 Task: Font style For heading Use Alef with green colour, bold & Underline. font size for heading '24 Pt. 'Change the font style of data to Alefand font size to  12 Pt. Change the alignment of both headline & data to  Align top. In the sheet  Attendance Tracker Template
Action: Mouse moved to (8, 17)
Screenshot: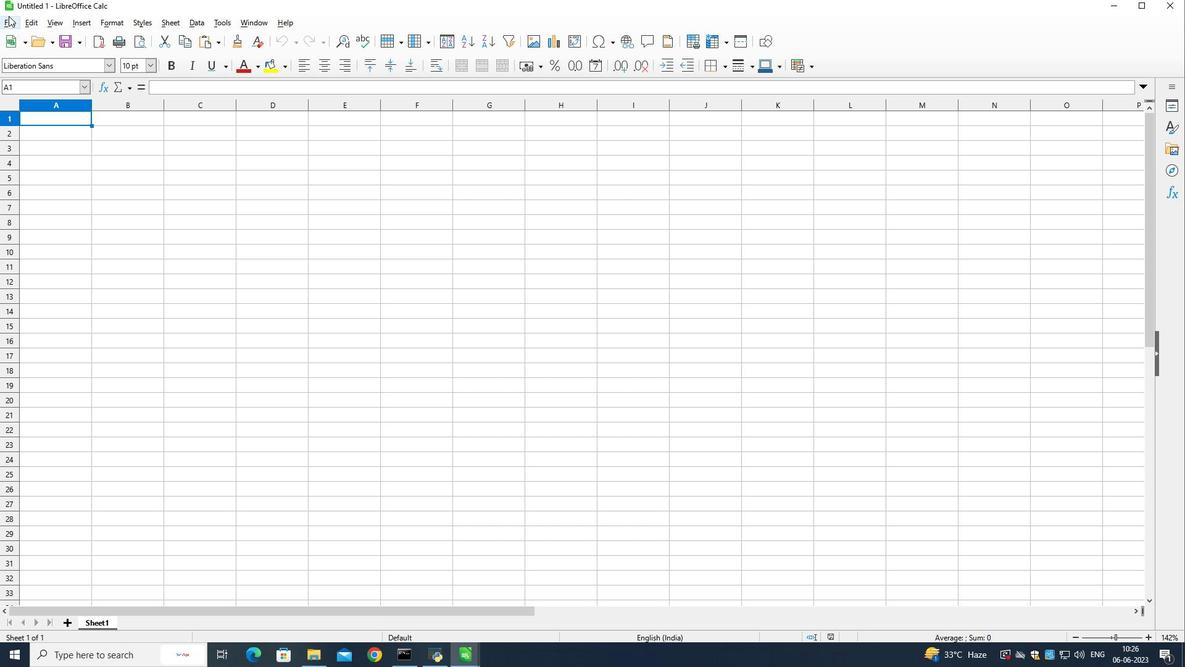 
Action: Mouse pressed left at (8, 17)
Screenshot: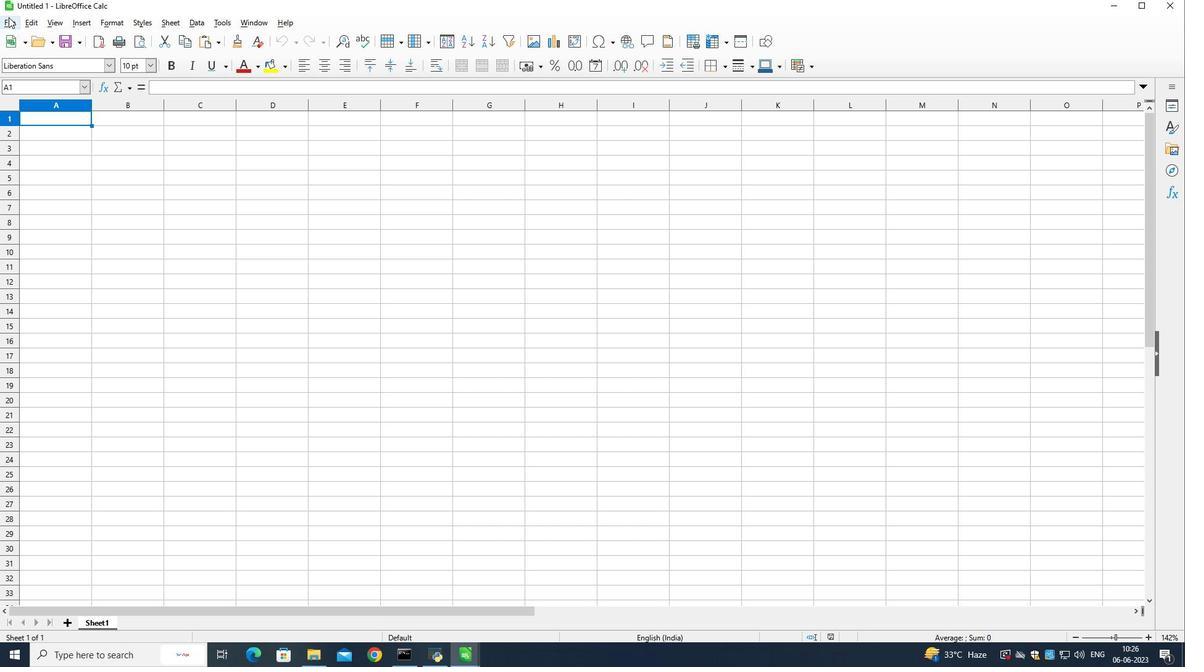 
Action: Mouse moved to (27, 50)
Screenshot: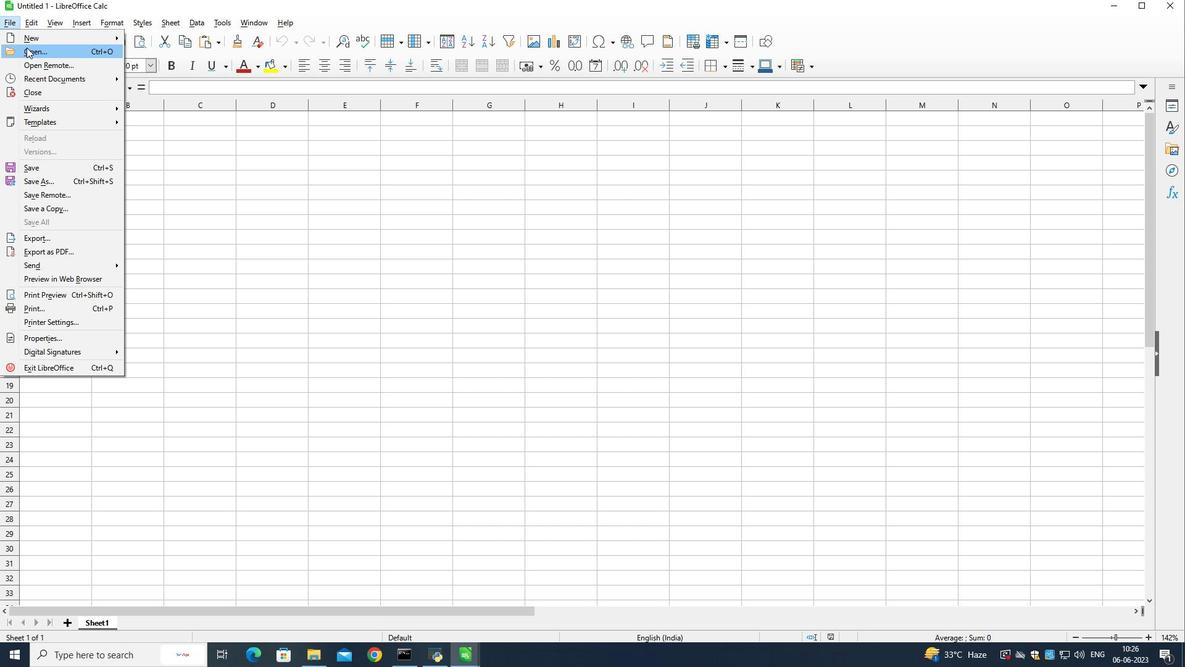 
Action: Mouse pressed left at (27, 50)
Screenshot: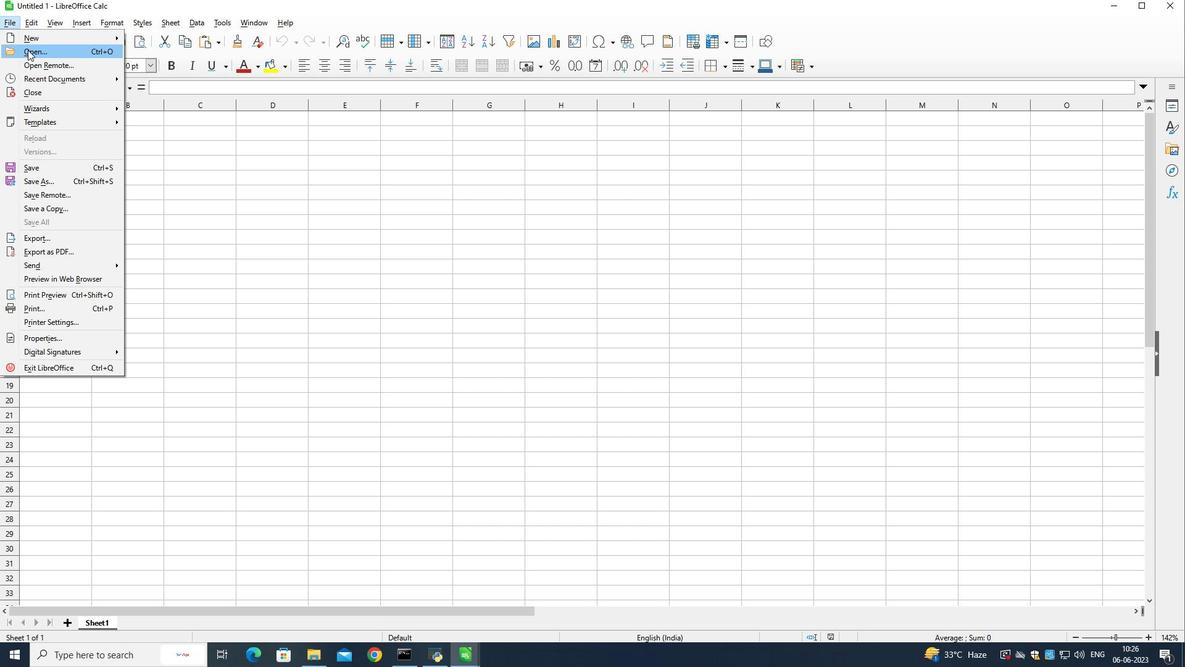 
Action: Mouse moved to (202, 198)
Screenshot: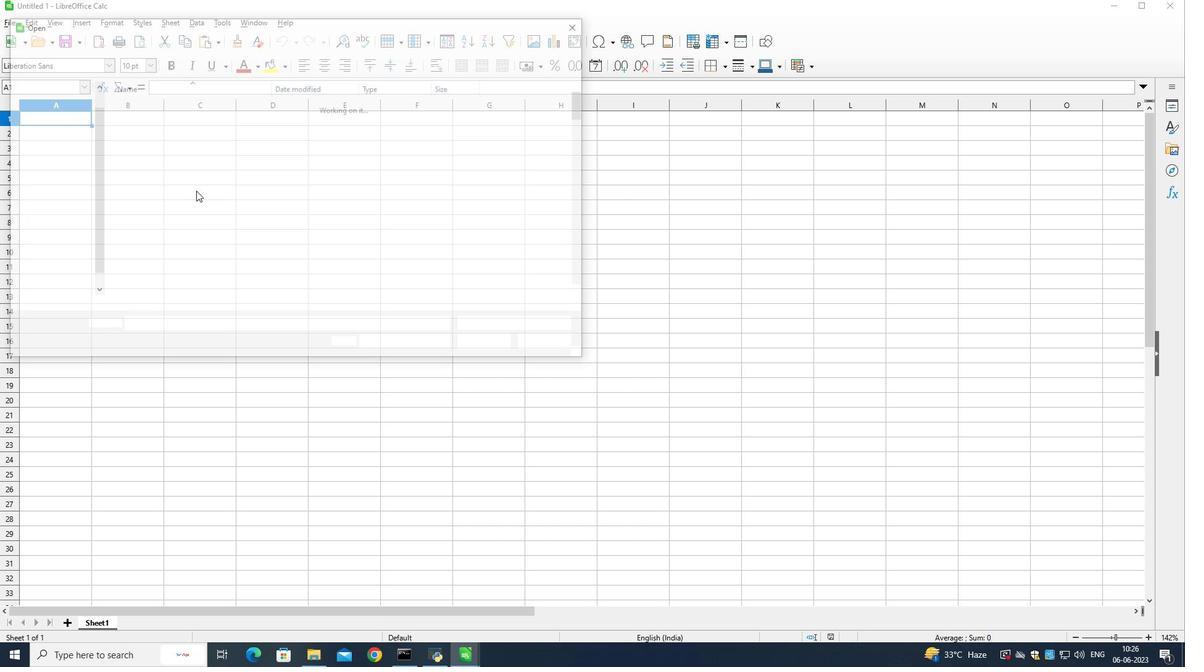 
Action: Mouse scrolled (202, 197) with delta (0, 0)
Screenshot: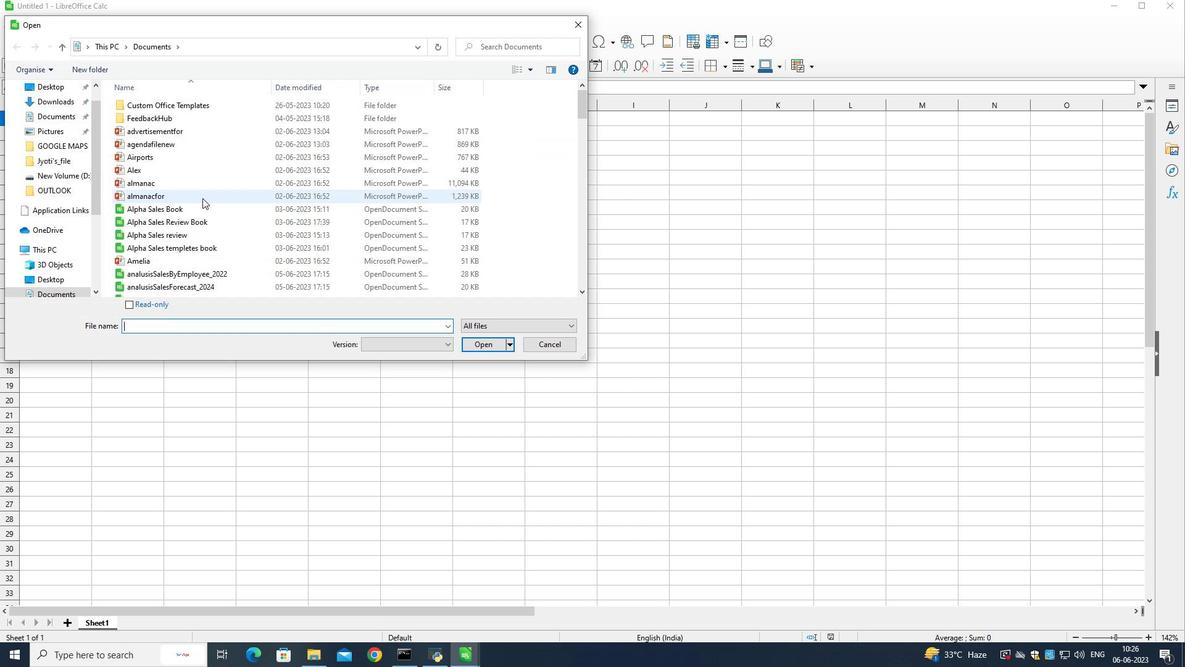 
Action: Mouse scrolled (202, 197) with delta (0, 0)
Screenshot: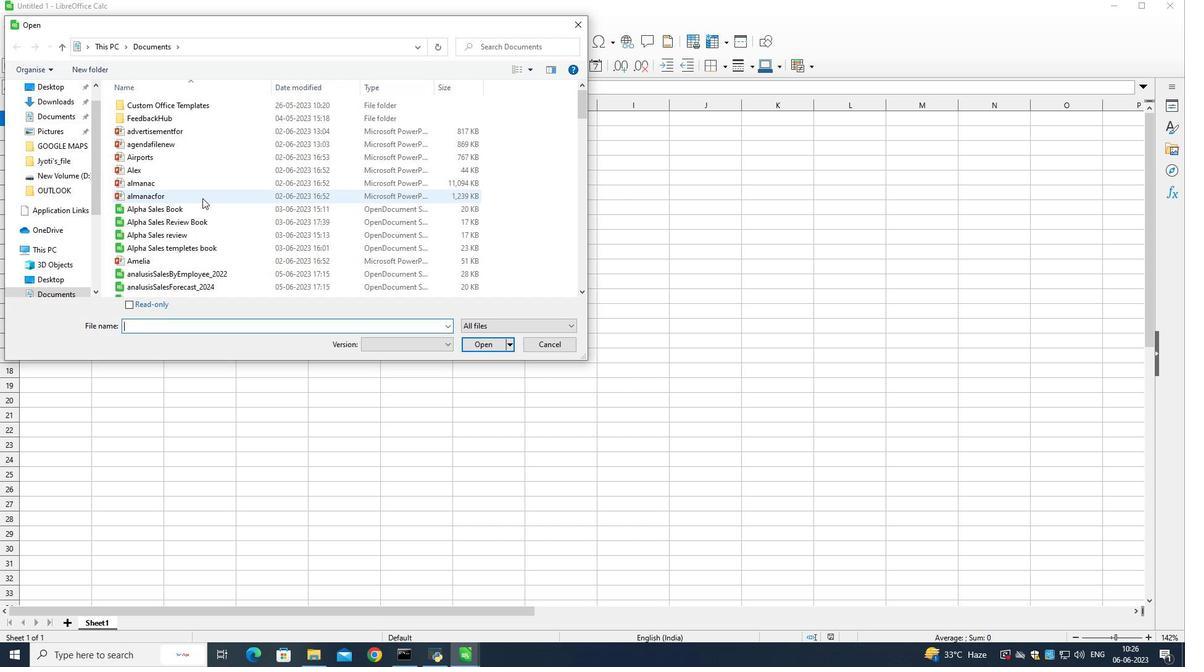 
Action: Mouse scrolled (202, 197) with delta (0, 0)
Screenshot: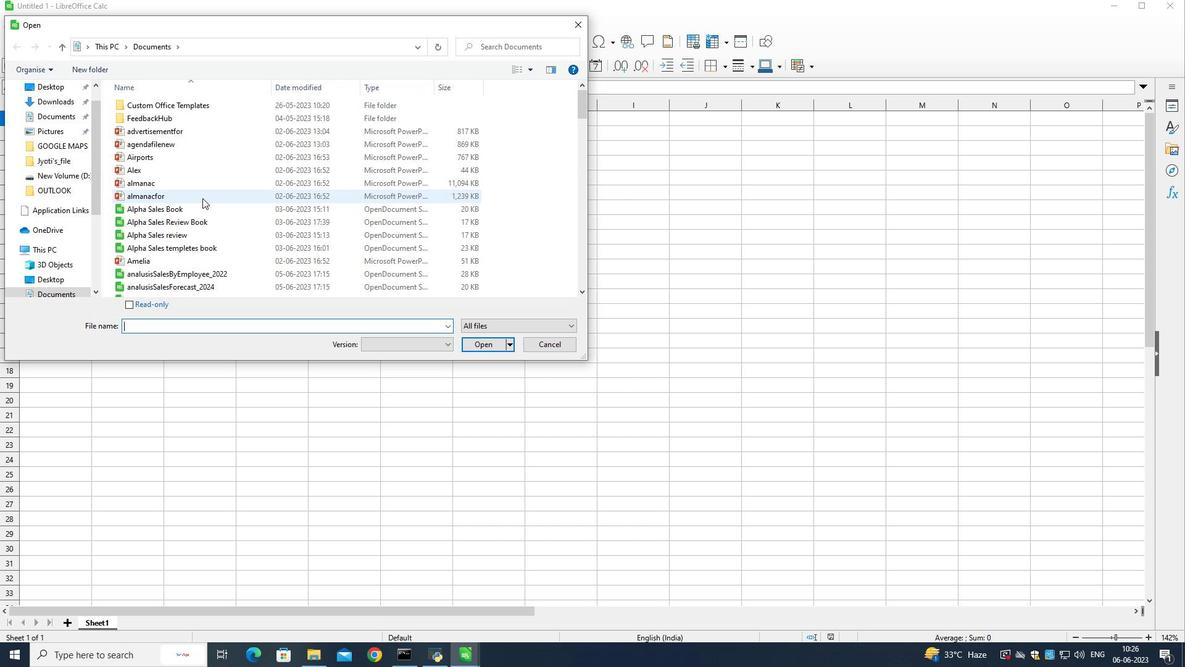 
Action: Mouse moved to (203, 198)
Screenshot: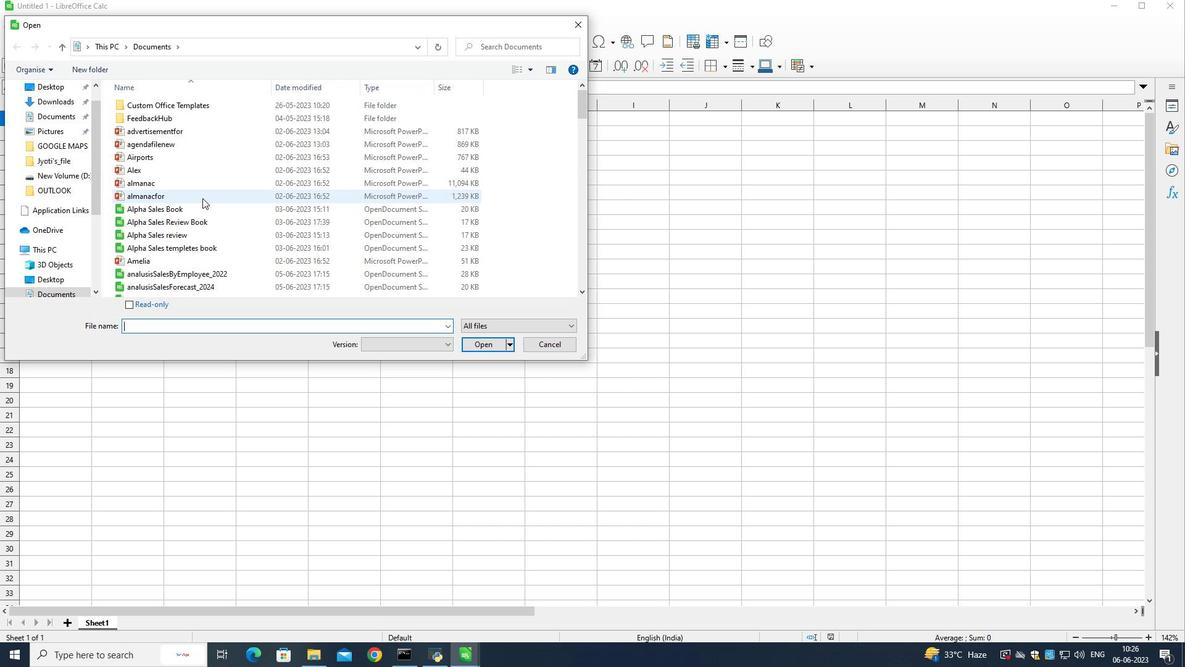 
Action: Mouse scrolled (203, 198) with delta (0, 0)
Screenshot: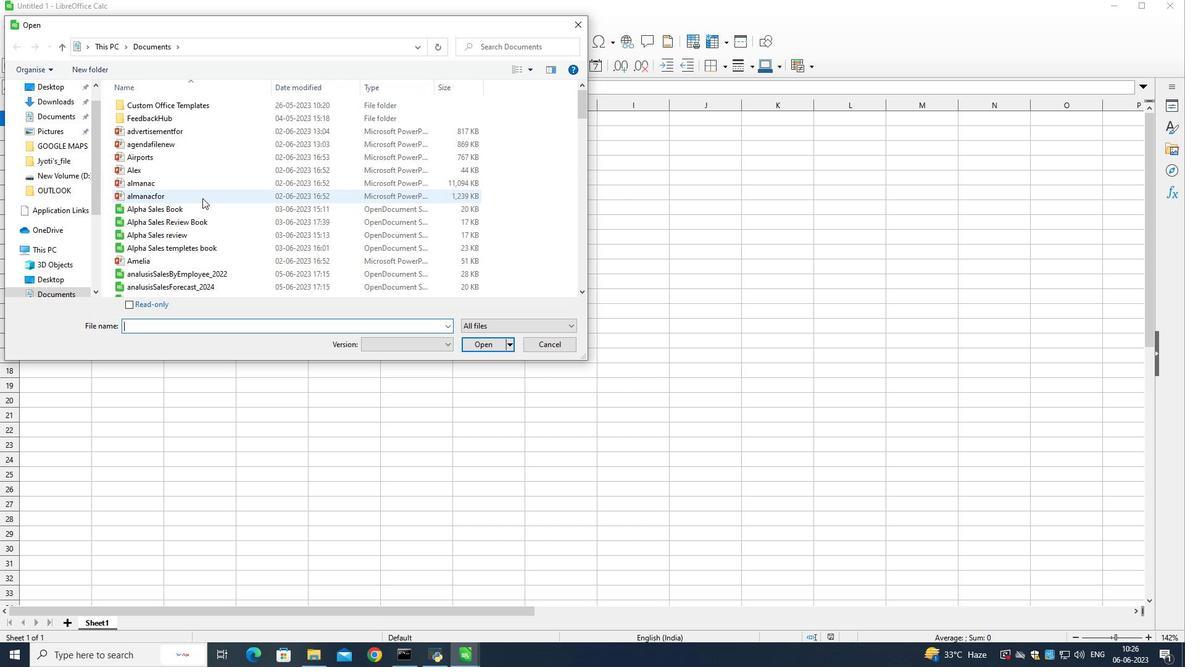 
Action: Mouse scrolled (203, 198) with delta (0, 0)
Screenshot: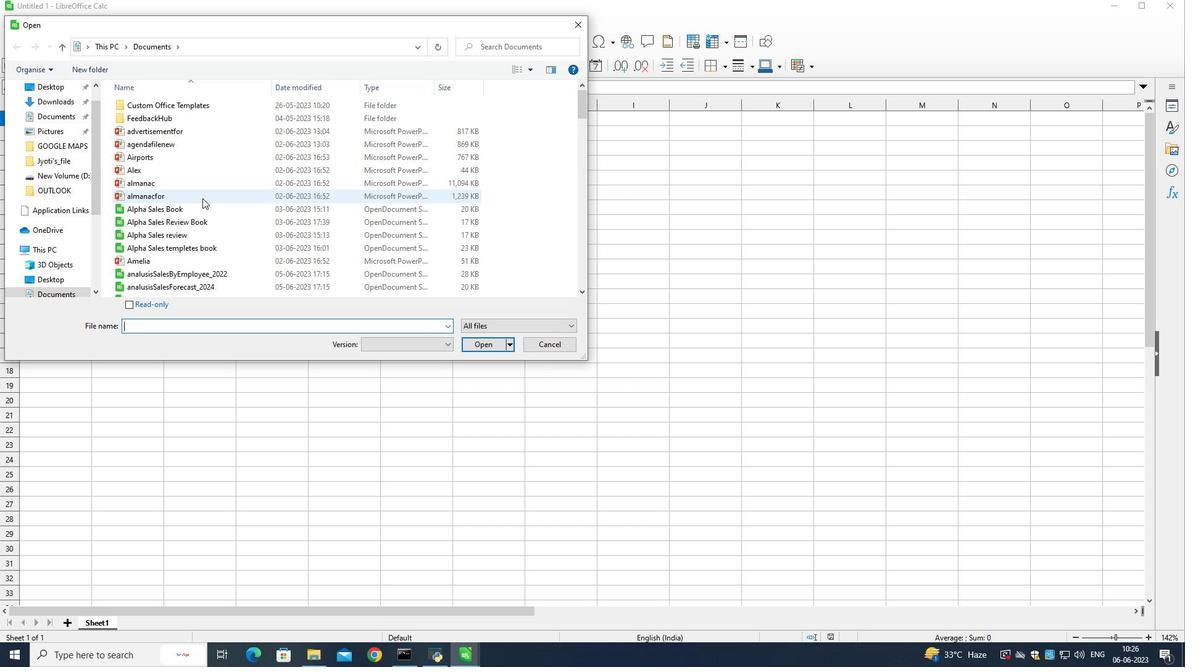 
Action: Mouse scrolled (203, 198) with delta (0, 0)
Screenshot: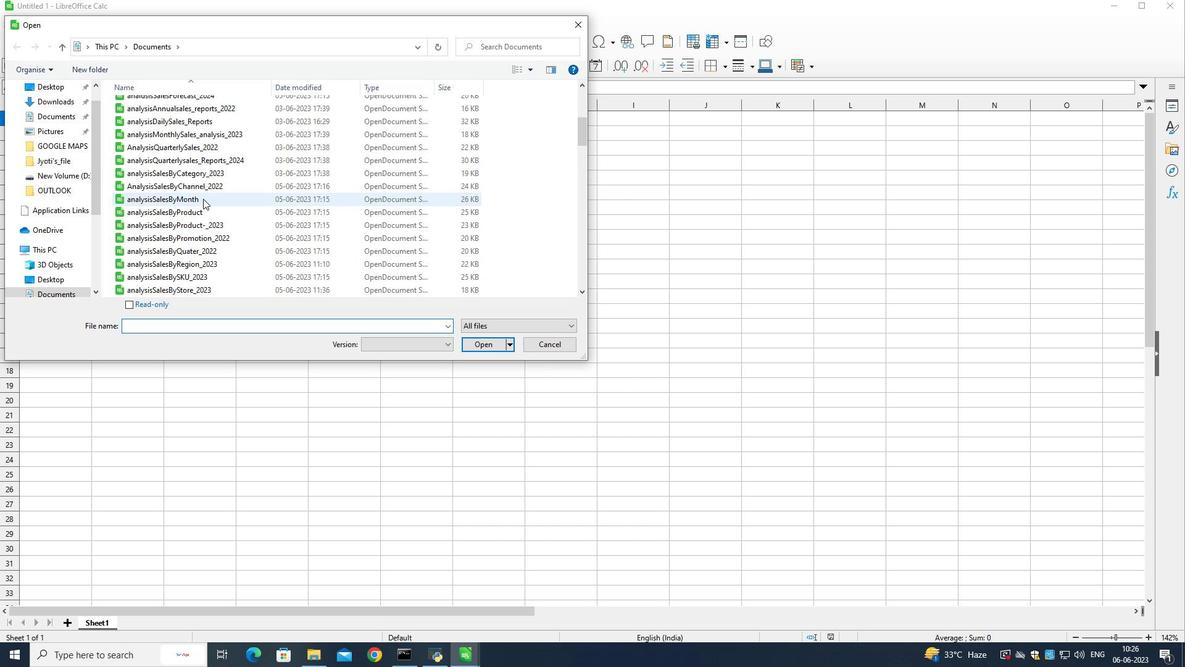 
Action: Mouse scrolled (203, 198) with delta (0, 0)
Screenshot: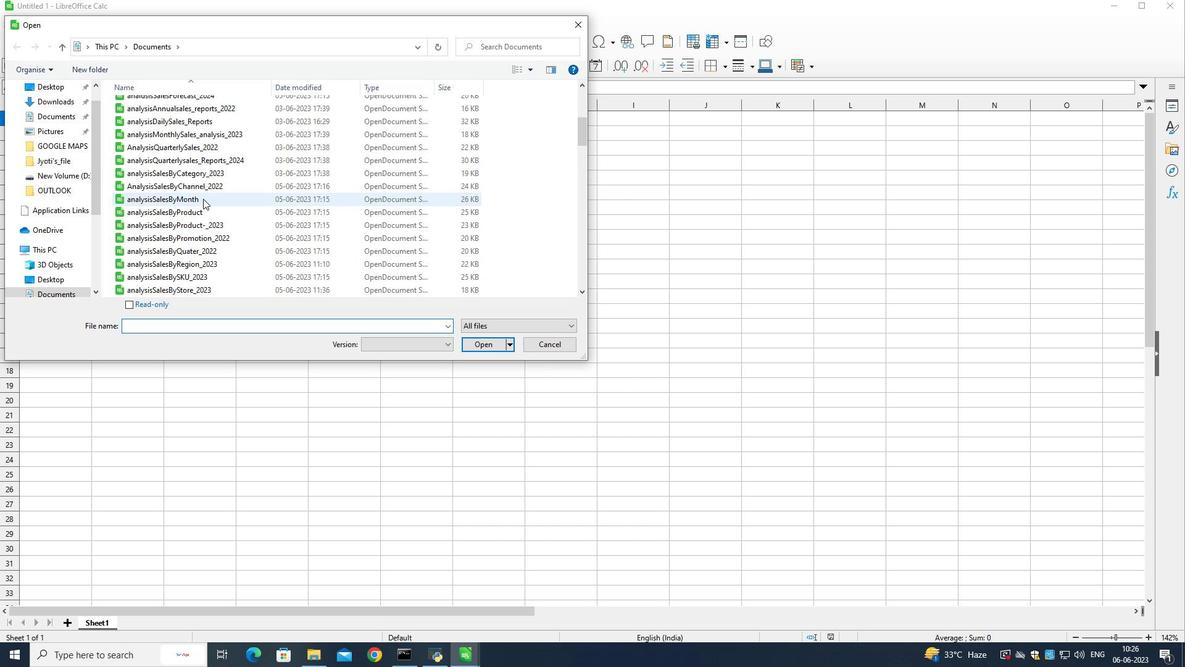 
Action: Mouse scrolled (203, 198) with delta (0, 0)
Screenshot: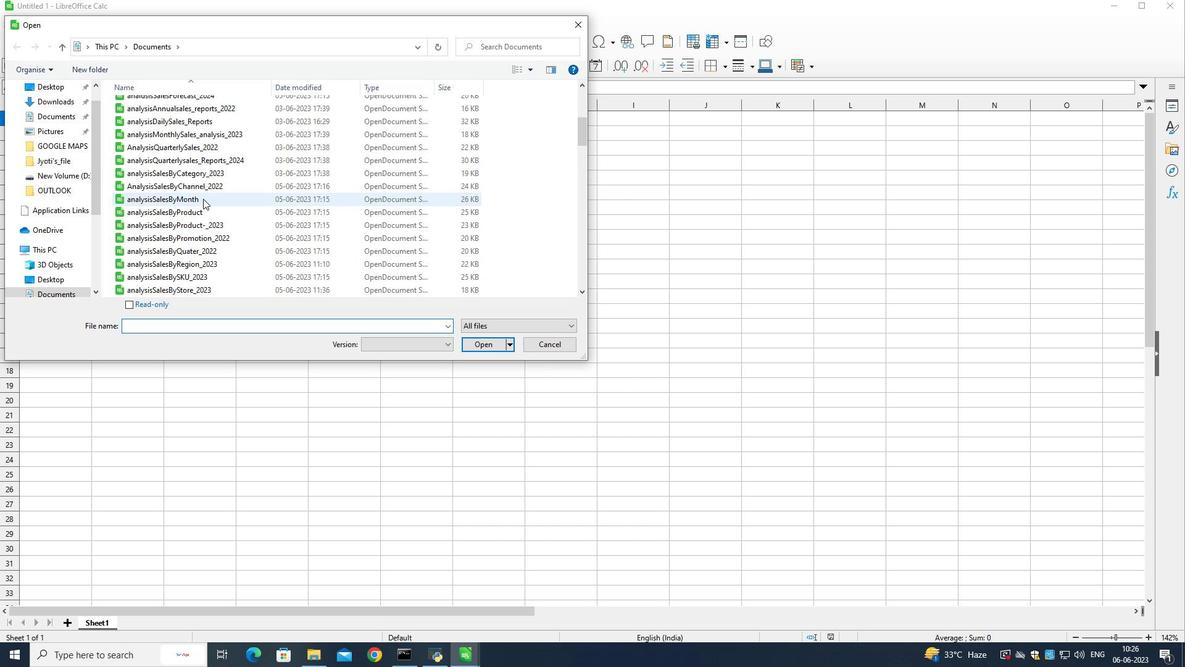 
Action: Mouse scrolled (203, 198) with delta (0, 0)
Screenshot: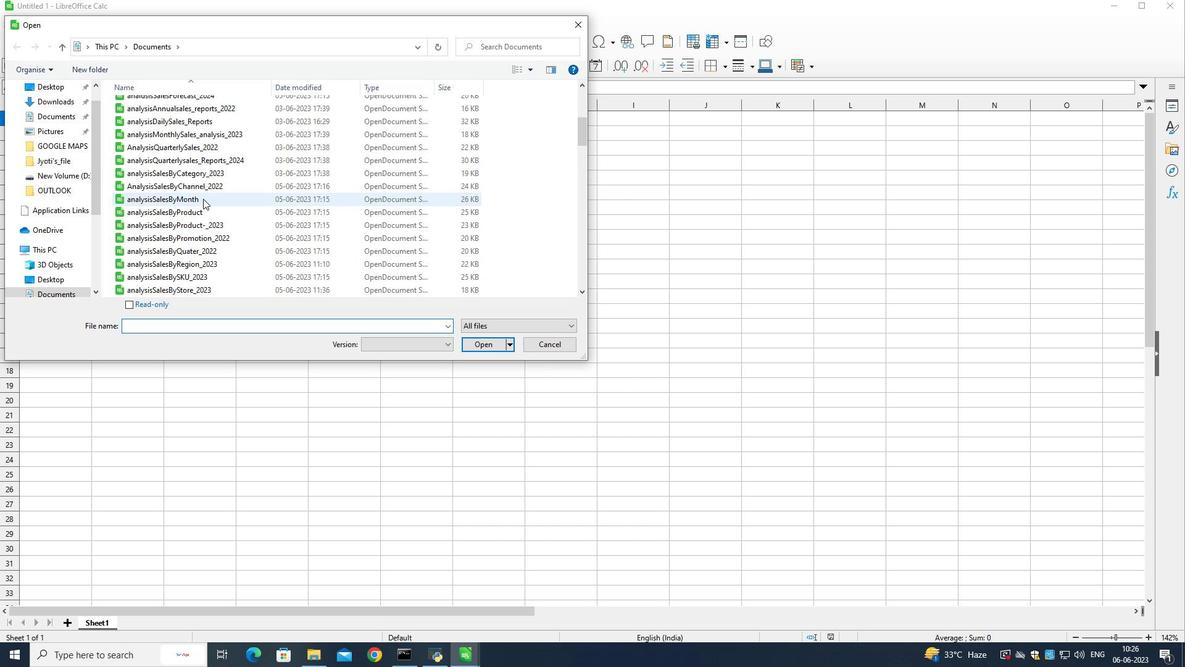 
Action: Mouse scrolled (203, 198) with delta (0, 0)
Screenshot: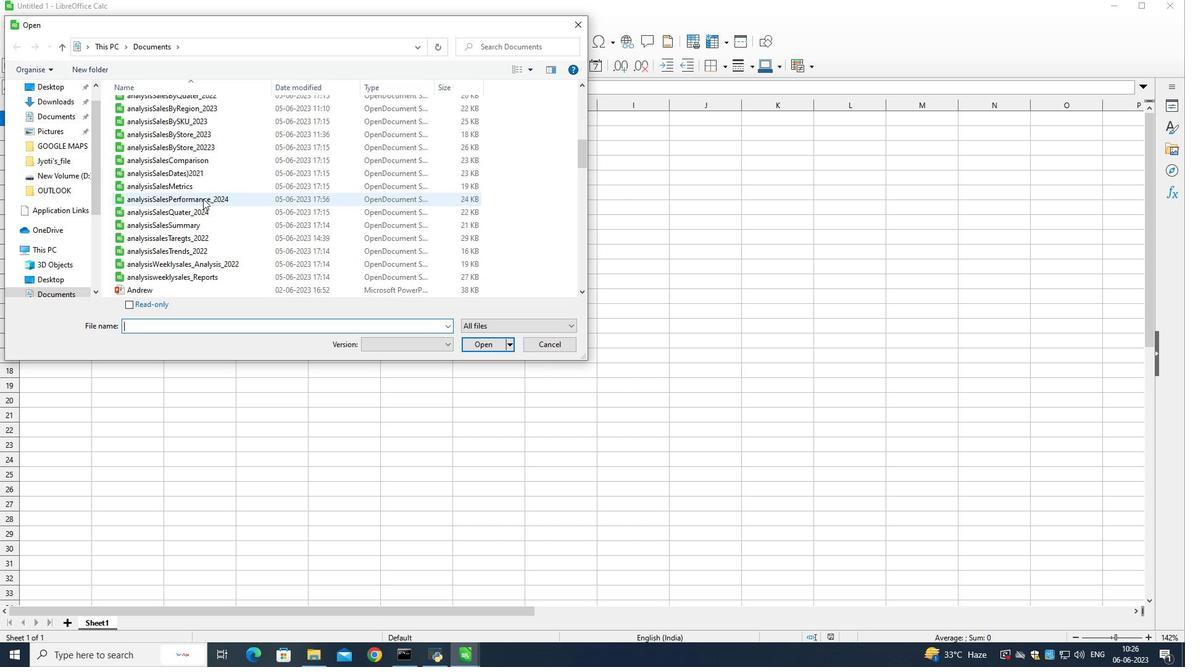 
Action: Mouse scrolled (203, 198) with delta (0, 0)
Screenshot: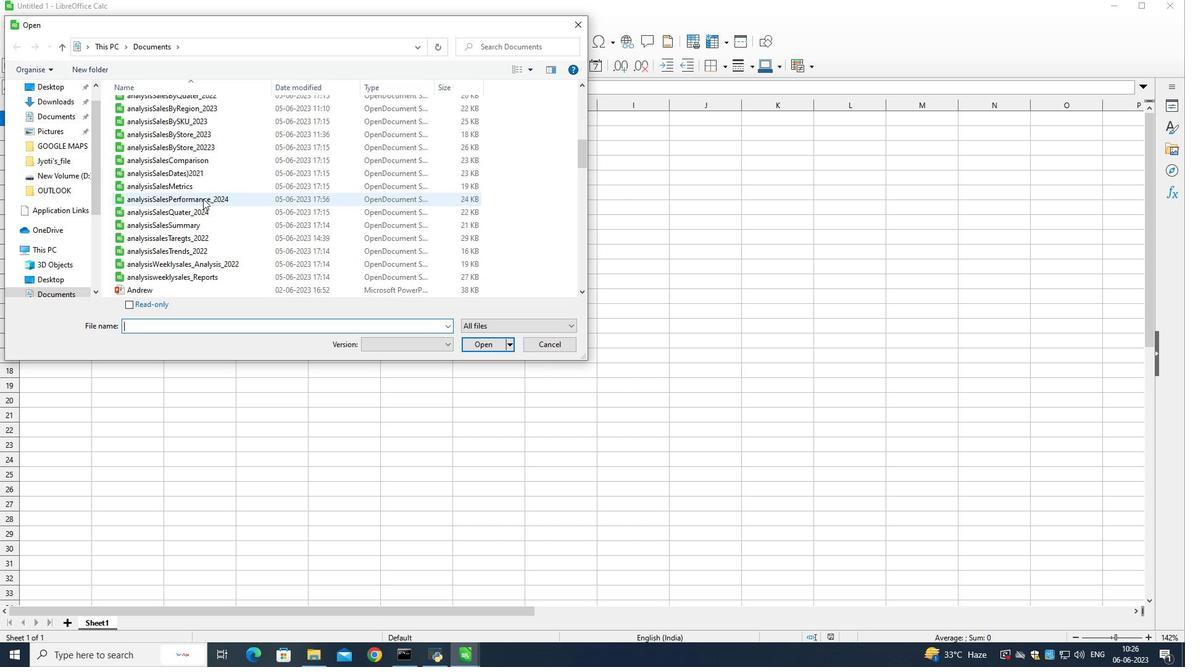 
Action: Mouse scrolled (203, 198) with delta (0, 0)
Screenshot: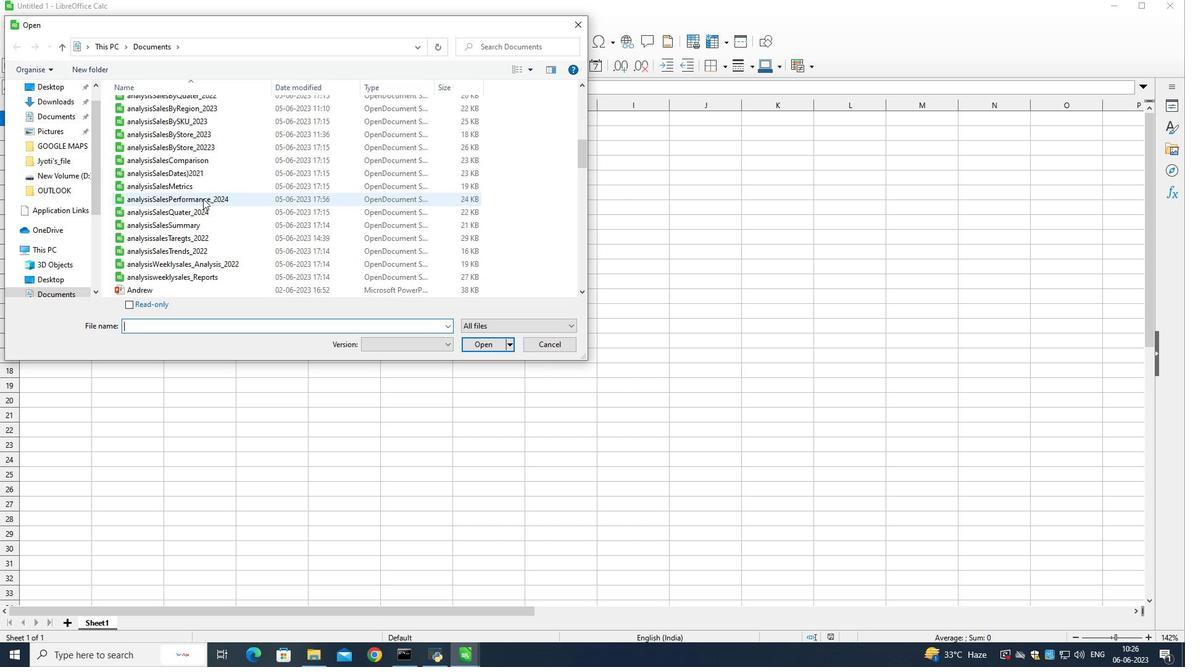 
Action: Mouse scrolled (203, 198) with delta (0, 0)
Screenshot: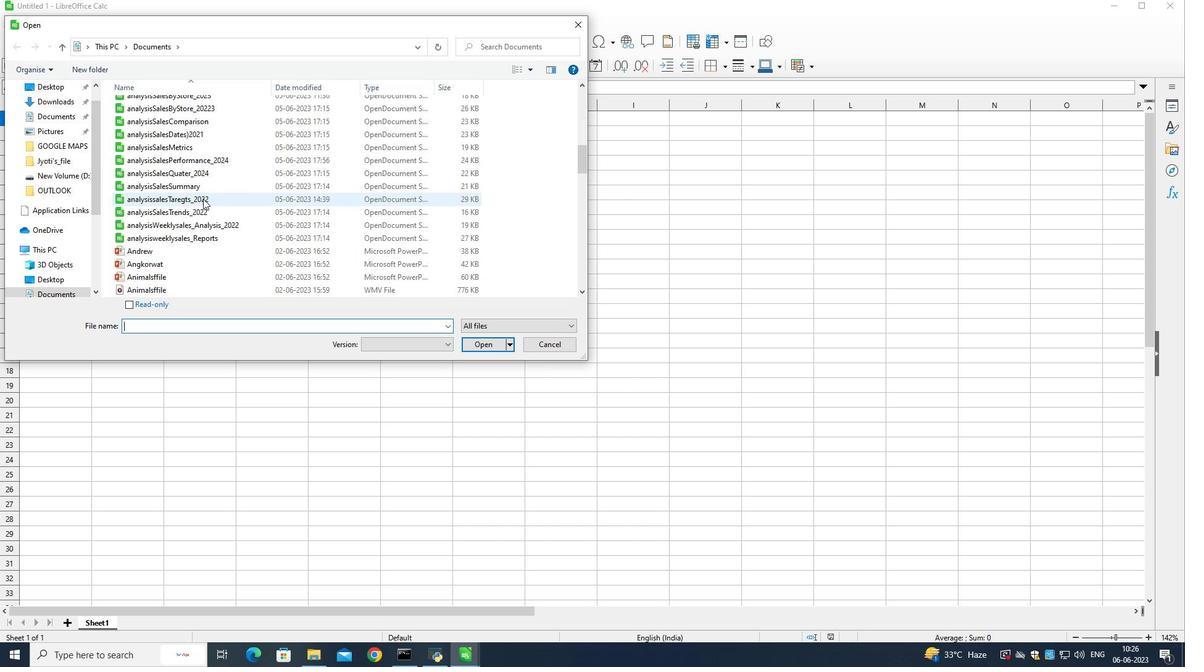 
Action: Mouse scrolled (203, 198) with delta (0, 0)
Screenshot: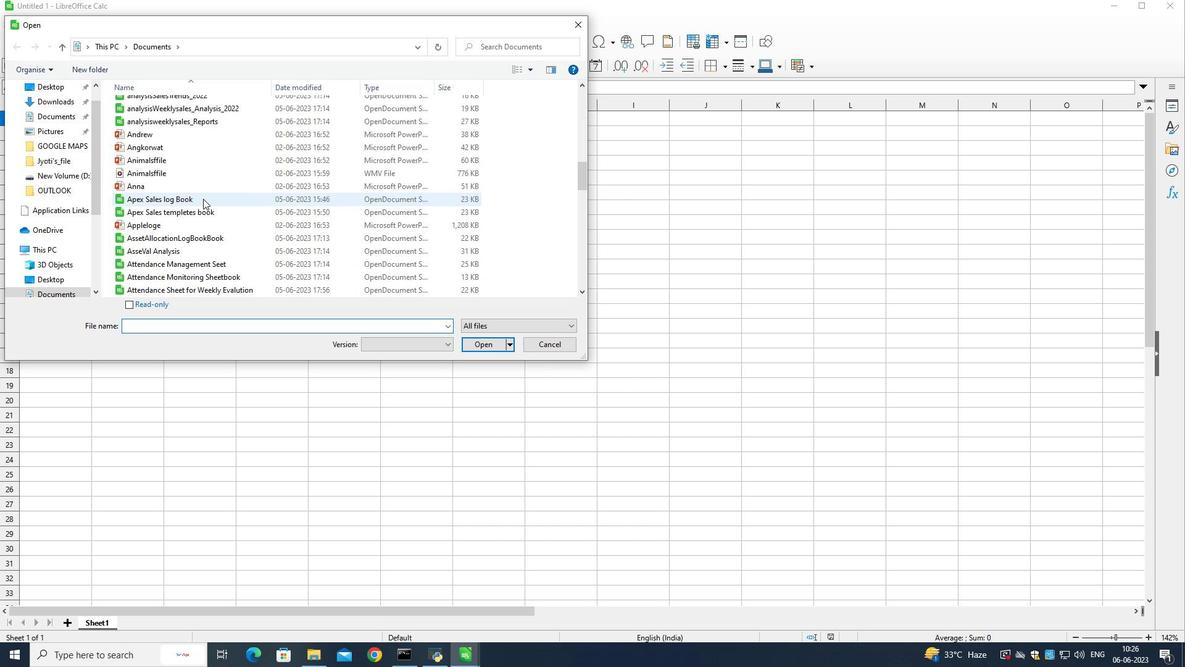 
Action: Mouse scrolled (203, 198) with delta (0, 0)
Screenshot: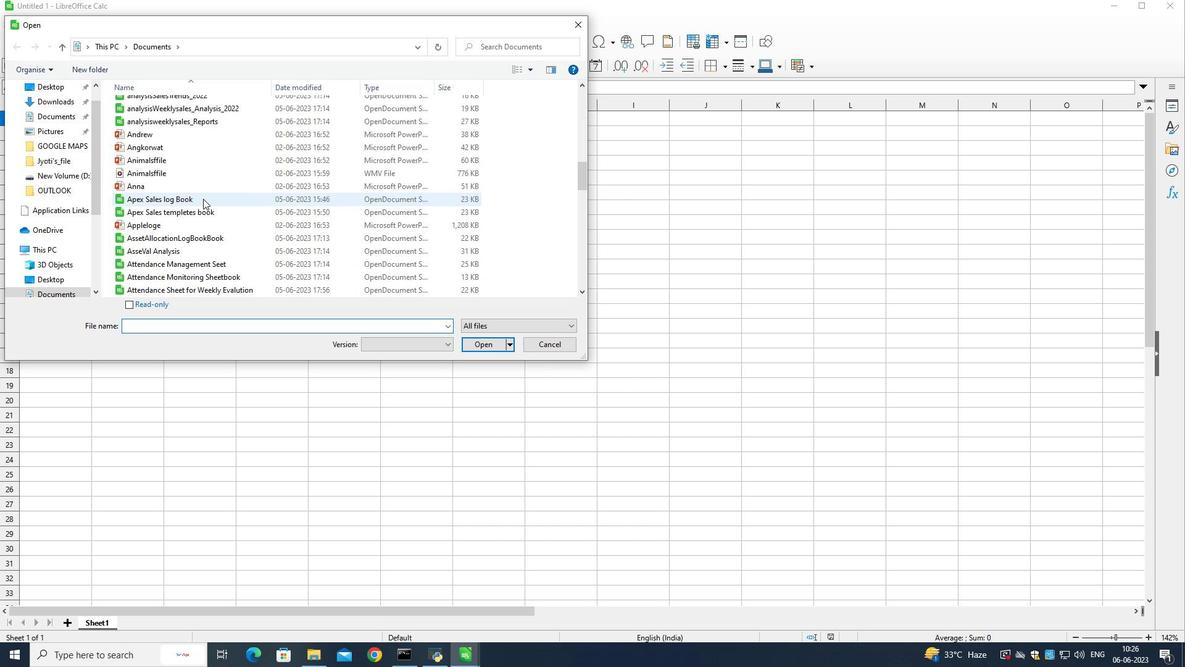 
Action: Mouse scrolled (203, 198) with delta (0, 0)
Screenshot: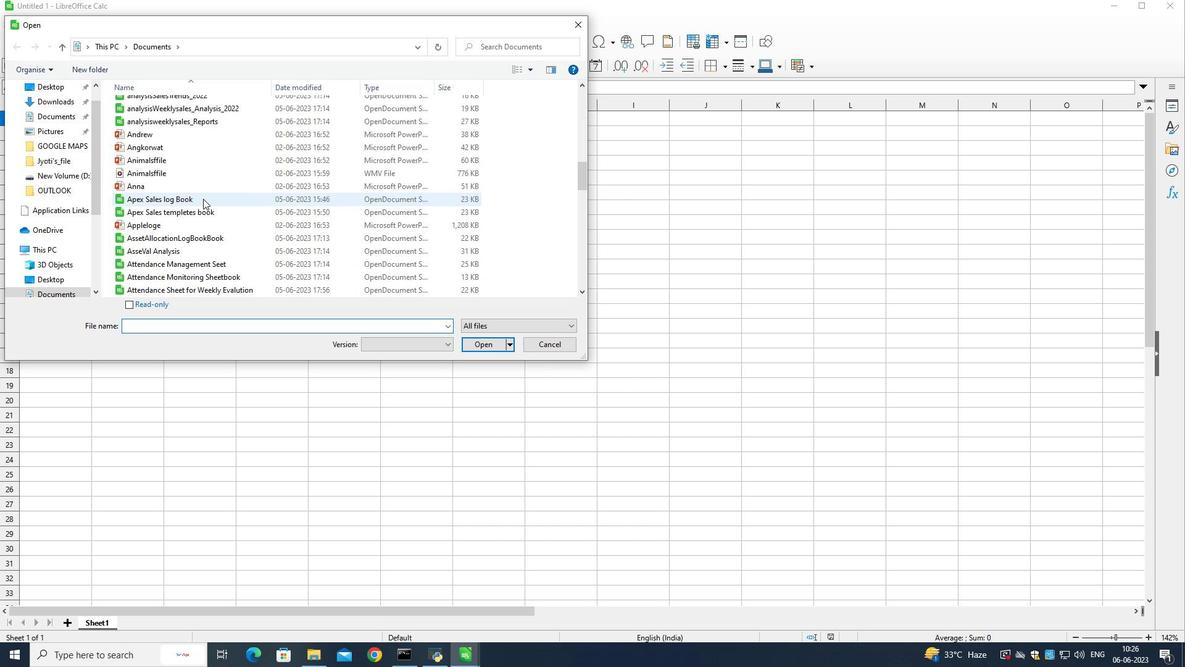 
Action: Mouse scrolled (203, 198) with delta (0, 0)
Screenshot: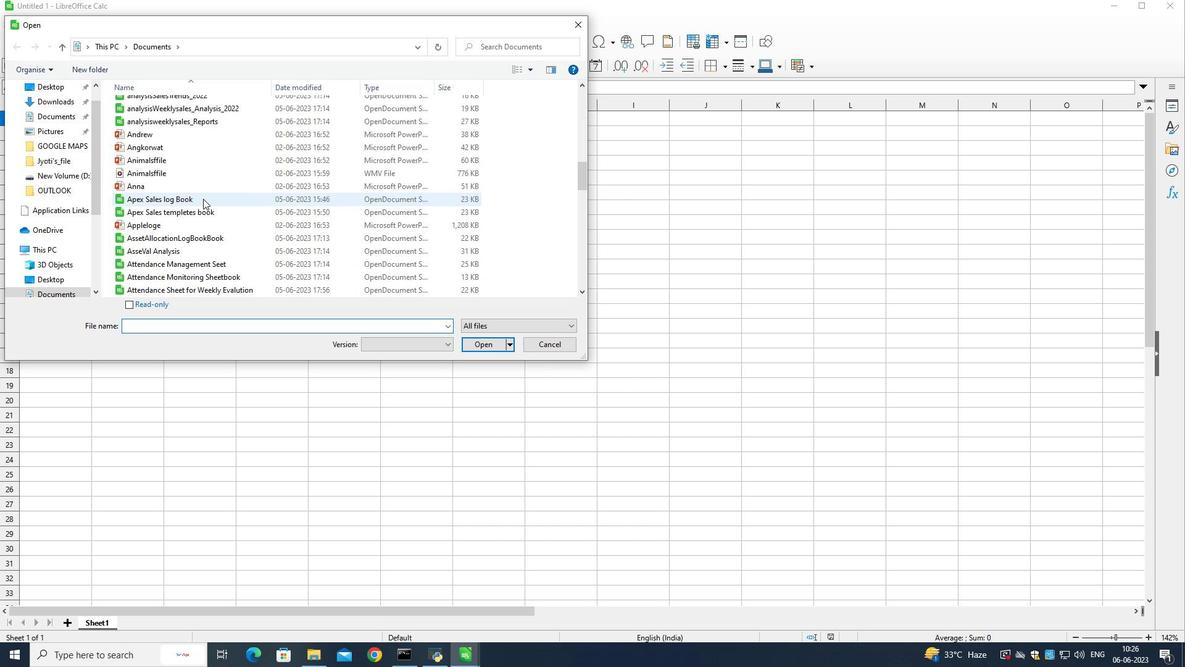 
Action: Mouse moved to (252, 173)
Screenshot: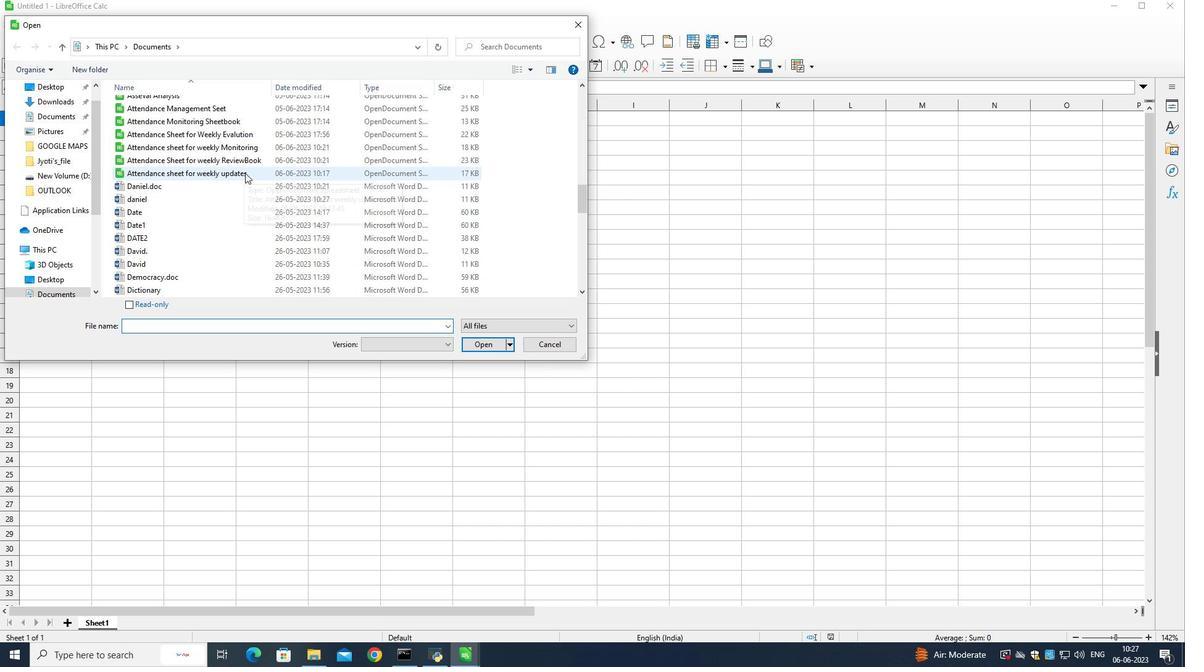 
Action: Mouse scrolled (252, 174) with delta (0, 0)
Screenshot: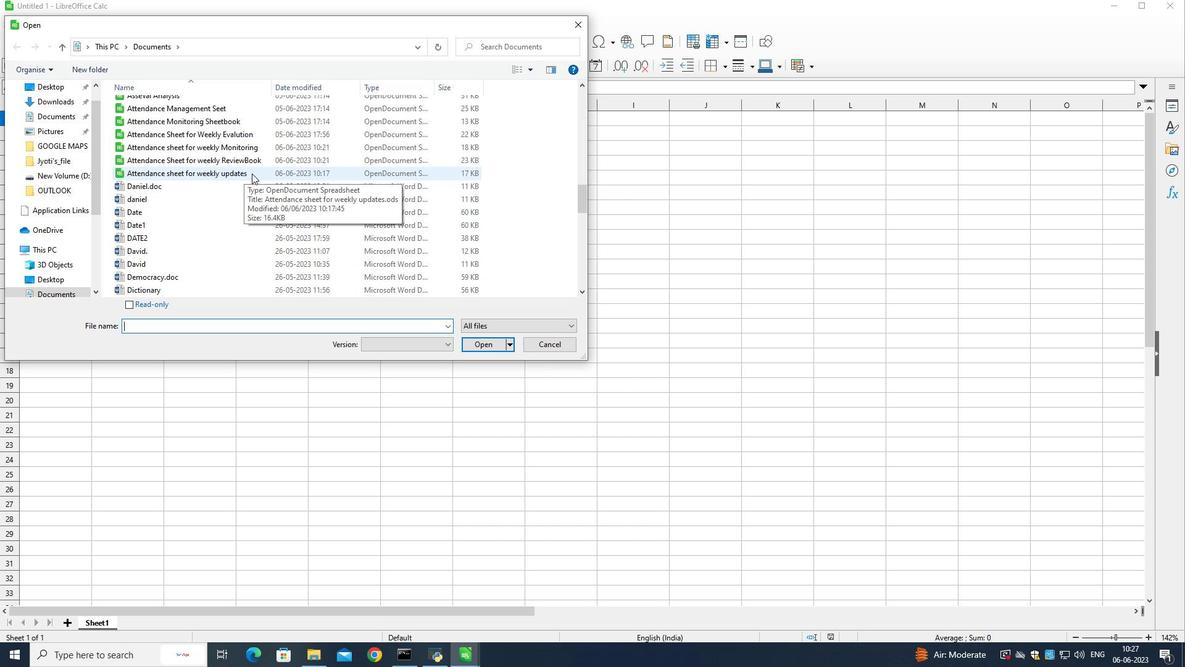 
Action: Mouse moved to (292, 232)
Screenshot: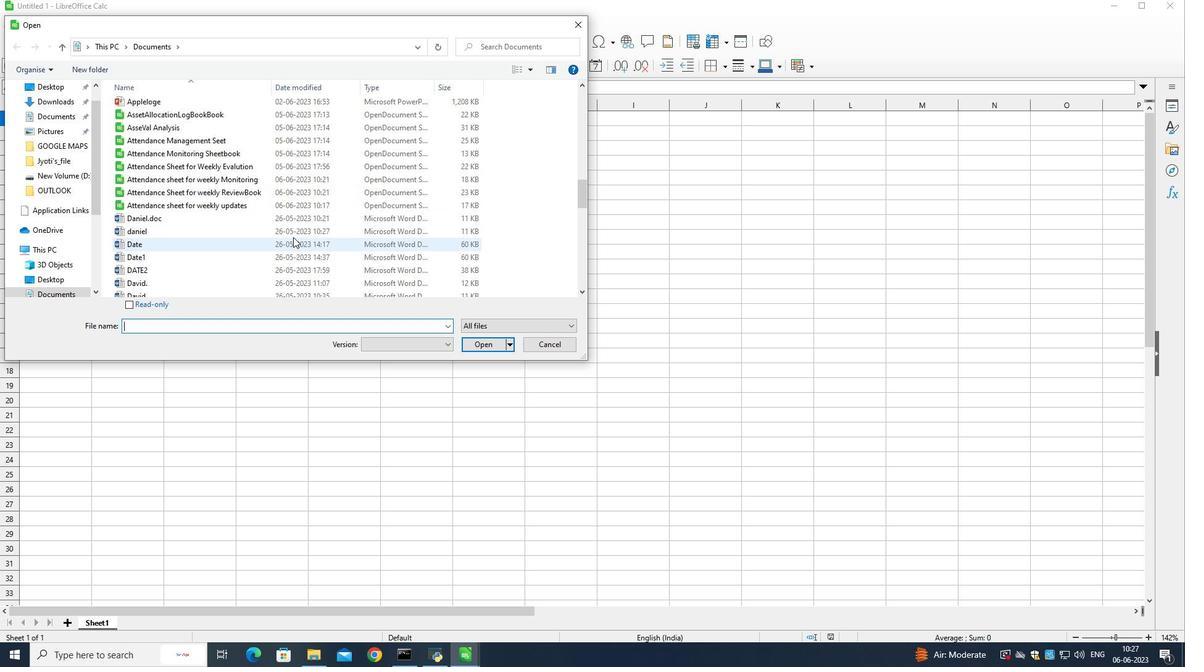 
Action: Mouse scrolled (292, 231) with delta (0, 0)
Screenshot: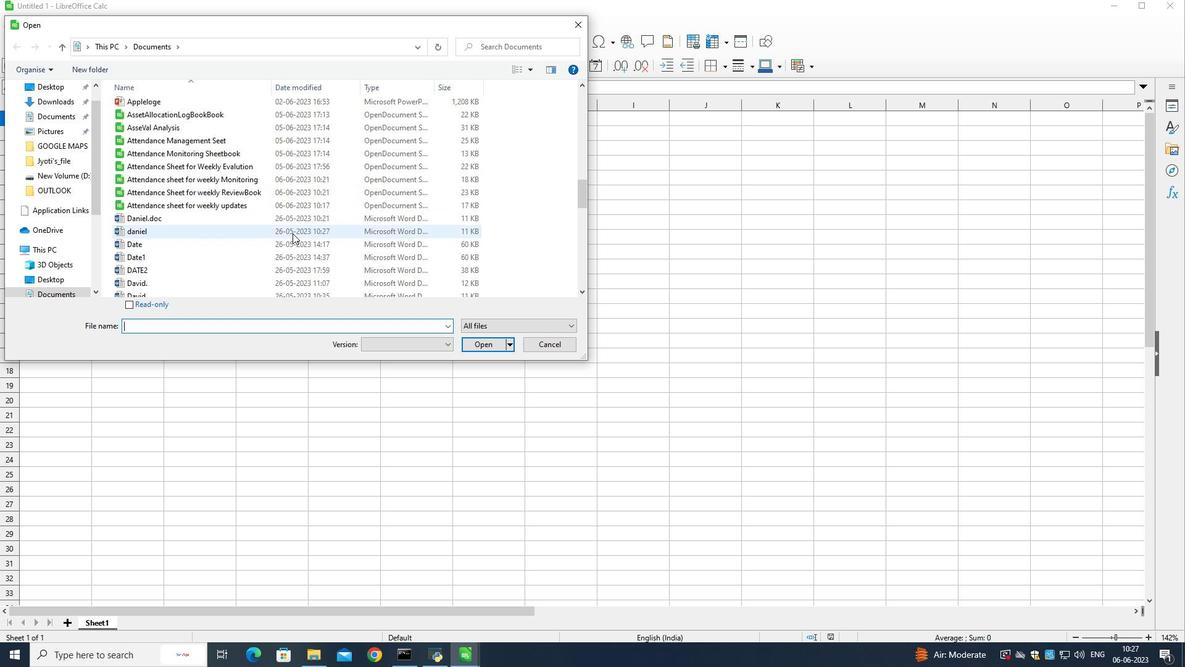 
Action: Mouse scrolled (292, 231) with delta (0, 0)
Screenshot: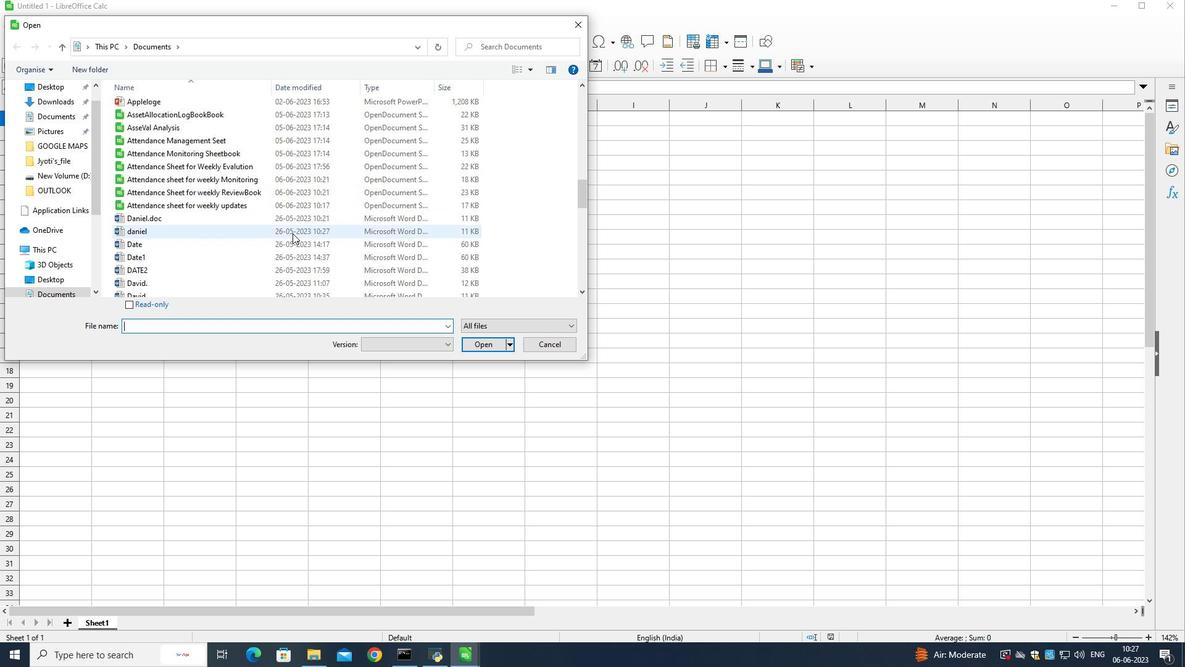 
Action: Mouse moved to (292, 229)
Screenshot: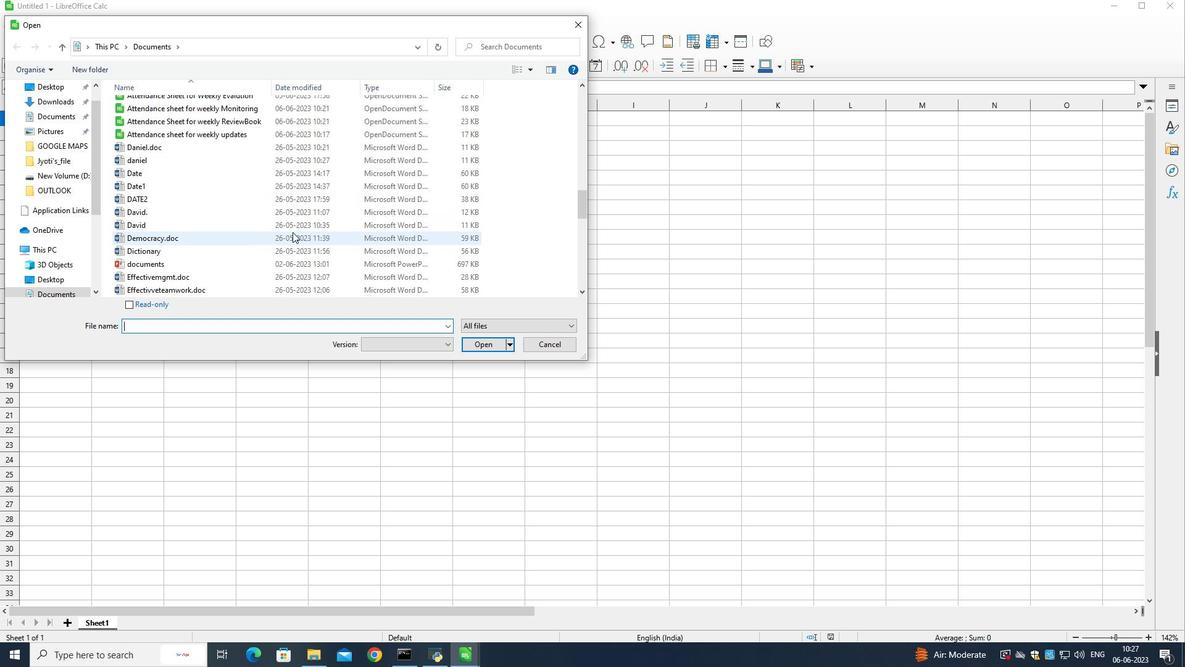 
Action: Mouse scrolled (292, 228) with delta (0, 0)
Screenshot: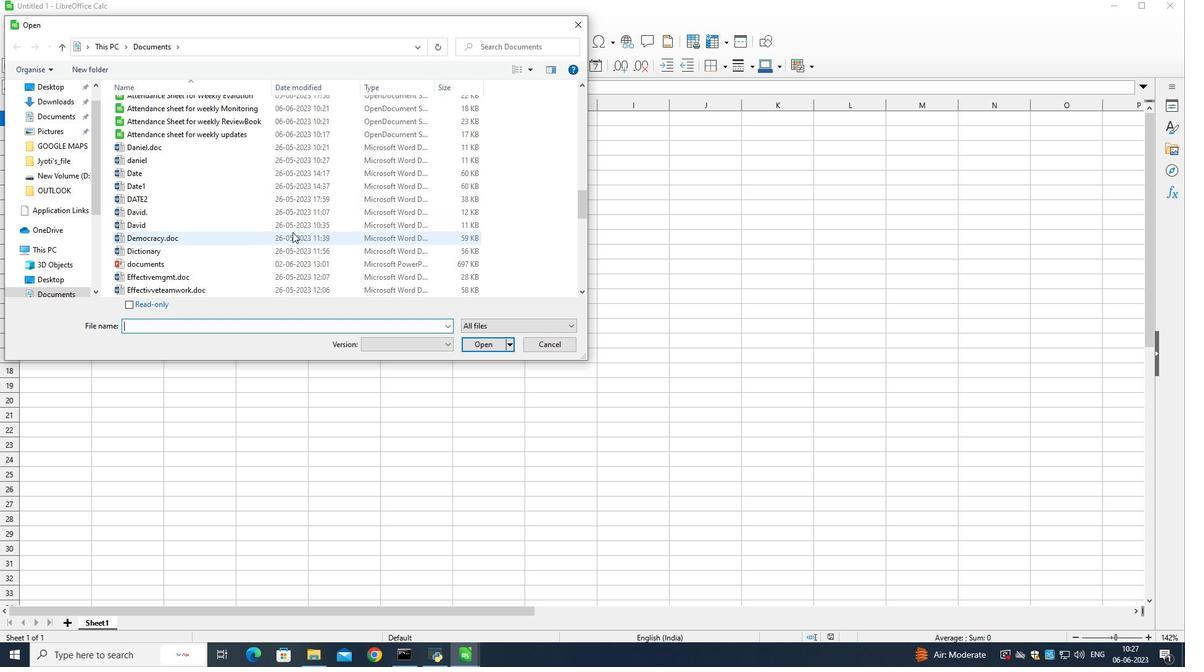 
Action: Mouse scrolled (292, 228) with delta (0, 0)
Screenshot: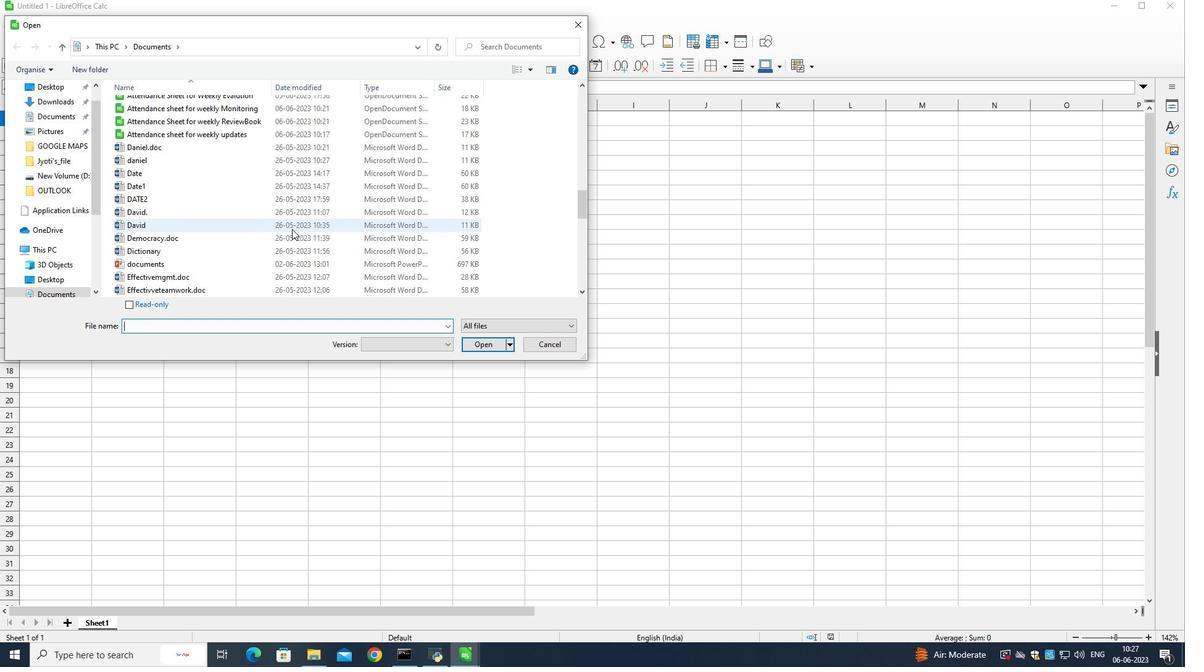 
Action: Mouse scrolled (292, 228) with delta (0, 0)
Screenshot: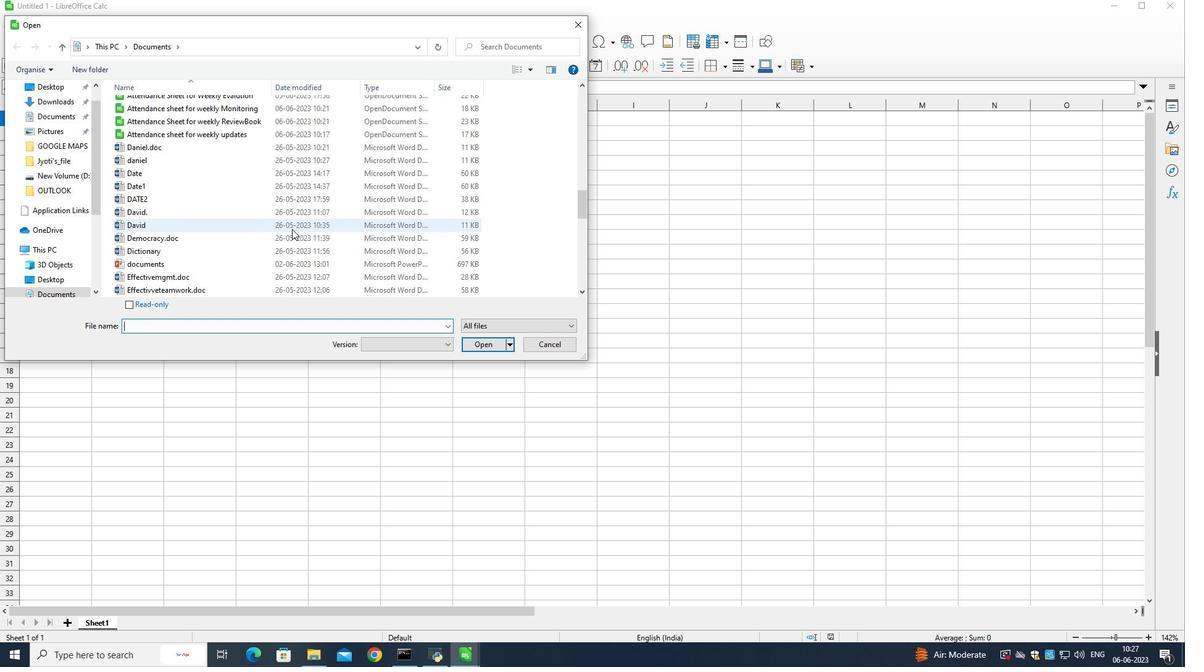 
Action: Mouse scrolled (292, 228) with delta (0, 0)
Screenshot: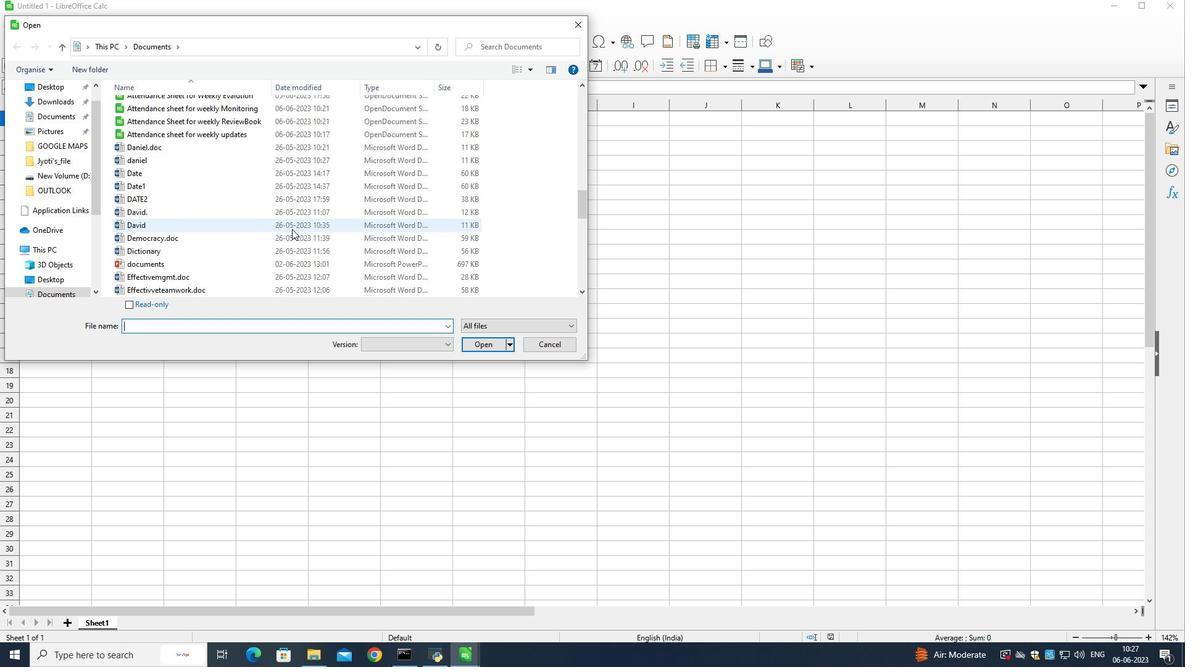 
Action: Mouse scrolled (292, 228) with delta (0, 0)
Screenshot: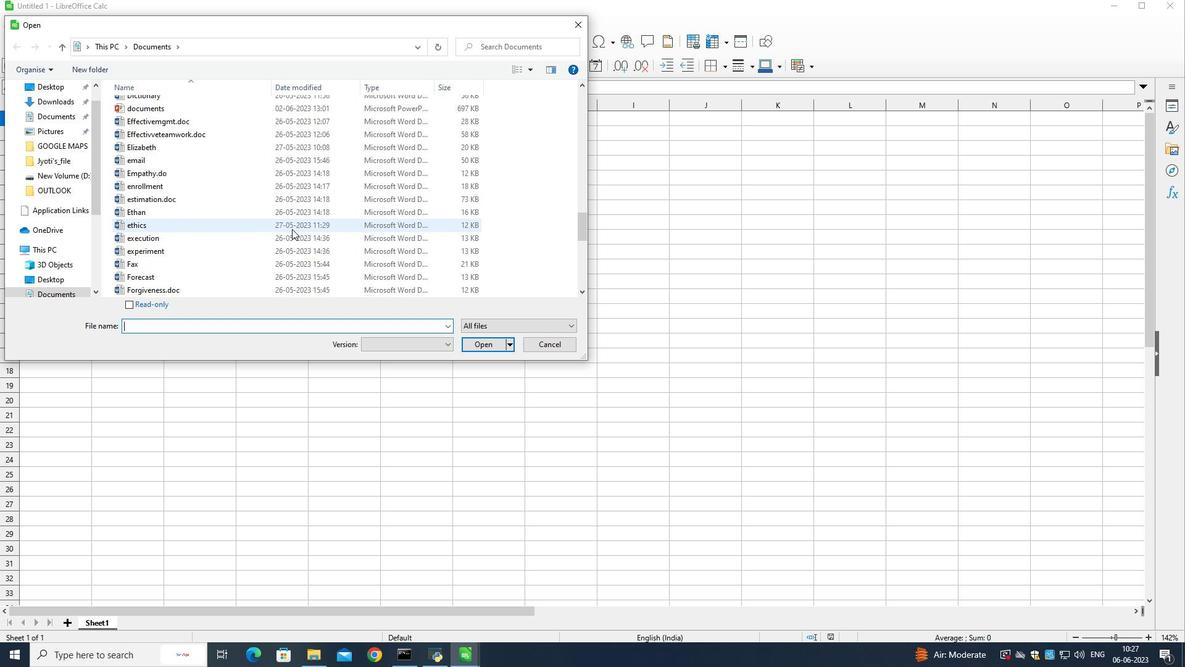 
Action: Mouse scrolled (292, 228) with delta (0, 0)
Screenshot: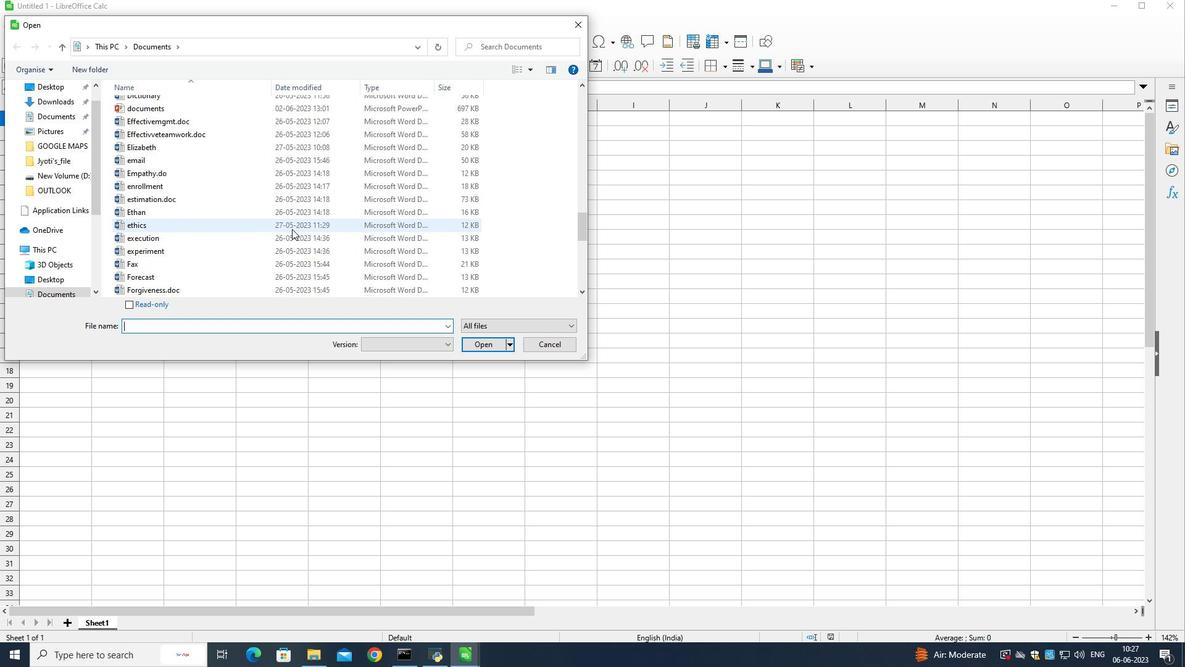 
Action: Mouse scrolled (292, 228) with delta (0, 0)
Screenshot: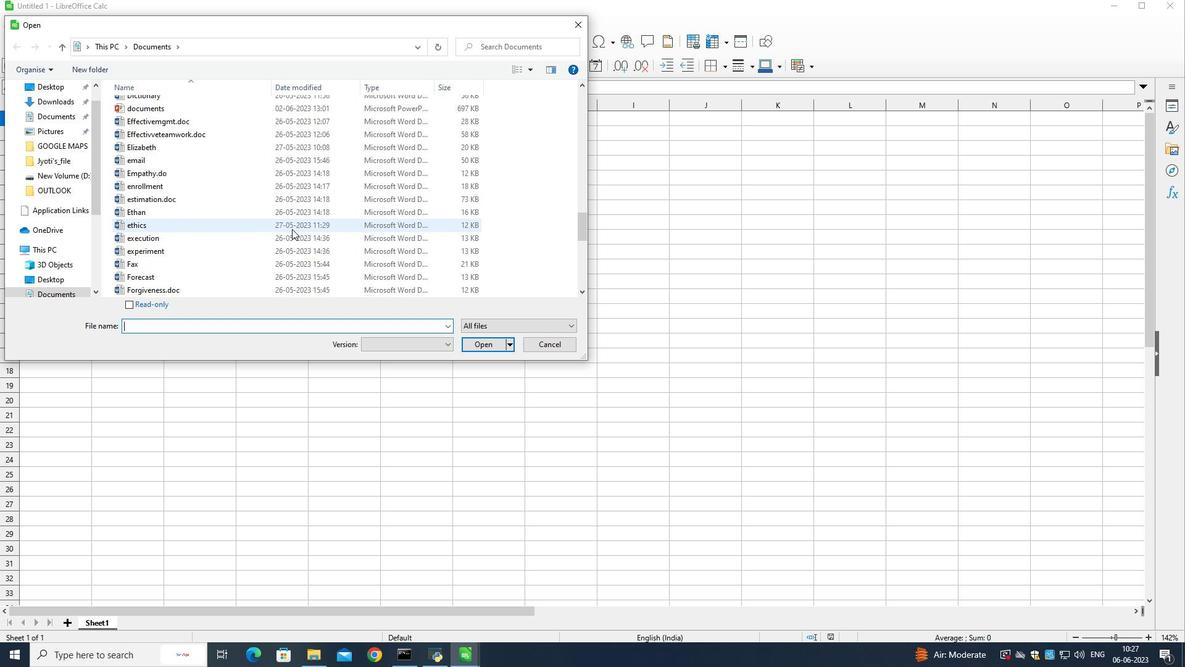 
Action: Mouse scrolled (292, 228) with delta (0, 0)
Screenshot: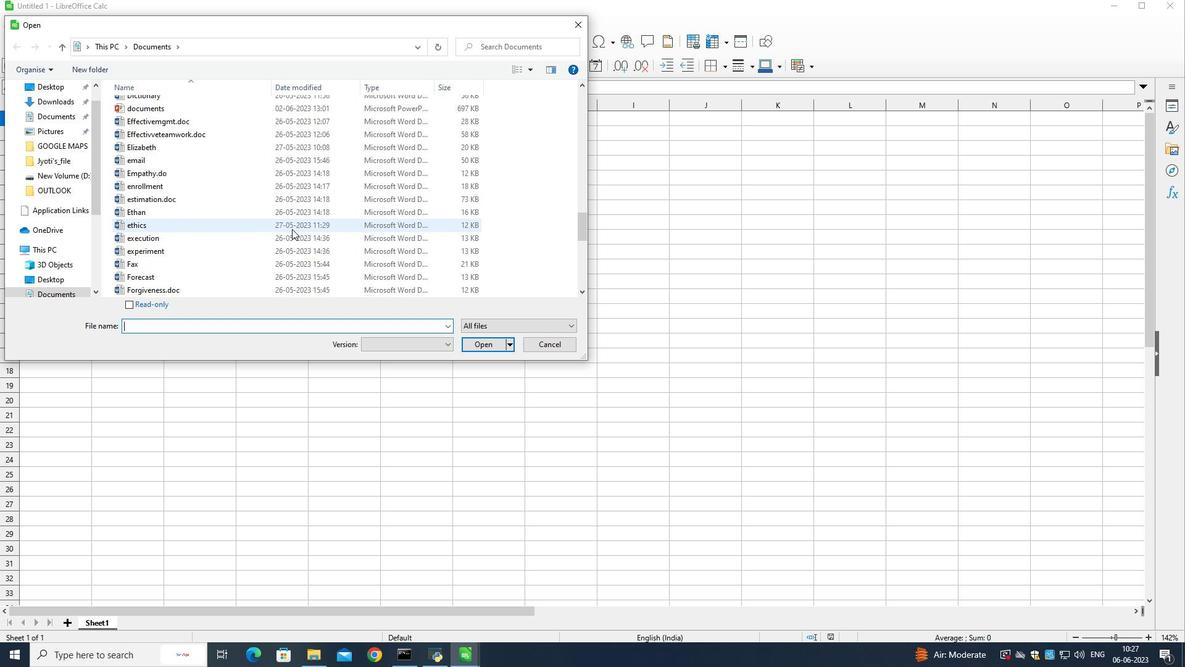 
Action: Mouse moved to (292, 227)
Screenshot: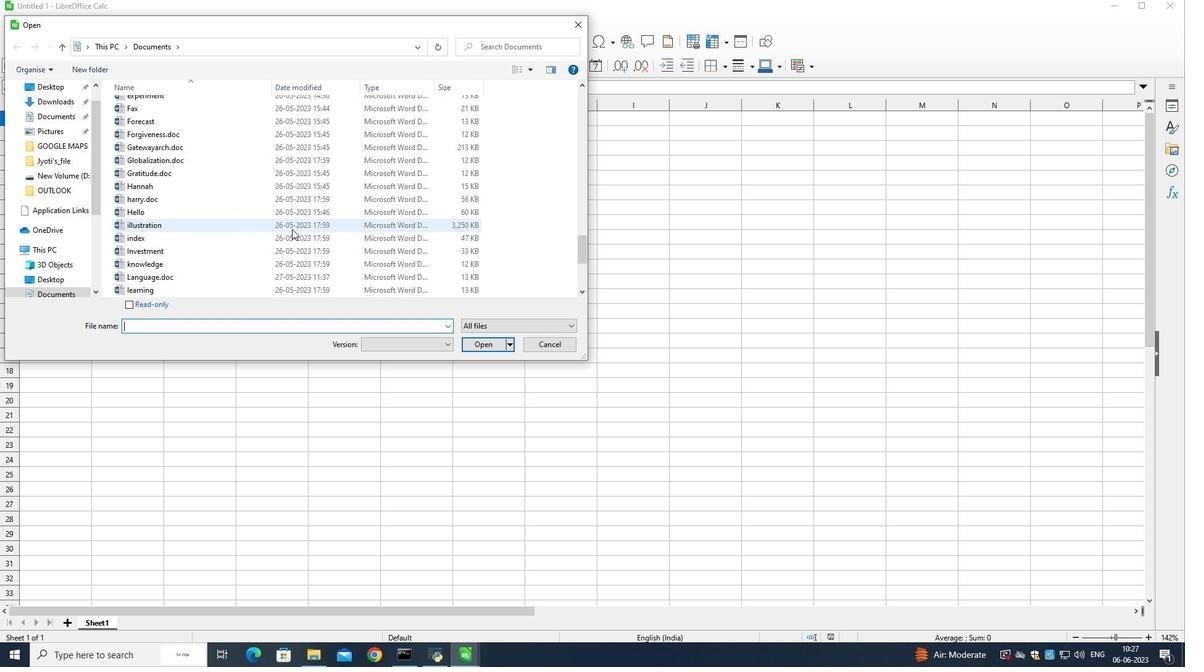
Action: Mouse scrolled (292, 227) with delta (0, 0)
Screenshot: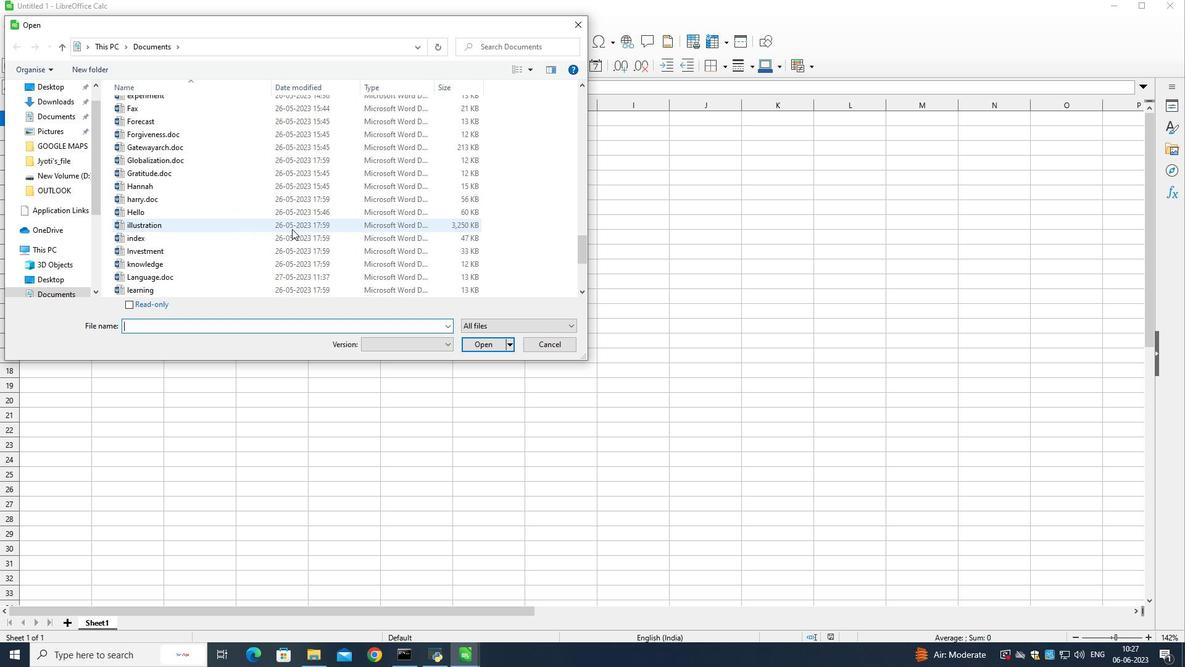 
Action: Mouse scrolled (292, 227) with delta (0, 0)
Screenshot: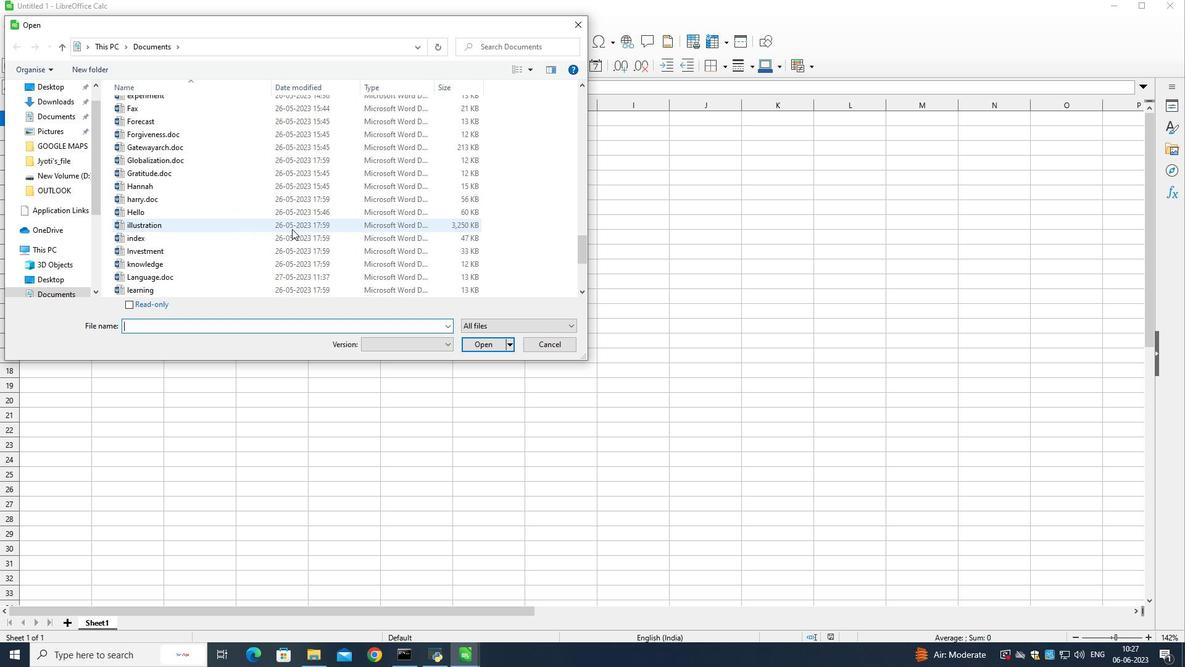 
Action: Mouse scrolled (292, 227) with delta (0, 0)
Screenshot: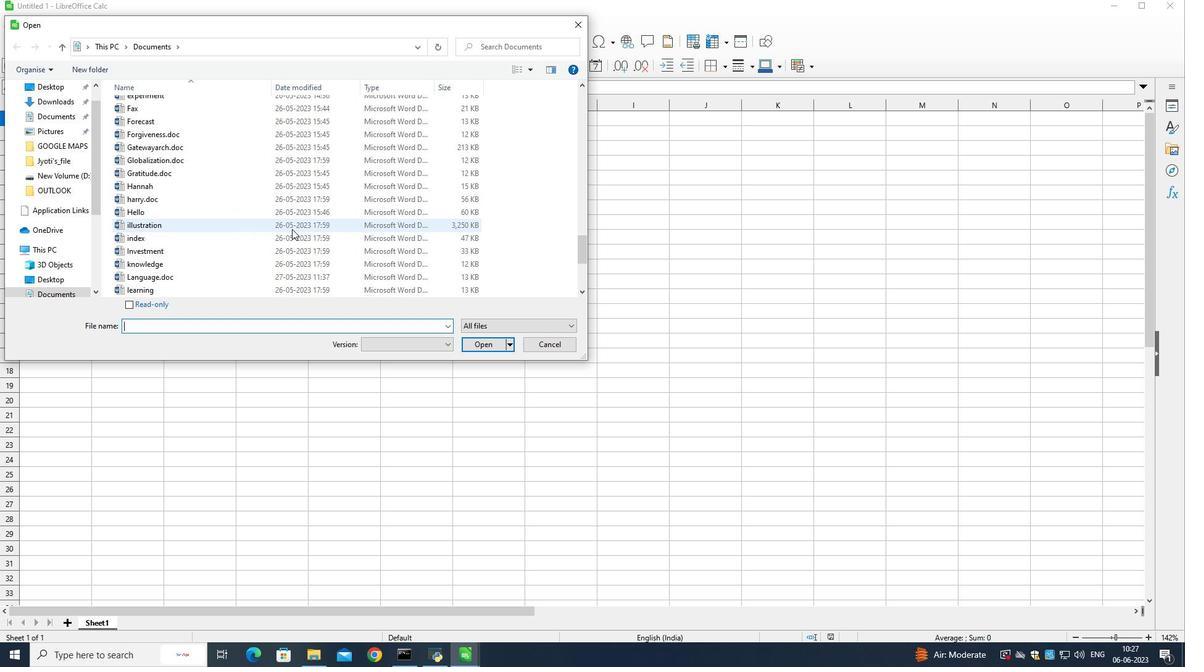 
Action: Mouse scrolled (292, 227) with delta (0, 0)
Screenshot: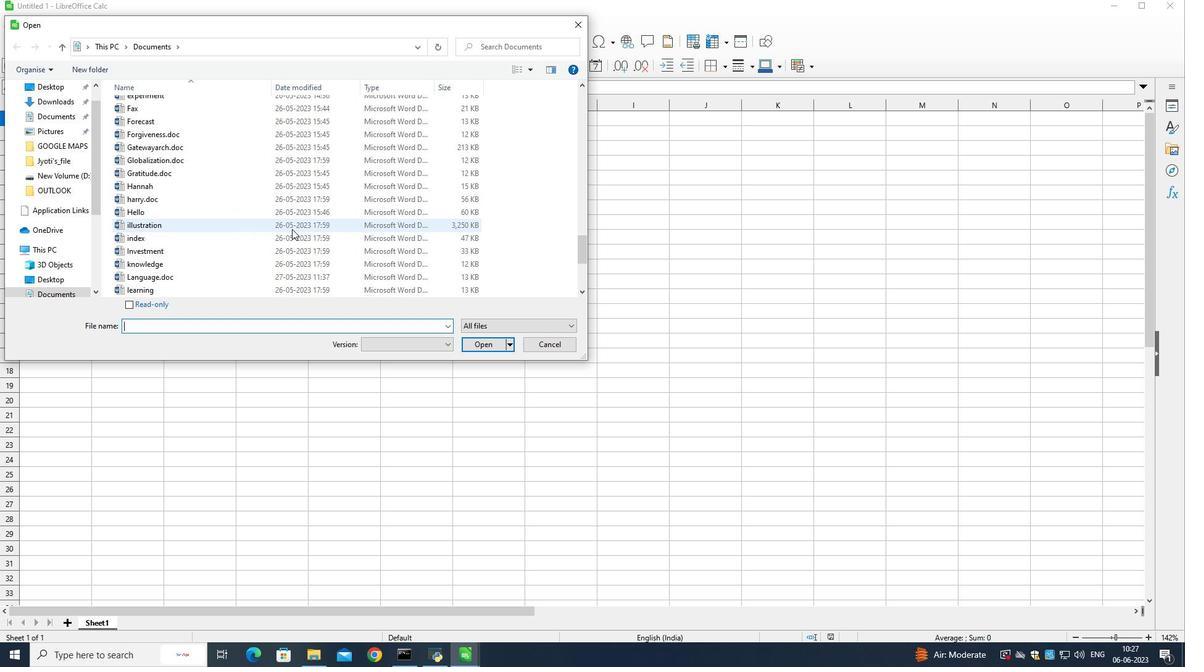 
Action: Mouse scrolled (292, 227) with delta (0, 0)
Screenshot: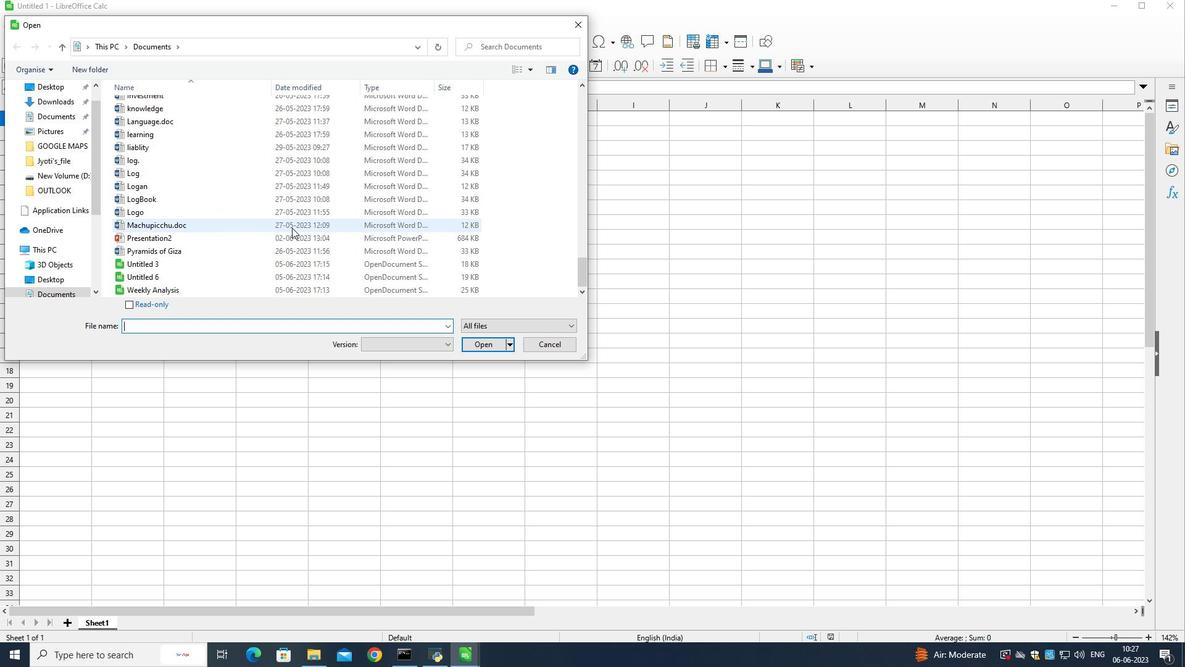 
Action: Mouse scrolled (292, 227) with delta (0, 0)
Screenshot: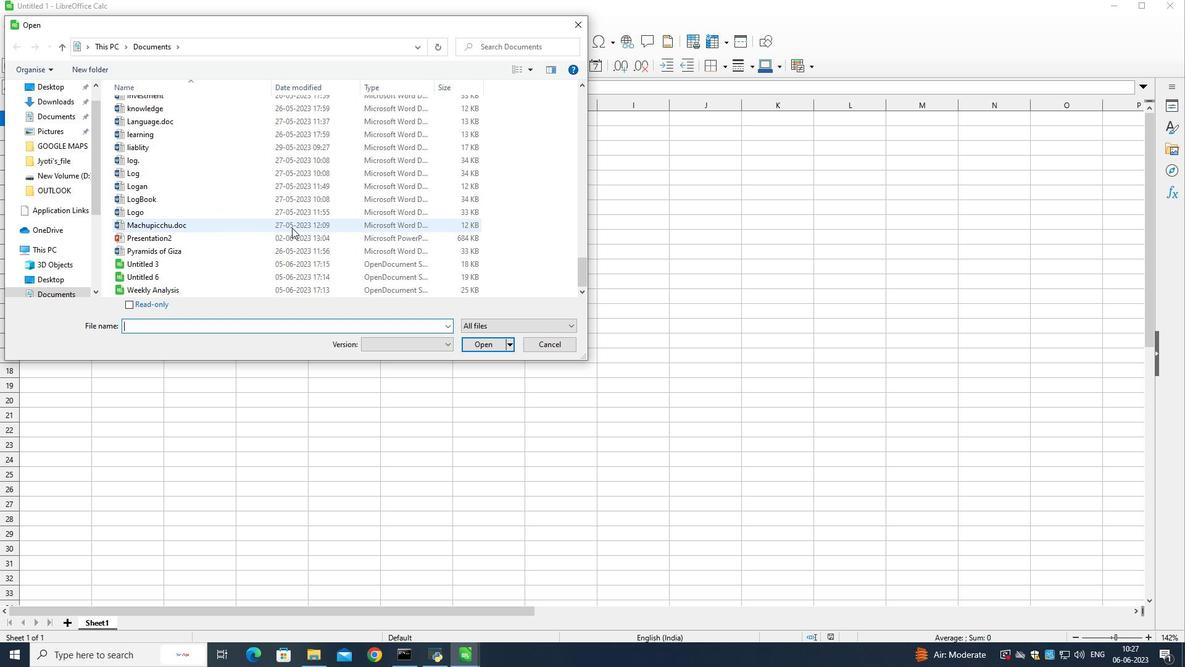 
Action: Mouse scrolled (292, 227) with delta (0, 0)
Screenshot: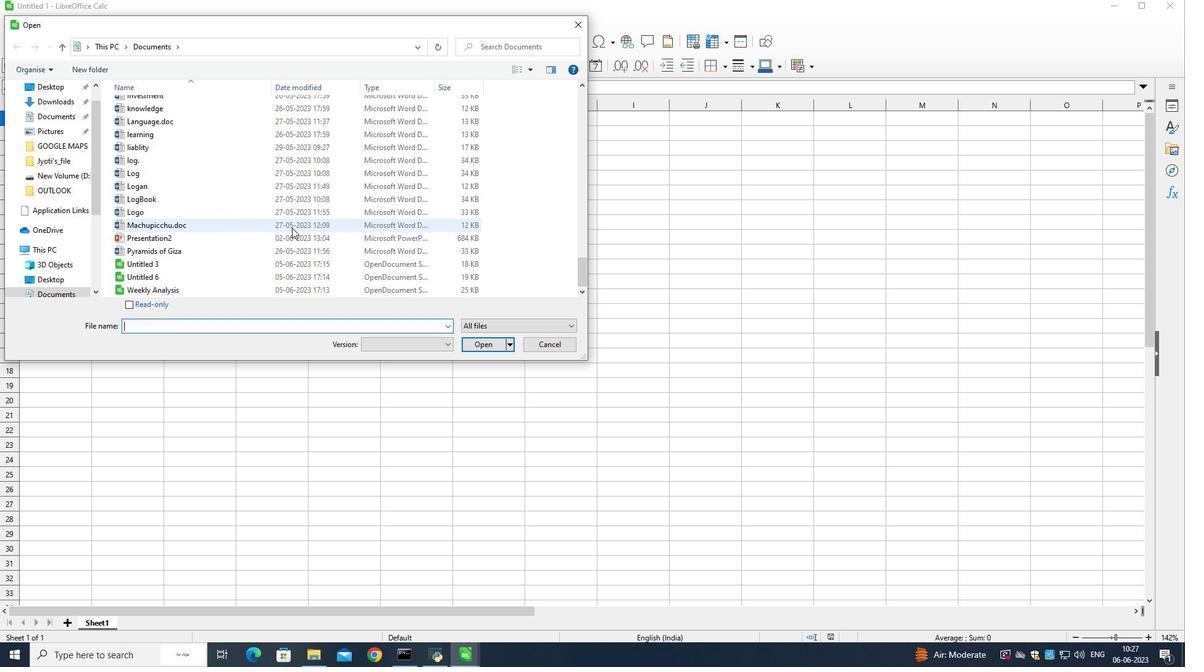 
Action: Mouse scrolled (292, 227) with delta (0, 0)
Screenshot: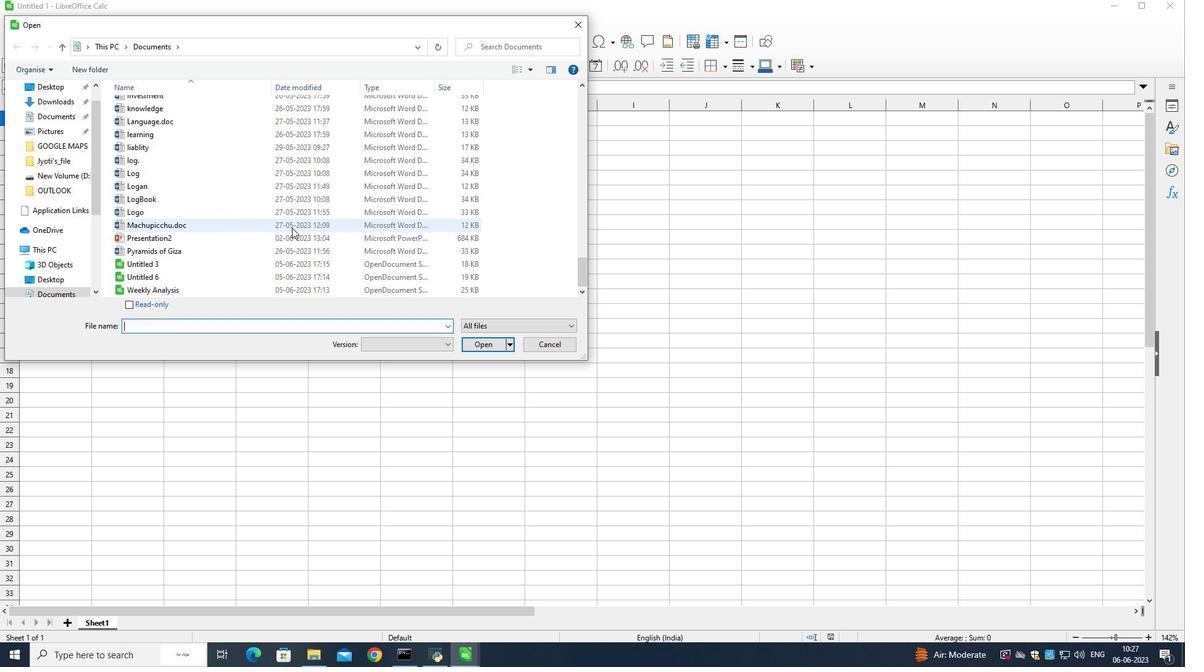 
Action: Mouse scrolled (292, 228) with delta (0, 0)
Screenshot: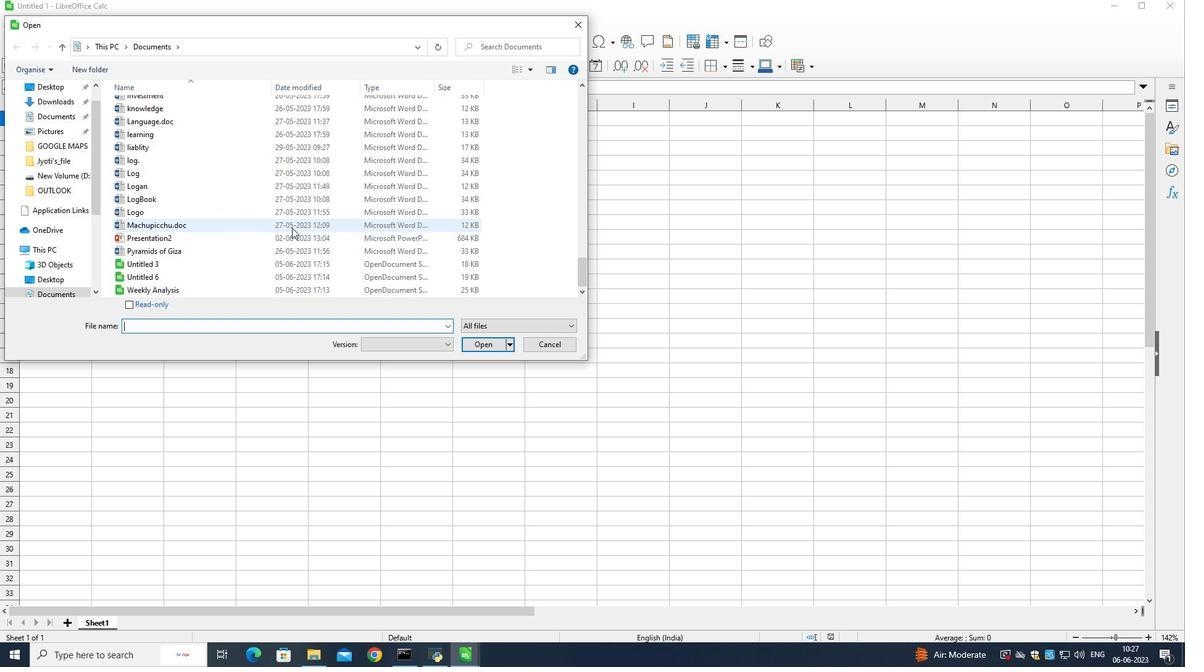 
Action: Mouse scrolled (292, 228) with delta (0, 0)
Screenshot: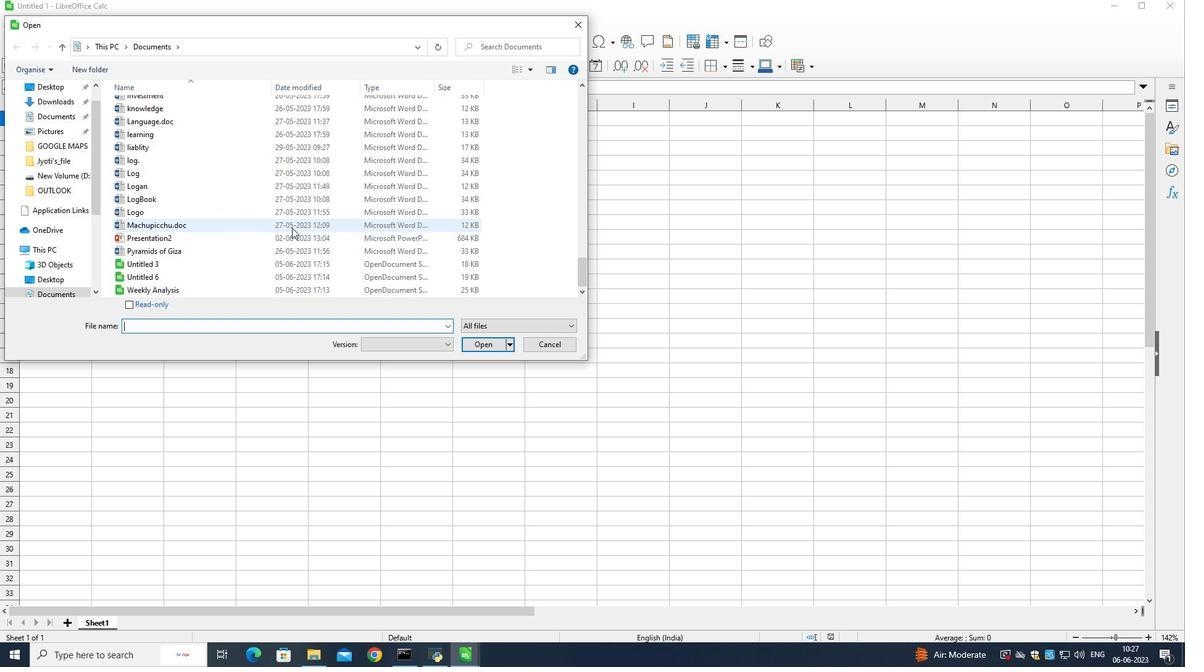 
Action: Mouse scrolled (292, 228) with delta (0, 0)
Screenshot: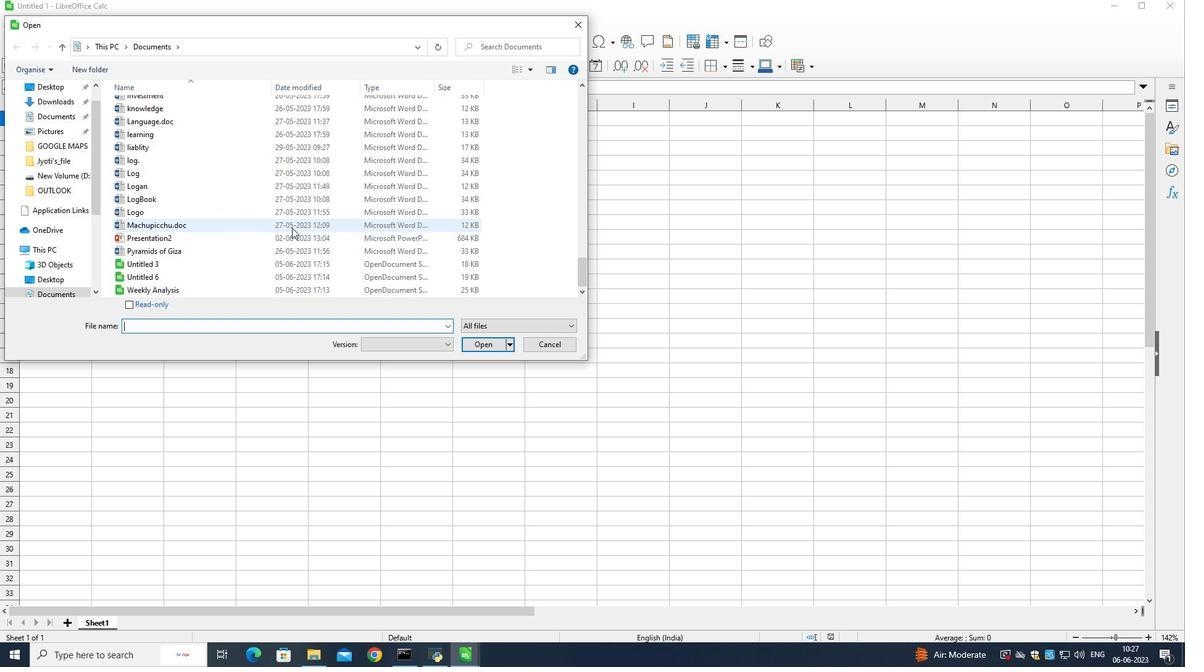 
Action: Mouse scrolled (292, 228) with delta (0, 0)
Screenshot: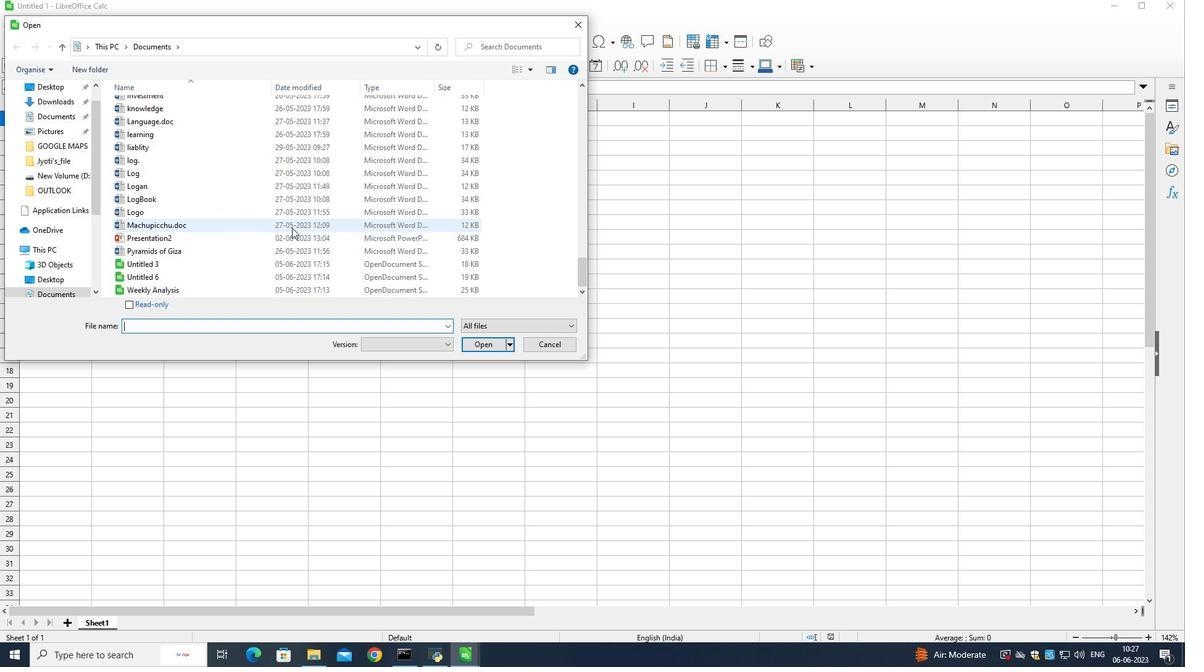 
Action: Mouse scrolled (292, 228) with delta (0, 0)
Screenshot: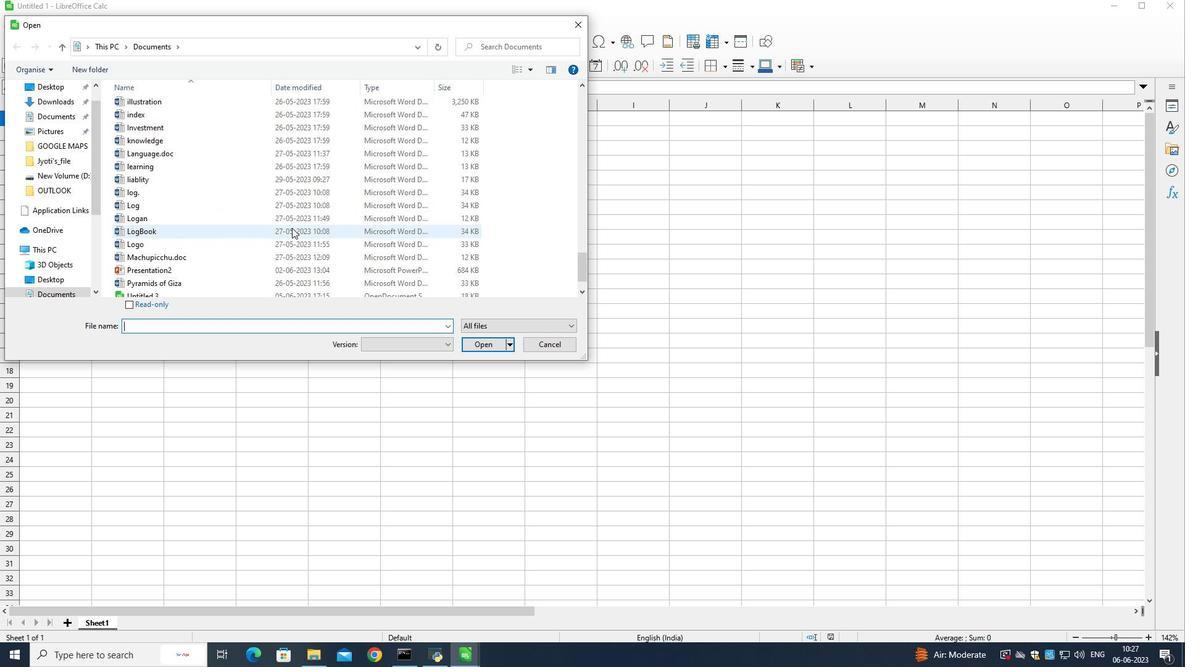 
Action: Mouse scrolled (292, 228) with delta (0, 0)
Screenshot: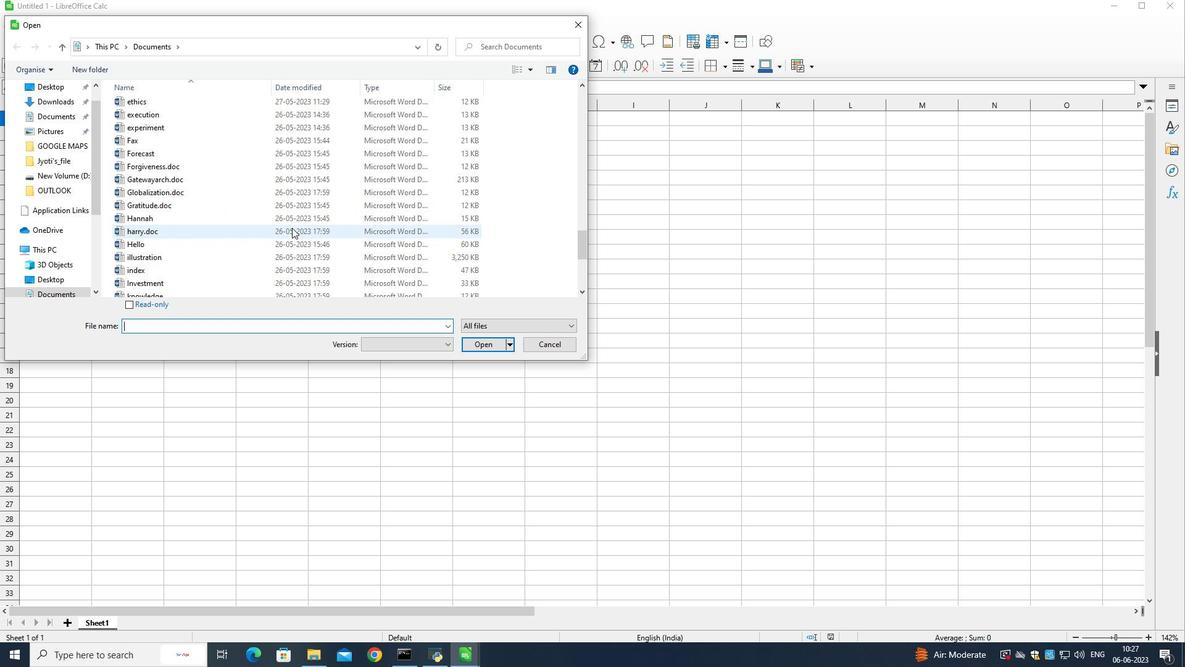 
Action: Mouse scrolled (292, 228) with delta (0, 0)
Screenshot: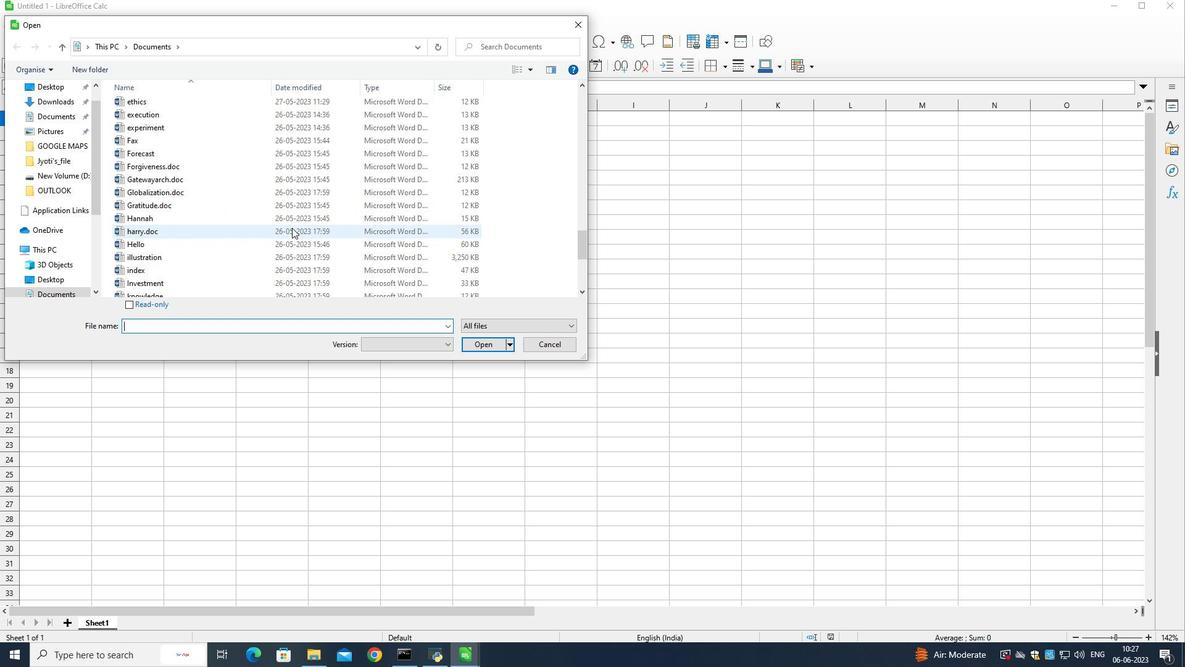 
Action: Mouse scrolled (292, 228) with delta (0, 0)
Screenshot: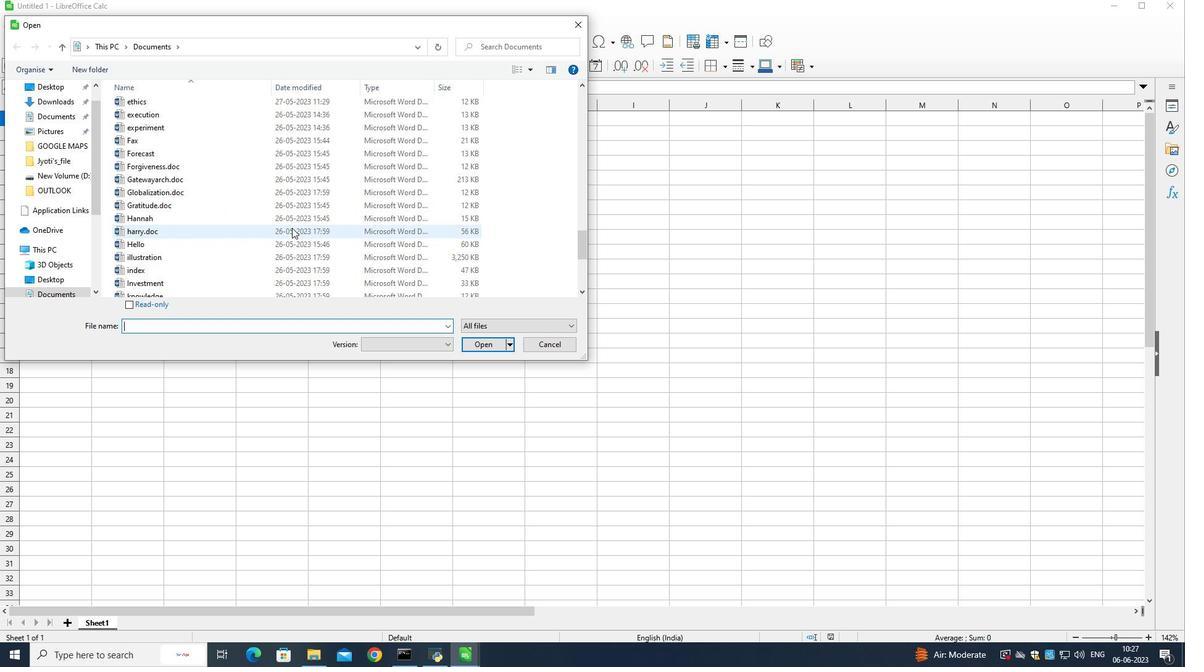 
Action: Mouse scrolled (292, 228) with delta (0, 0)
Screenshot: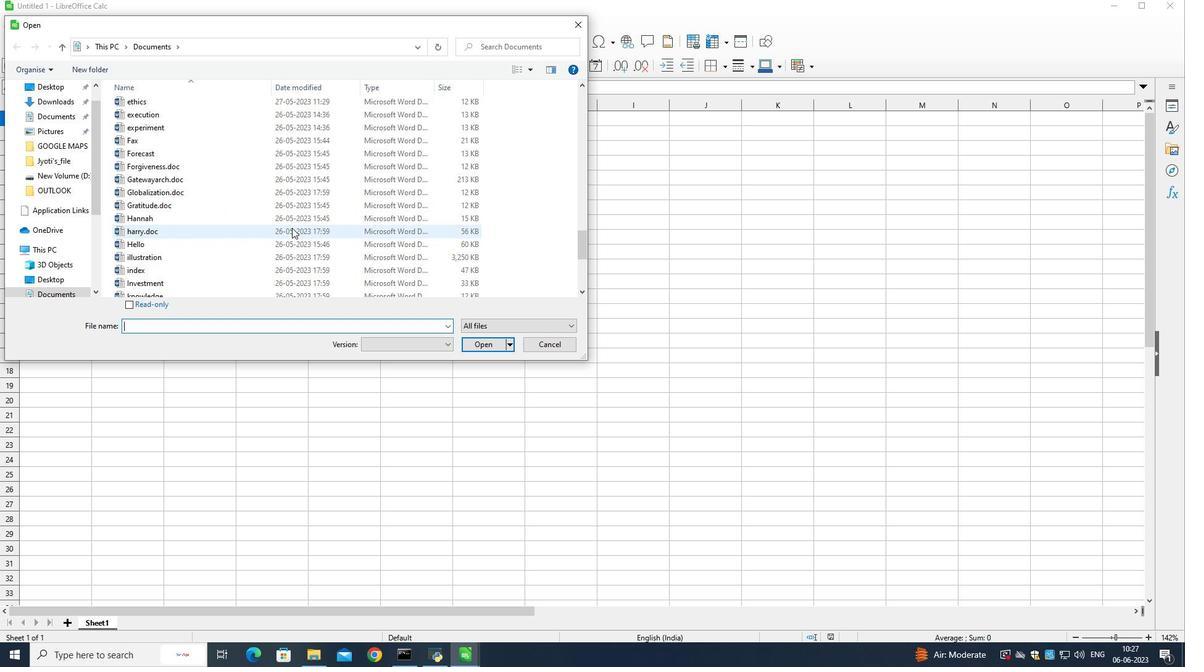 
Action: Mouse scrolled (292, 228) with delta (0, 0)
Screenshot: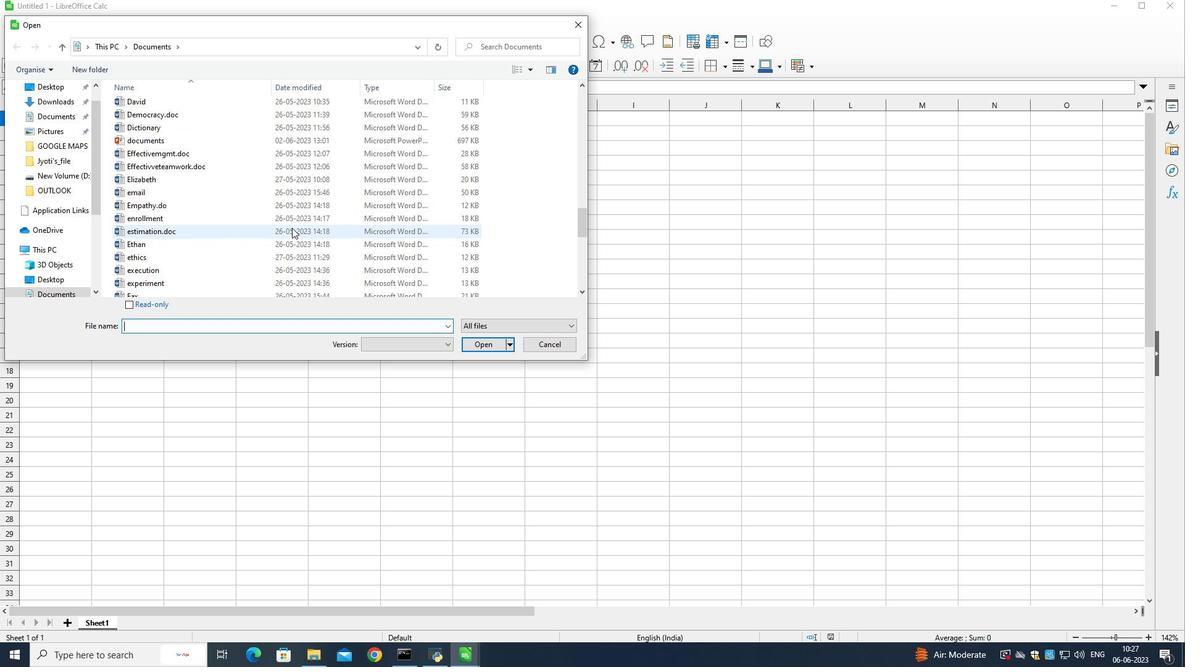 
Action: Mouse scrolled (292, 228) with delta (0, 0)
Screenshot: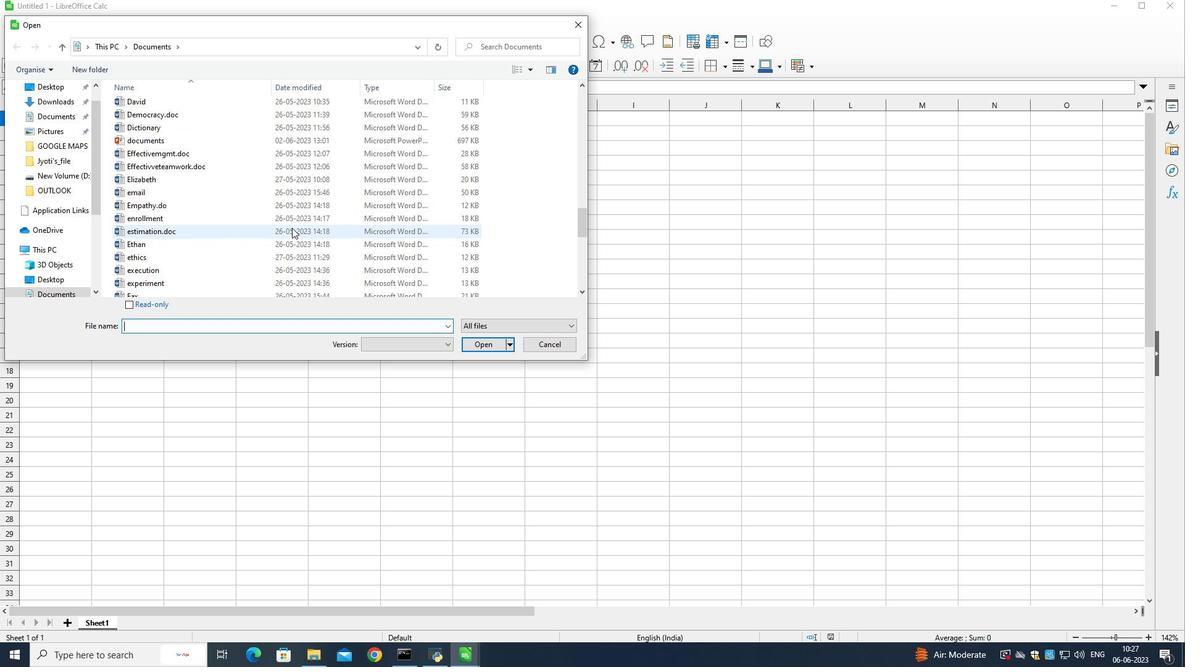 
Action: Mouse scrolled (292, 228) with delta (0, 0)
Screenshot: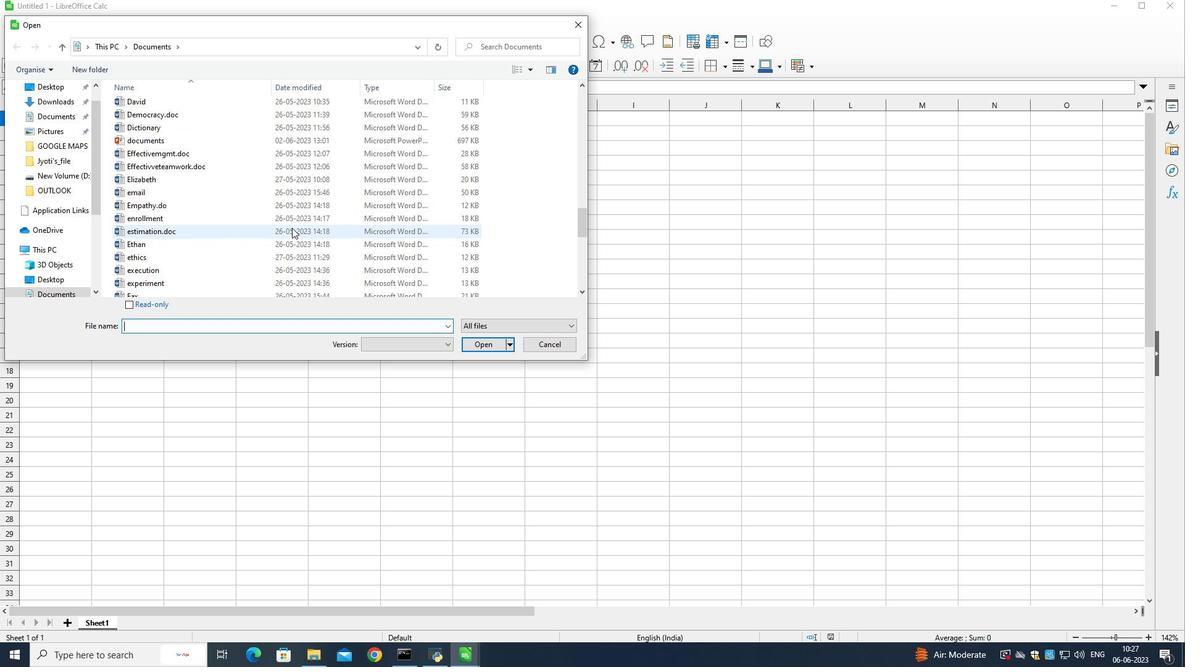 
Action: Mouse scrolled (292, 228) with delta (0, 0)
Screenshot: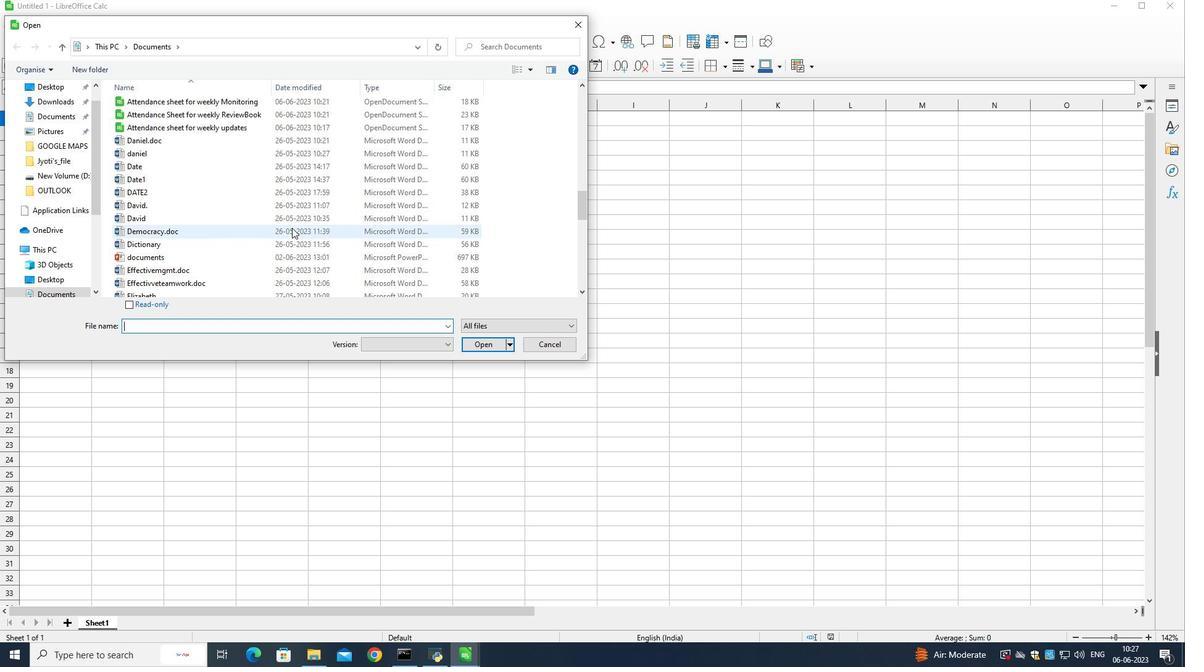 
Action: Mouse scrolled (292, 228) with delta (0, 0)
Screenshot: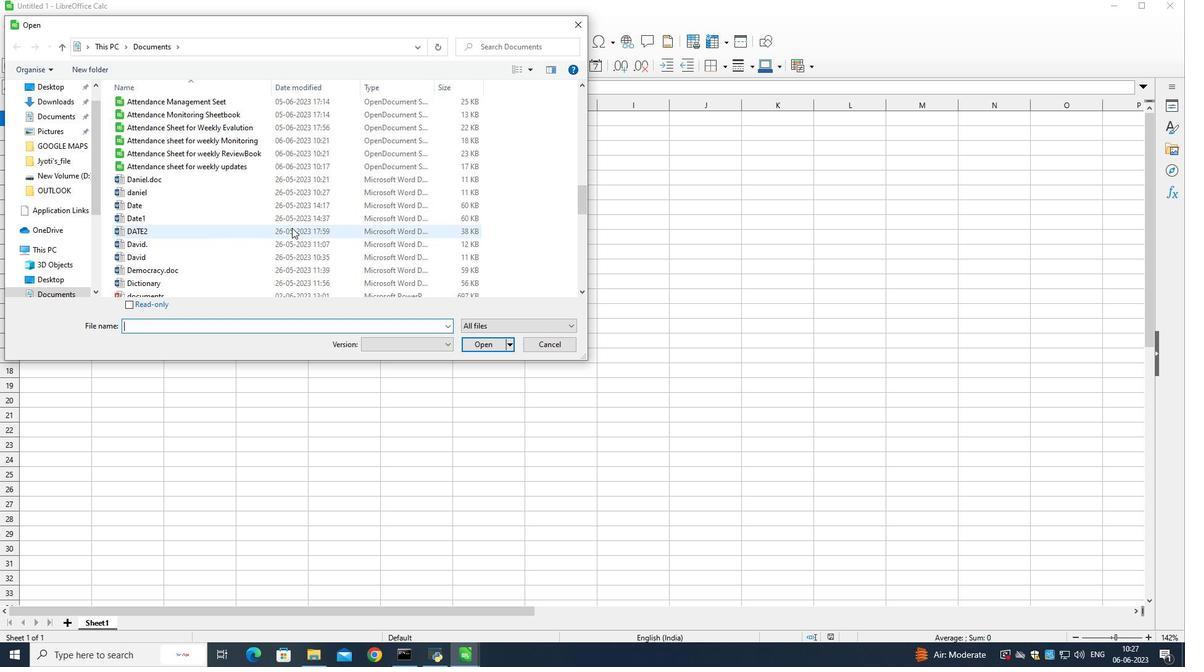 
Action: Mouse scrolled (292, 228) with delta (0, 0)
Screenshot: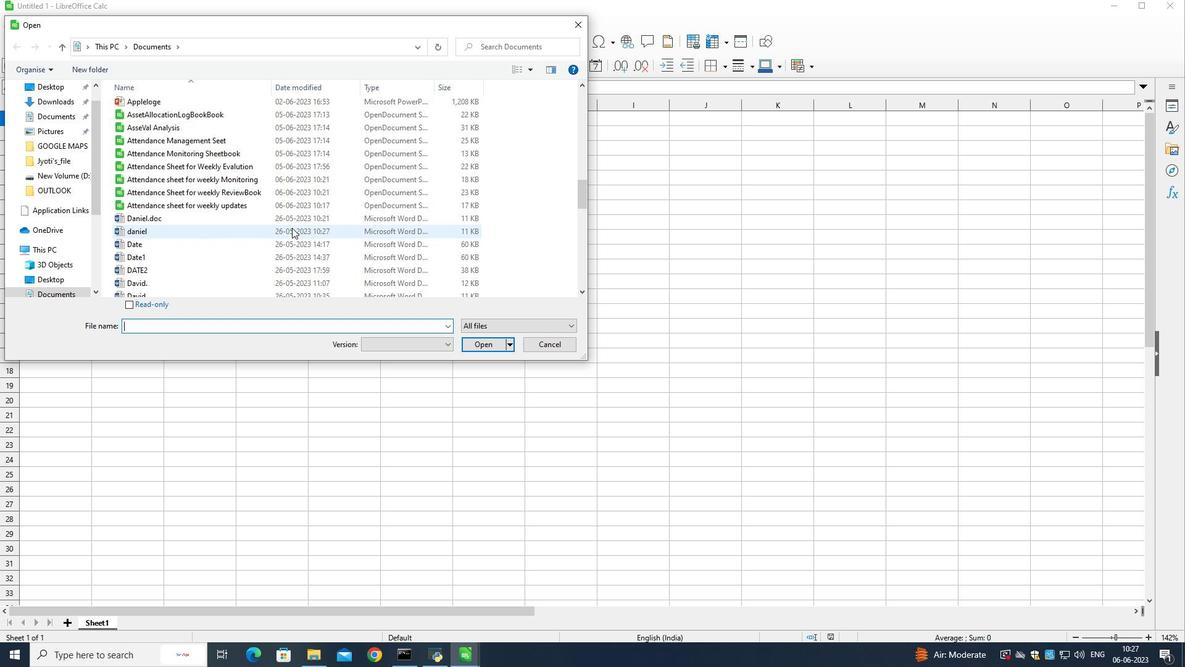 
Action: Mouse scrolled (292, 228) with delta (0, 0)
Screenshot: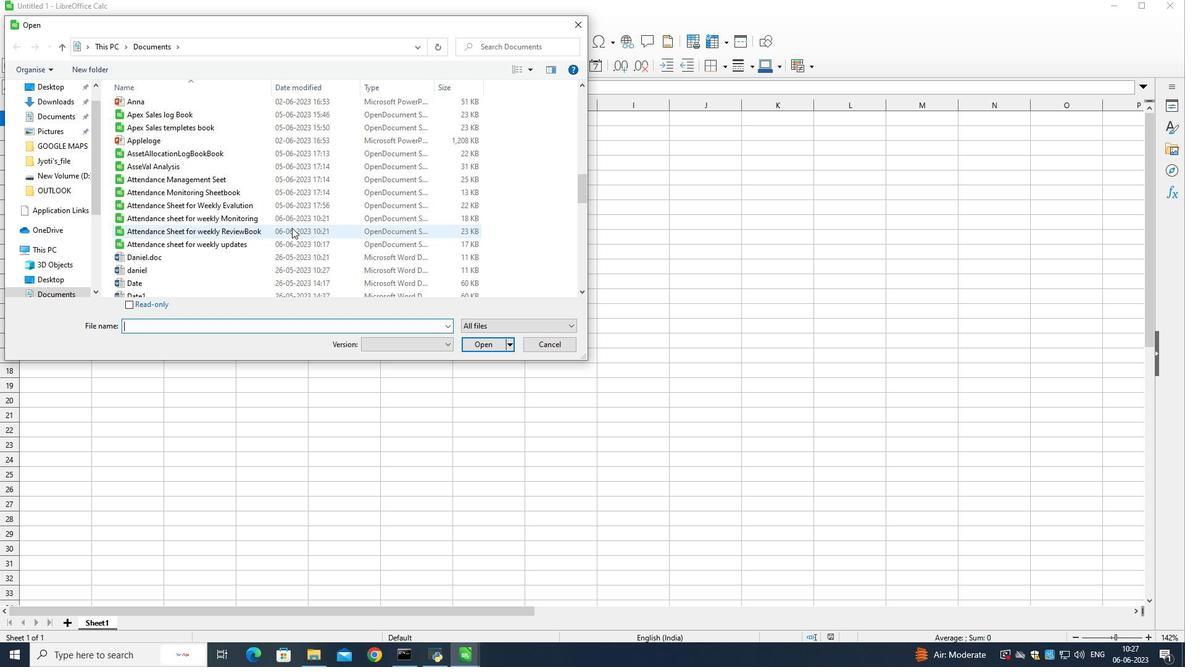 
Action: Mouse scrolled (292, 228) with delta (0, 0)
Screenshot: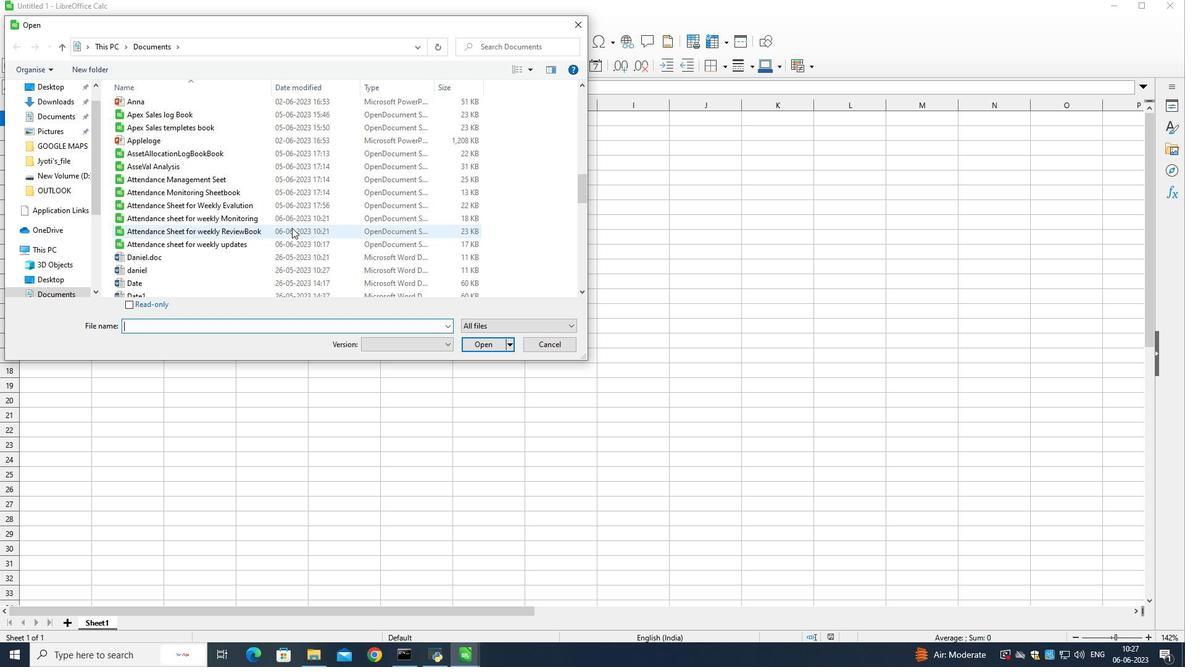 
Action: Mouse scrolled (292, 228) with delta (0, 0)
Screenshot: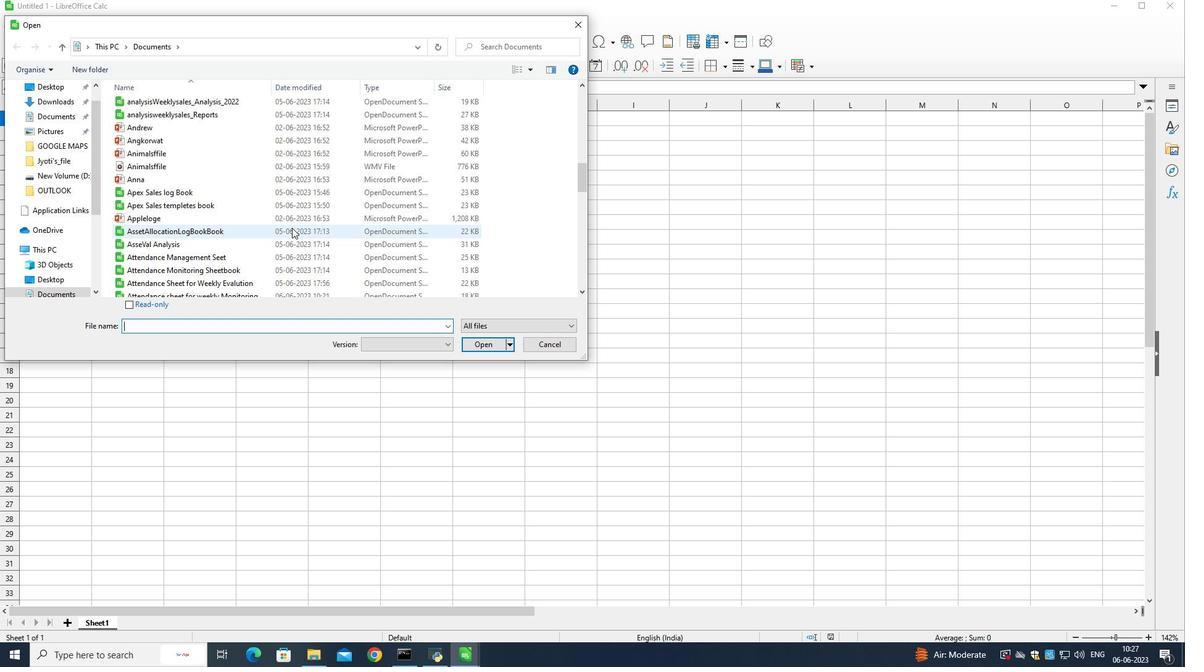 
Action: Mouse scrolled (292, 228) with delta (0, 0)
Screenshot: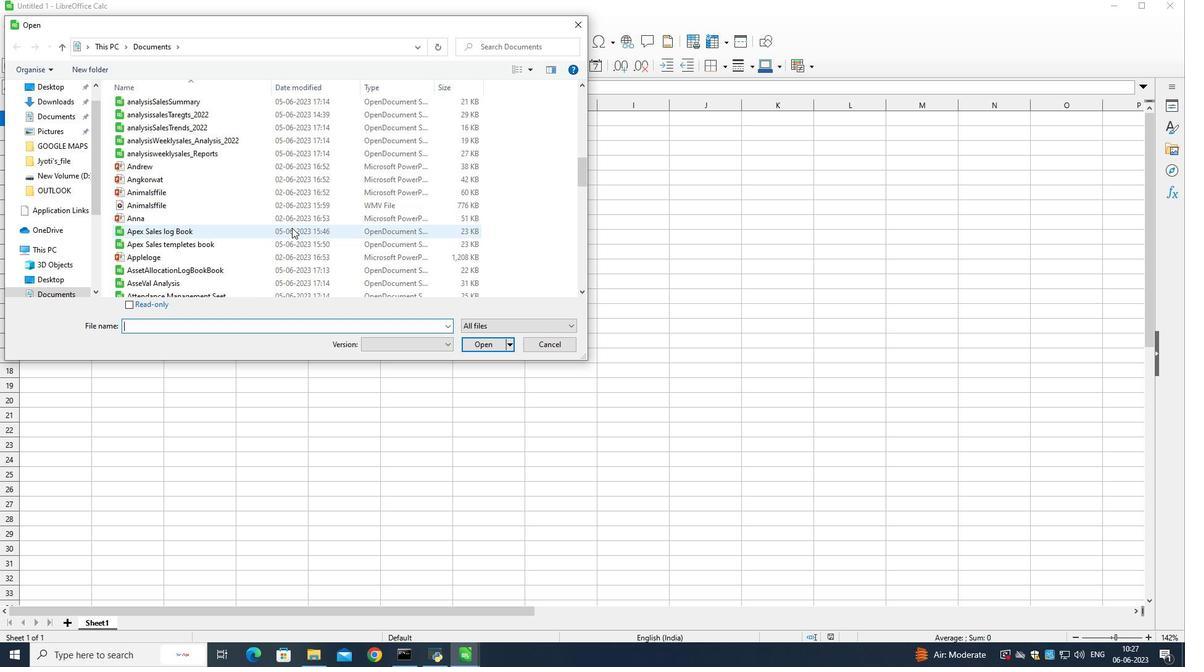 
Action: Mouse scrolled (292, 228) with delta (0, 0)
Screenshot: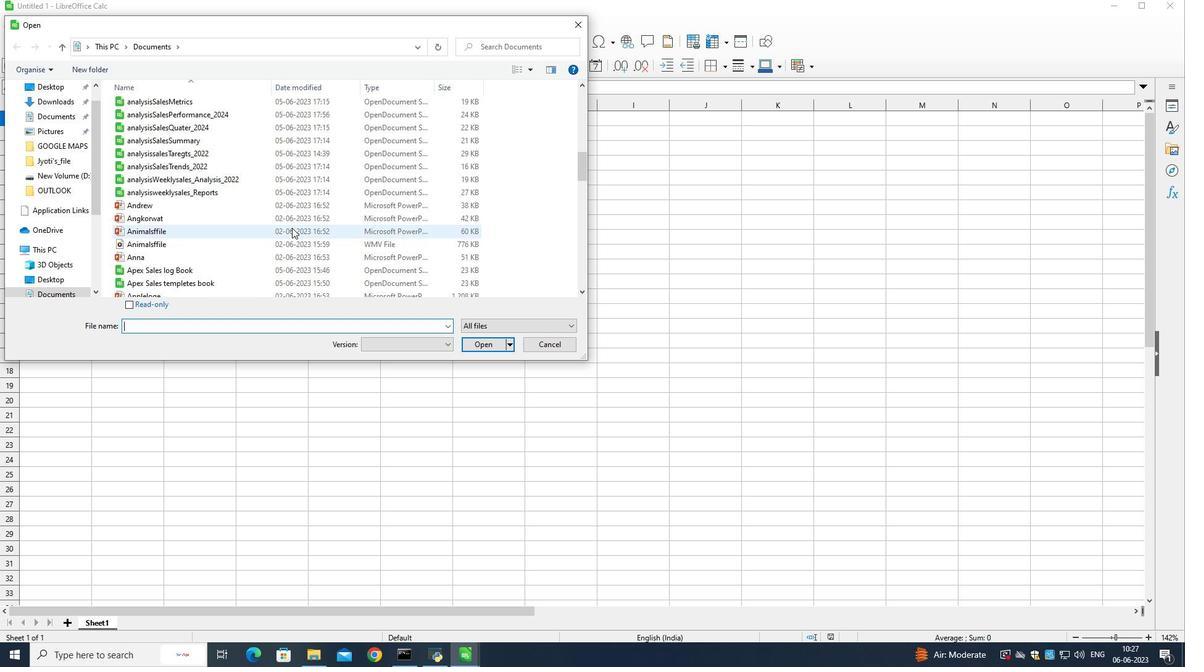 
Action: Mouse scrolled (292, 228) with delta (0, 0)
Screenshot: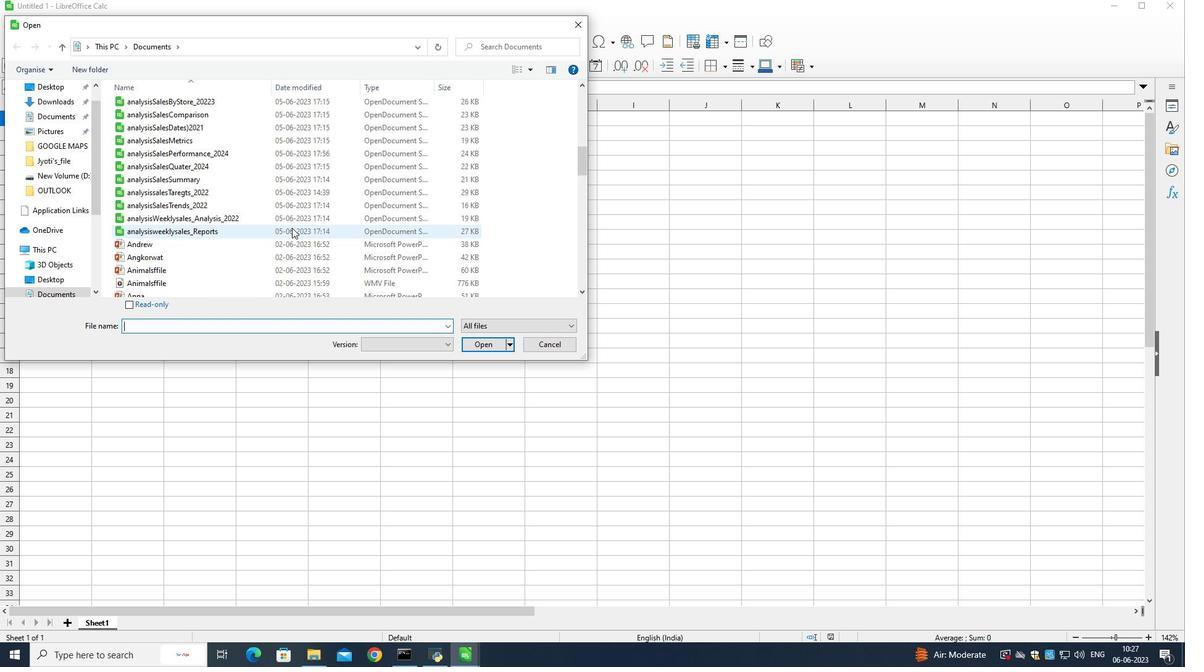 
Action: Mouse scrolled (292, 228) with delta (0, 0)
Screenshot: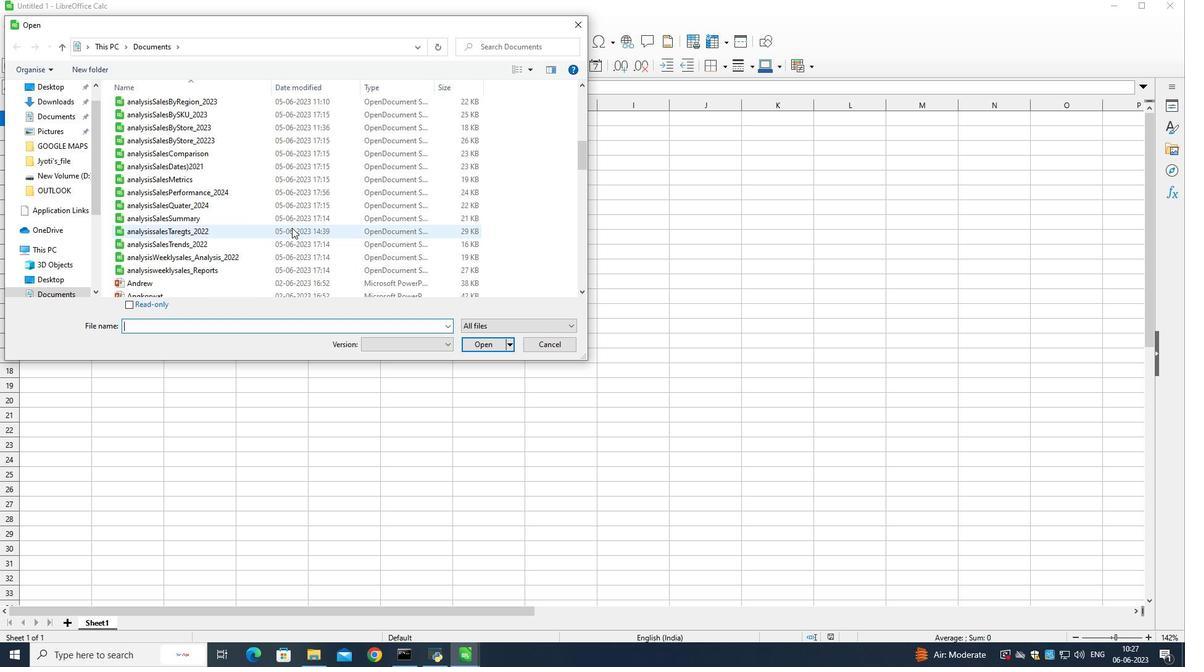 
Action: Mouse scrolled (292, 228) with delta (0, 0)
Screenshot: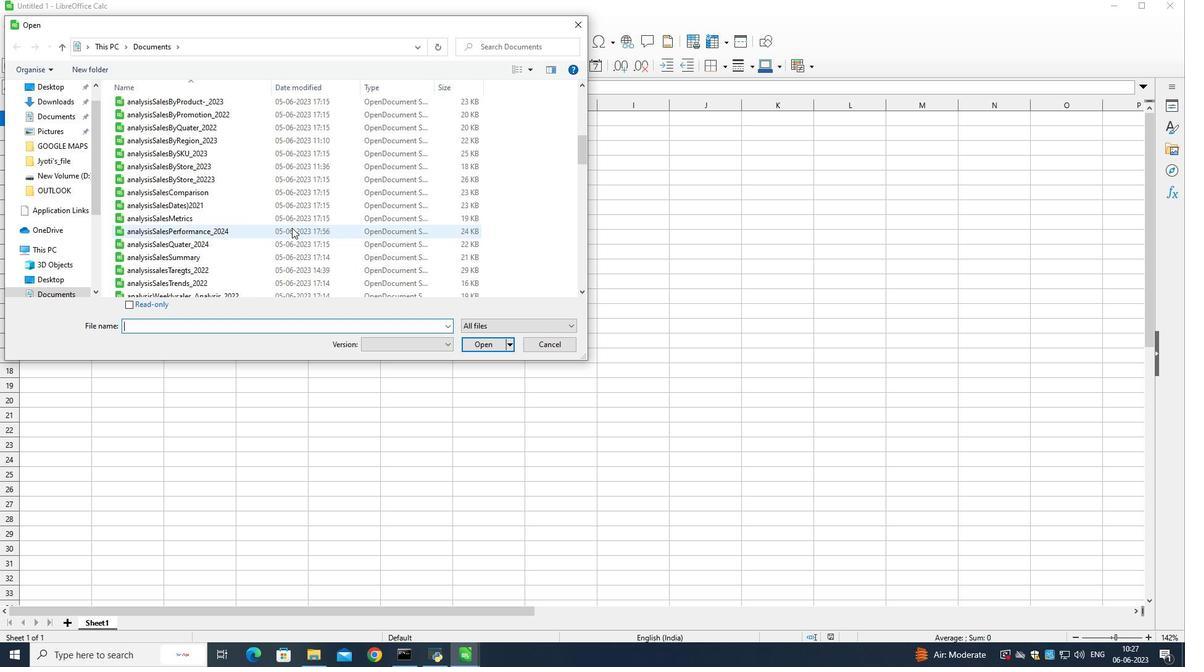
Action: Mouse scrolled (292, 228) with delta (0, 0)
Screenshot: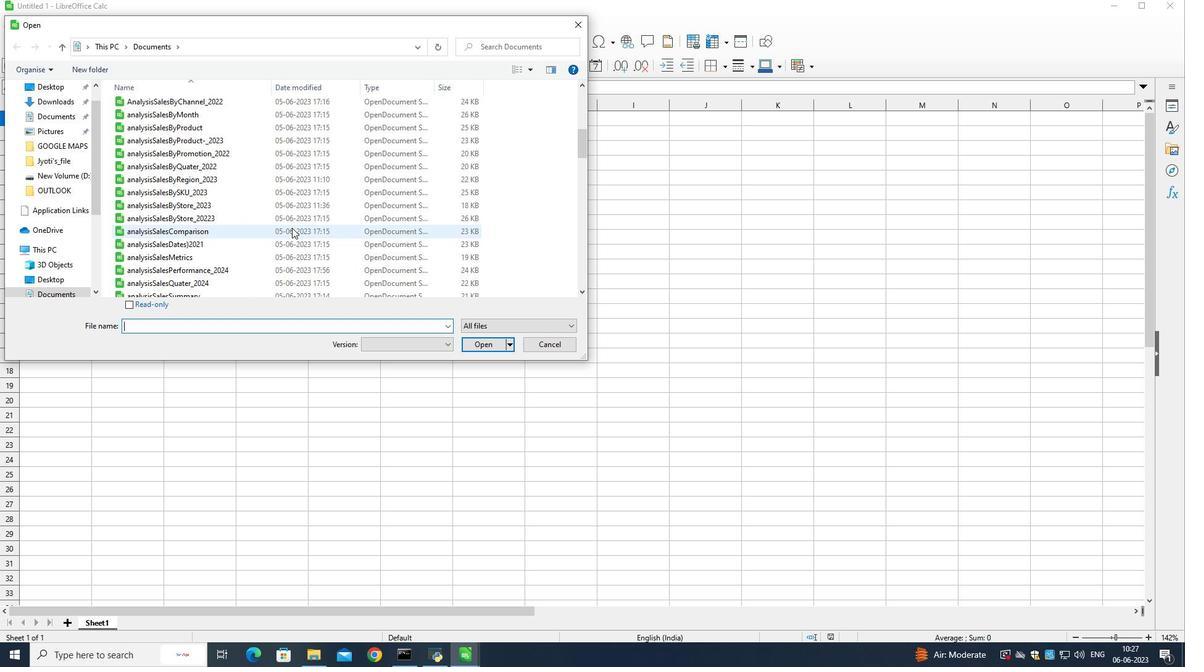 
Action: Mouse scrolled (292, 228) with delta (0, 0)
Screenshot: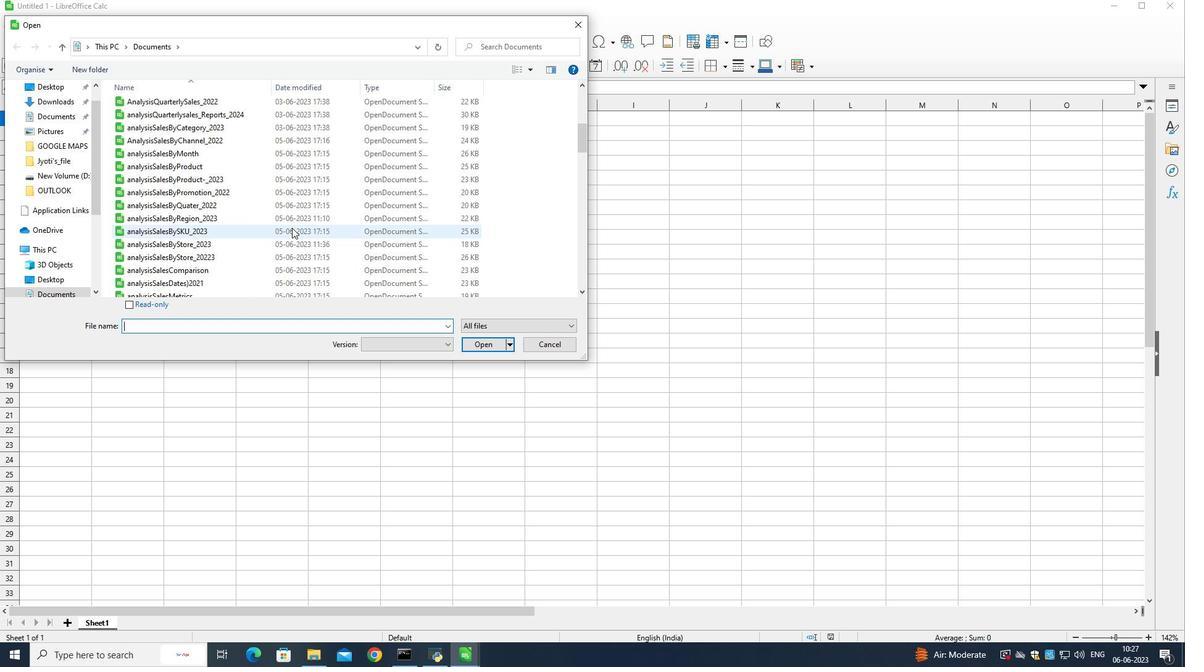 
Action: Mouse scrolled (292, 228) with delta (0, 0)
Screenshot: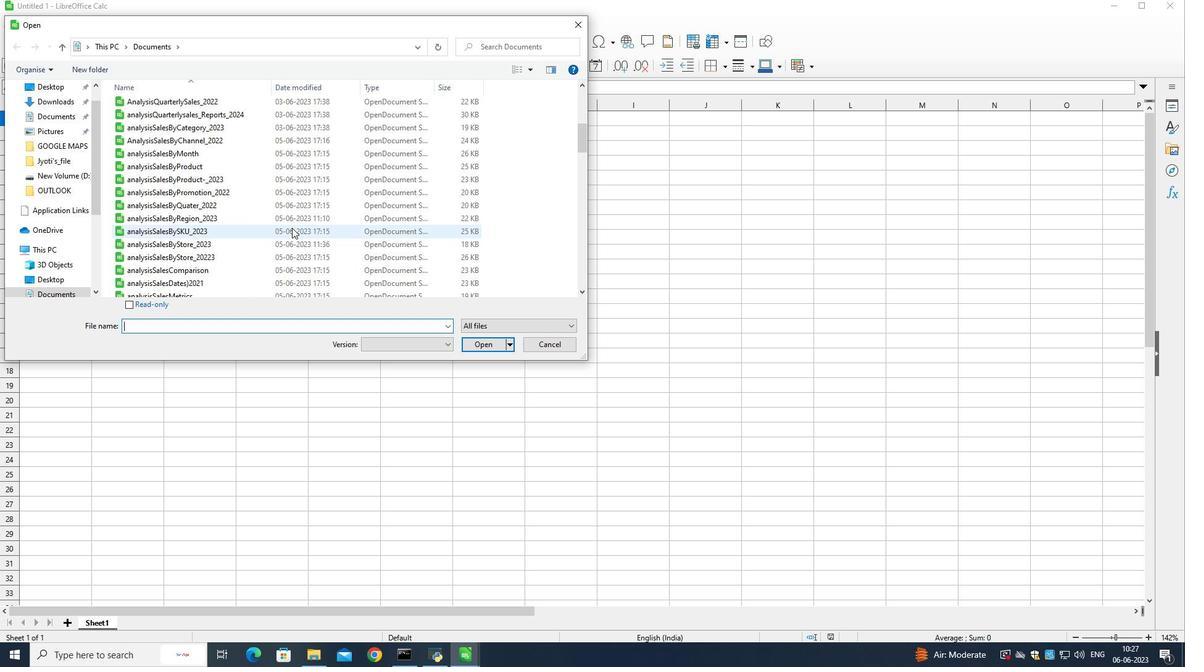 
Action: Mouse scrolled (292, 228) with delta (0, 0)
Screenshot: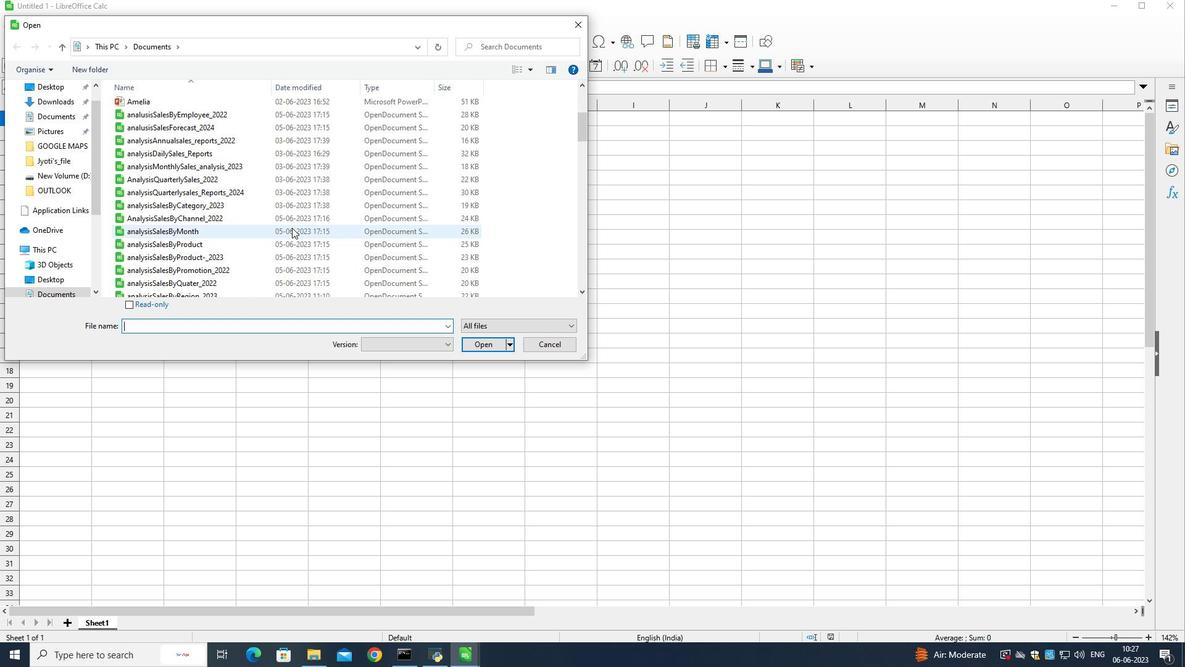 
Action: Mouse scrolled (292, 228) with delta (0, 0)
Screenshot: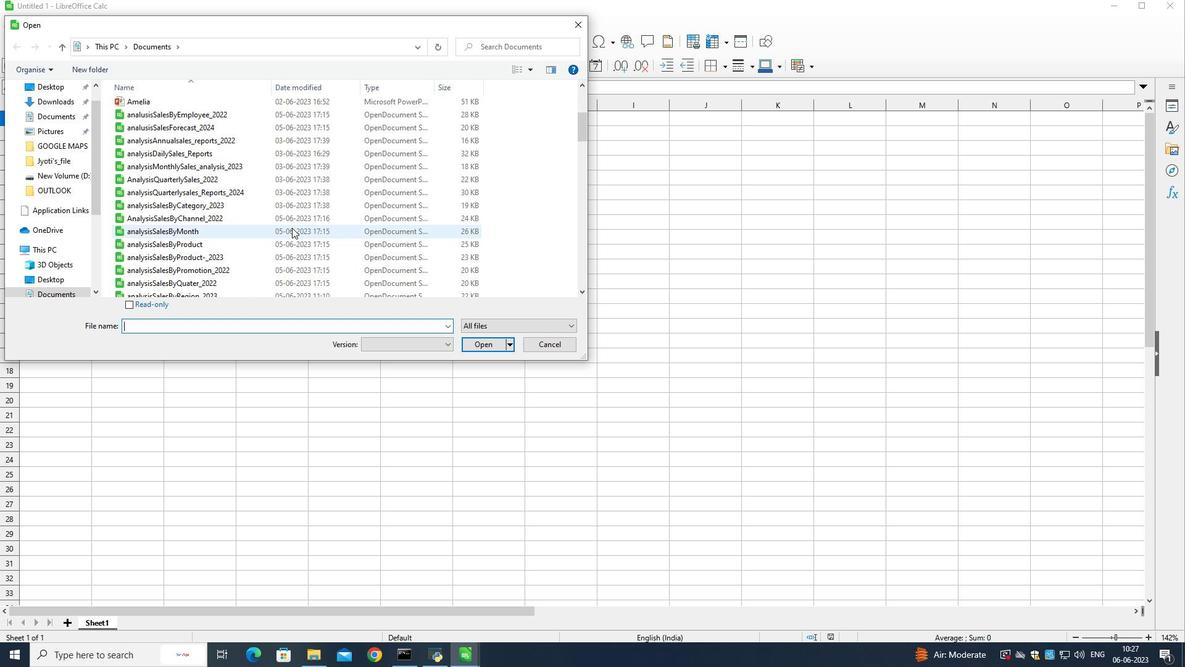 
Action: Mouse scrolled (292, 228) with delta (0, 0)
Screenshot: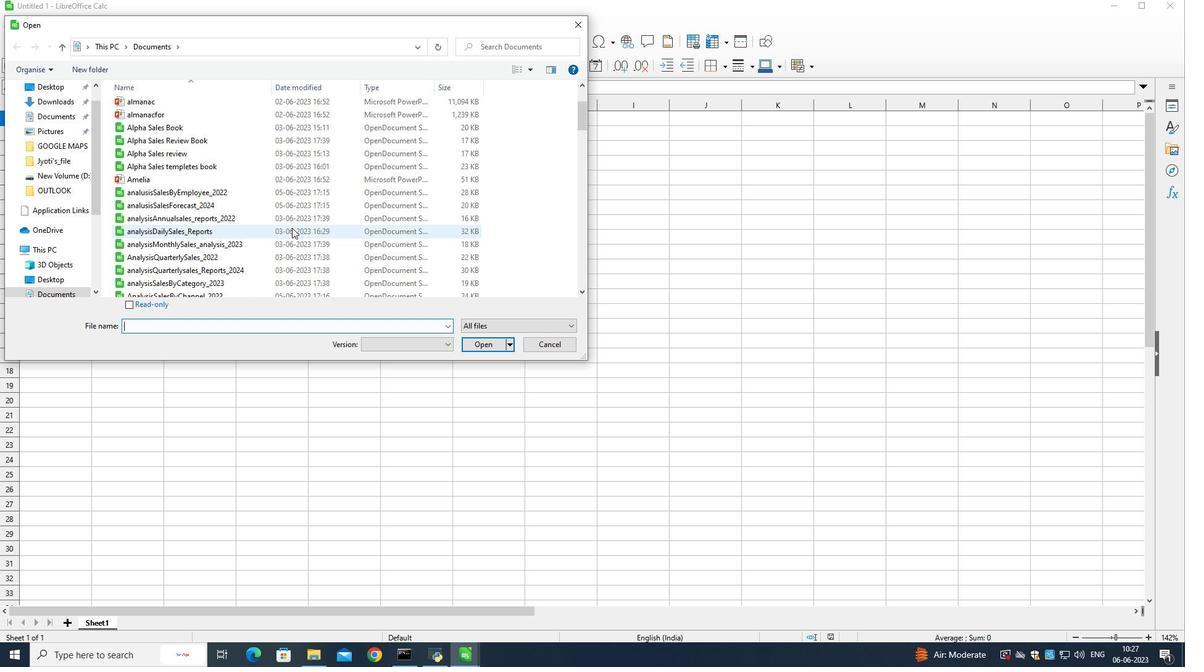 
Action: Mouse moved to (273, 189)
Screenshot: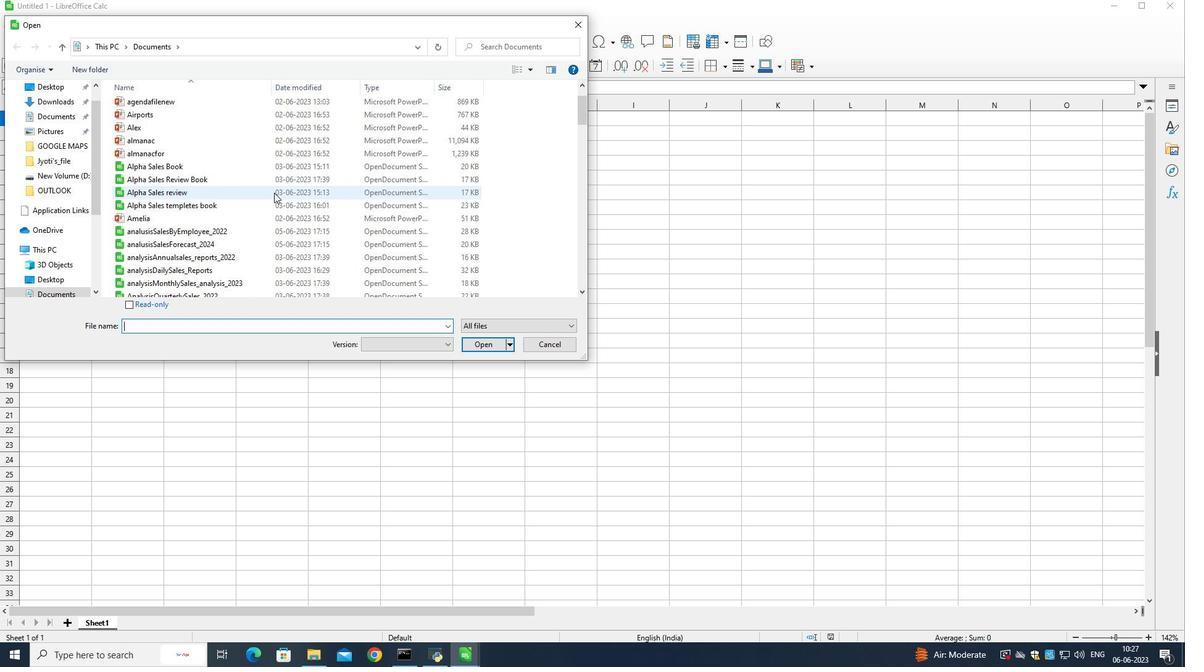 
Action: Mouse scrolled (273, 190) with delta (0, 0)
Screenshot: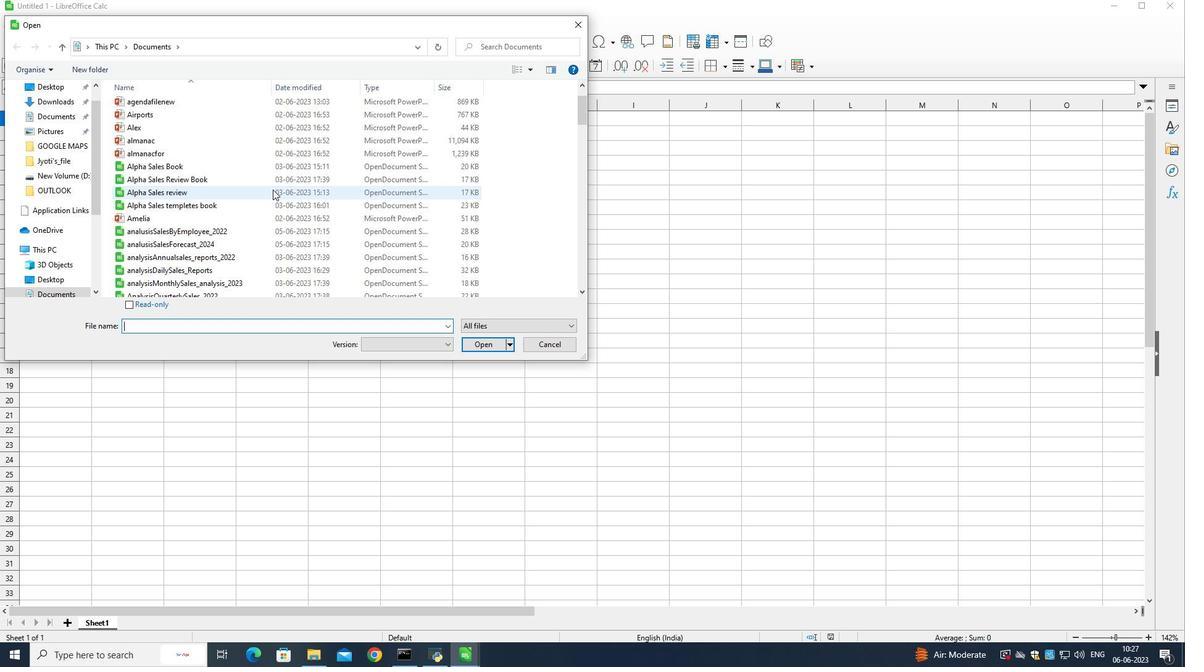 
Action: Mouse scrolled (273, 190) with delta (0, 0)
Screenshot: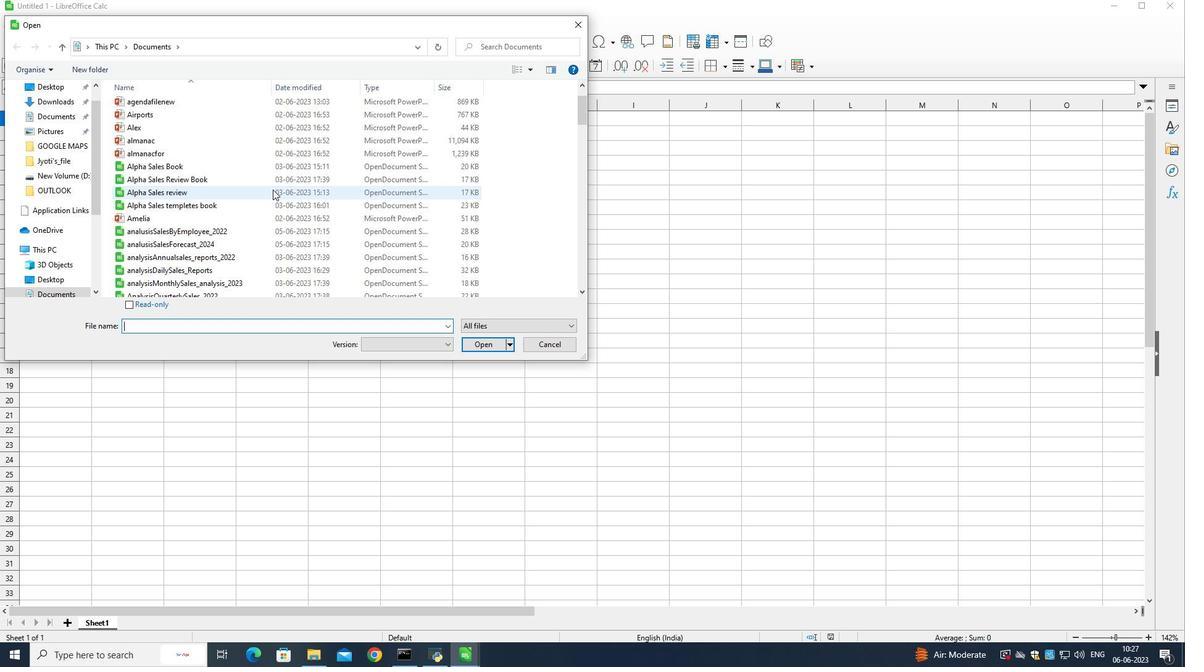 
Action: Mouse scrolled (273, 190) with delta (0, 0)
Screenshot: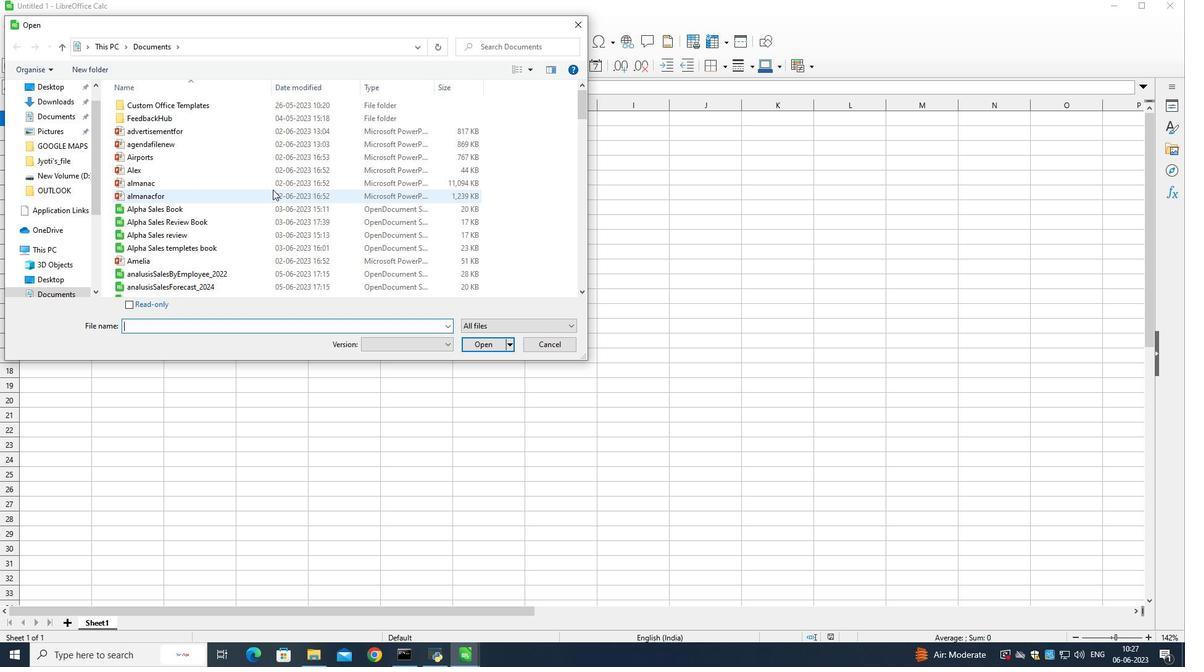 
Action: Mouse moved to (581, 24)
Screenshot: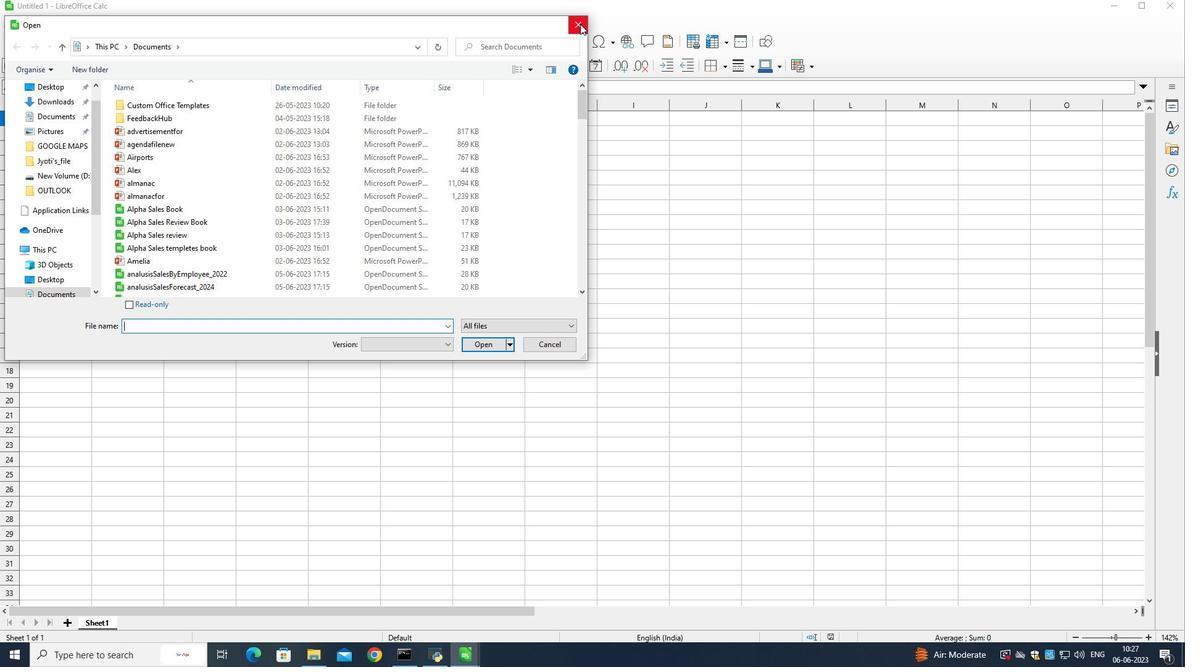 
Action: Mouse pressed left at (581, 24)
Screenshot: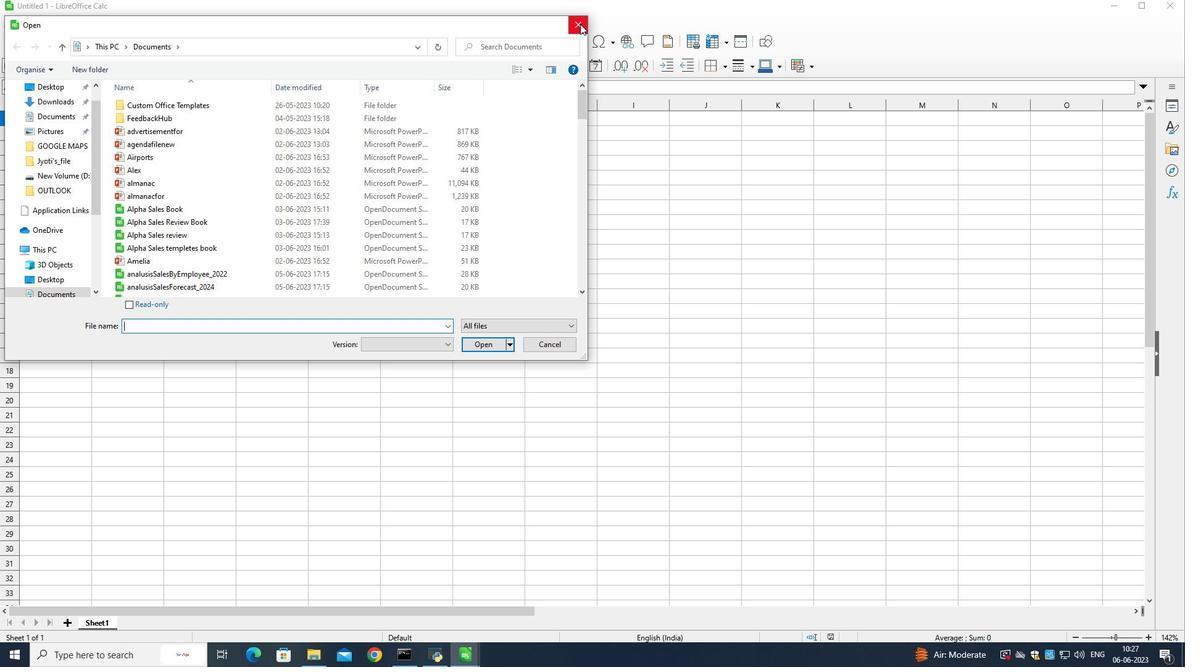 
Action: Mouse moved to (461, 620)
Screenshot: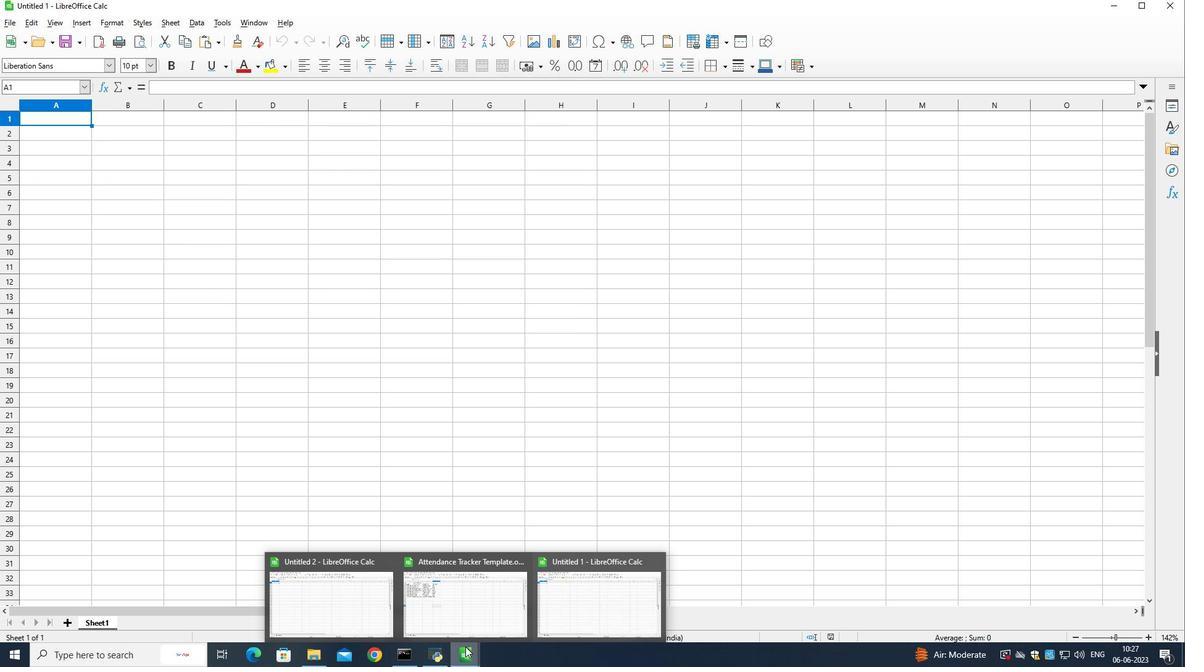 
Action: Mouse pressed left at (461, 620)
Screenshot: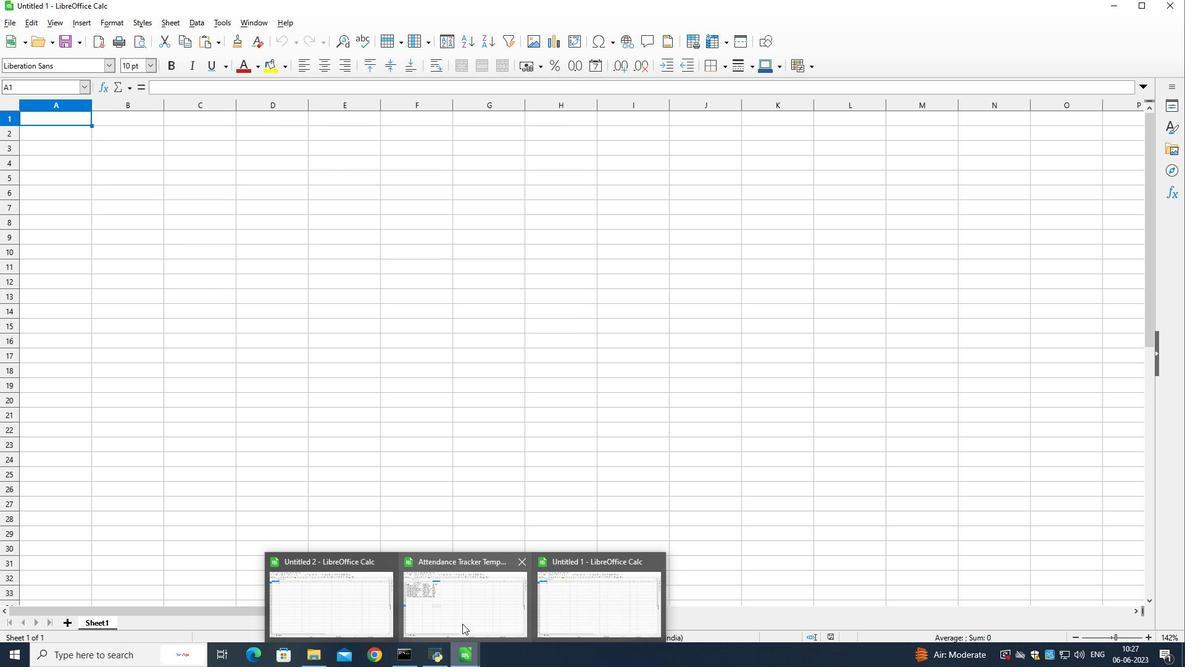 
Action: Mouse moved to (328, 405)
Screenshot: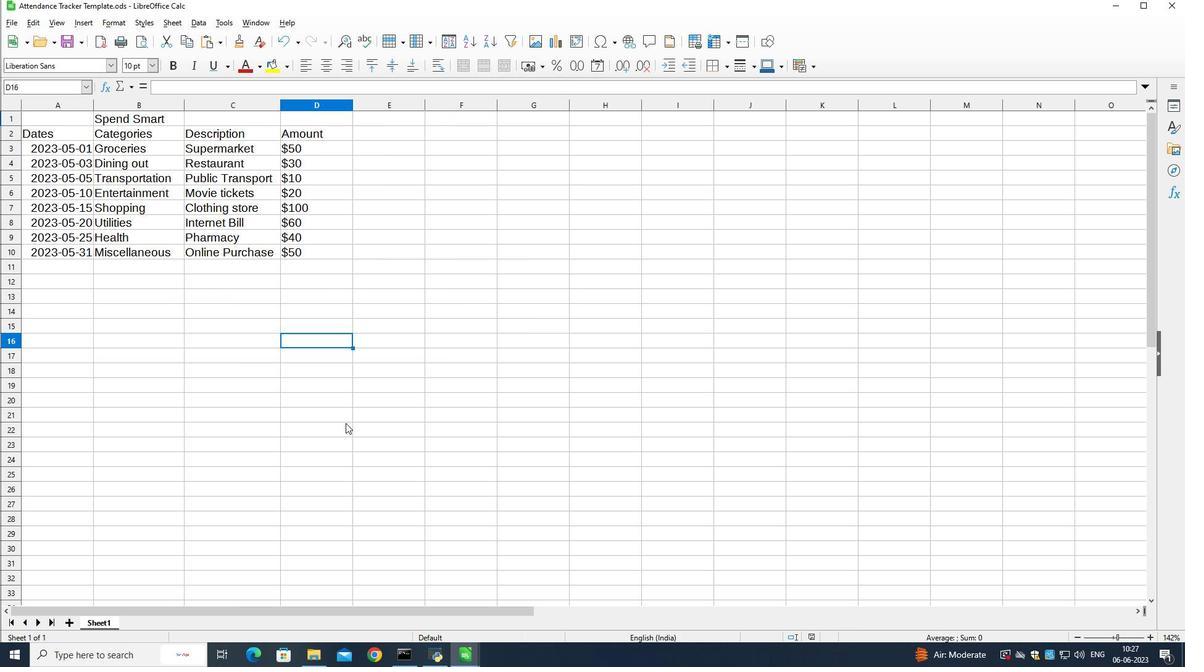 
Action: Mouse pressed left at (328, 405)
Screenshot: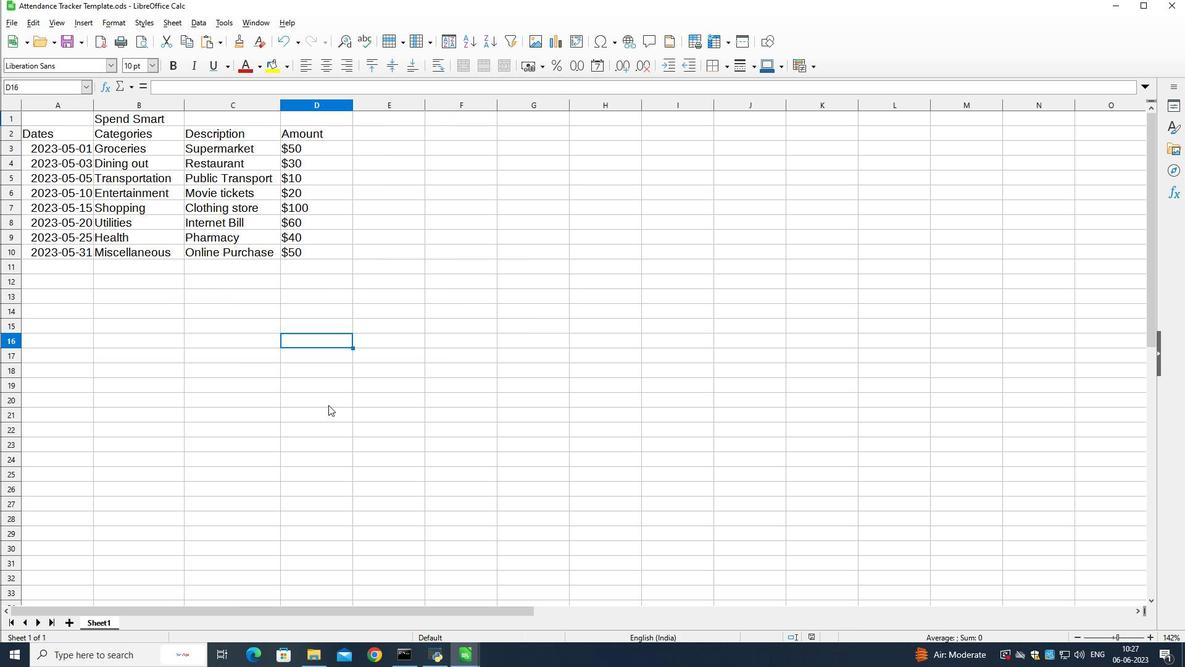 
Action: Mouse moved to (124, 118)
Screenshot: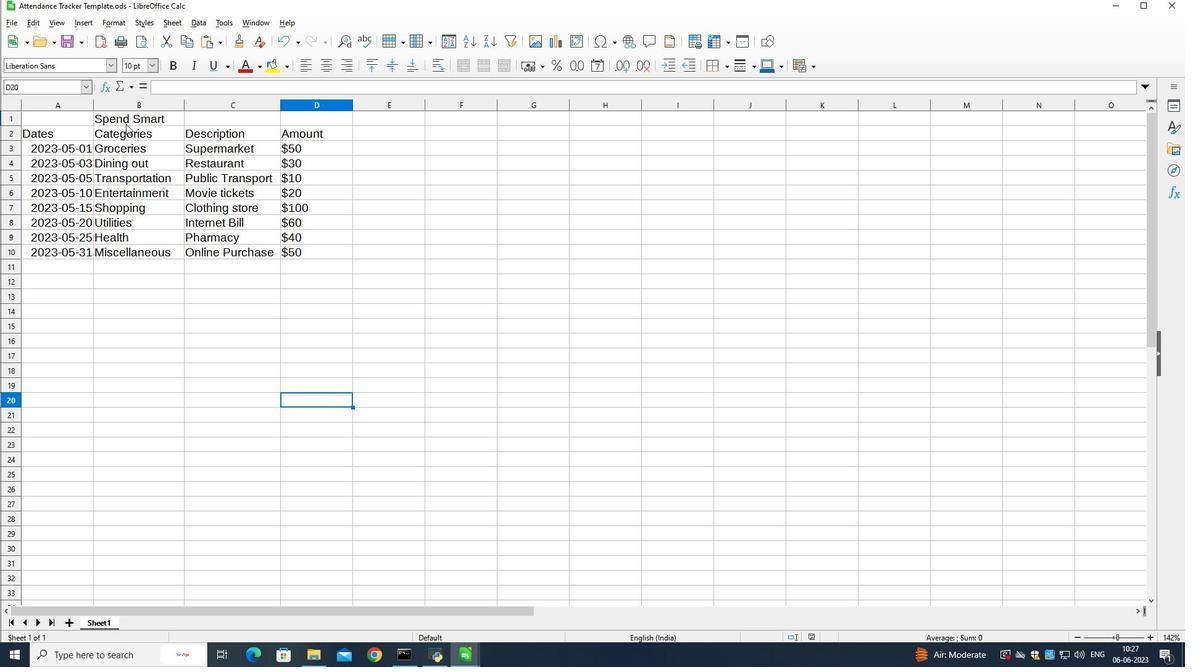 
Action: Mouse pressed left at (124, 118)
Screenshot: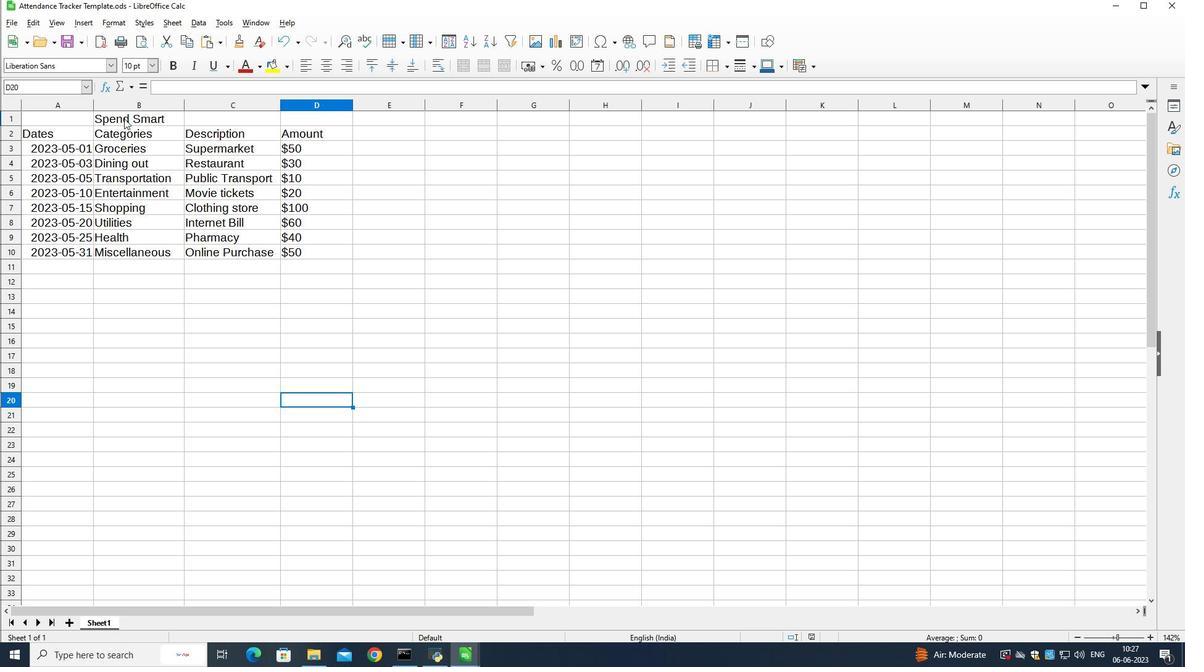 
Action: Mouse pressed left at (124, 118)
Screenshot: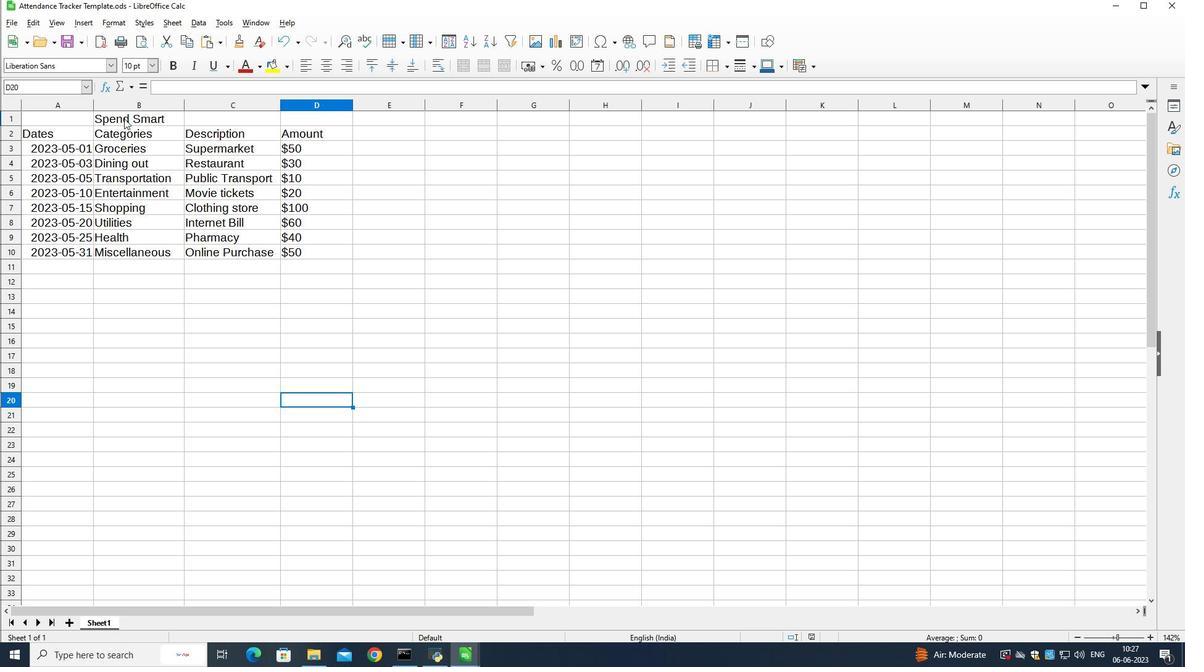 
Action: Mouse pressed left at (124, 118)
Screenshot: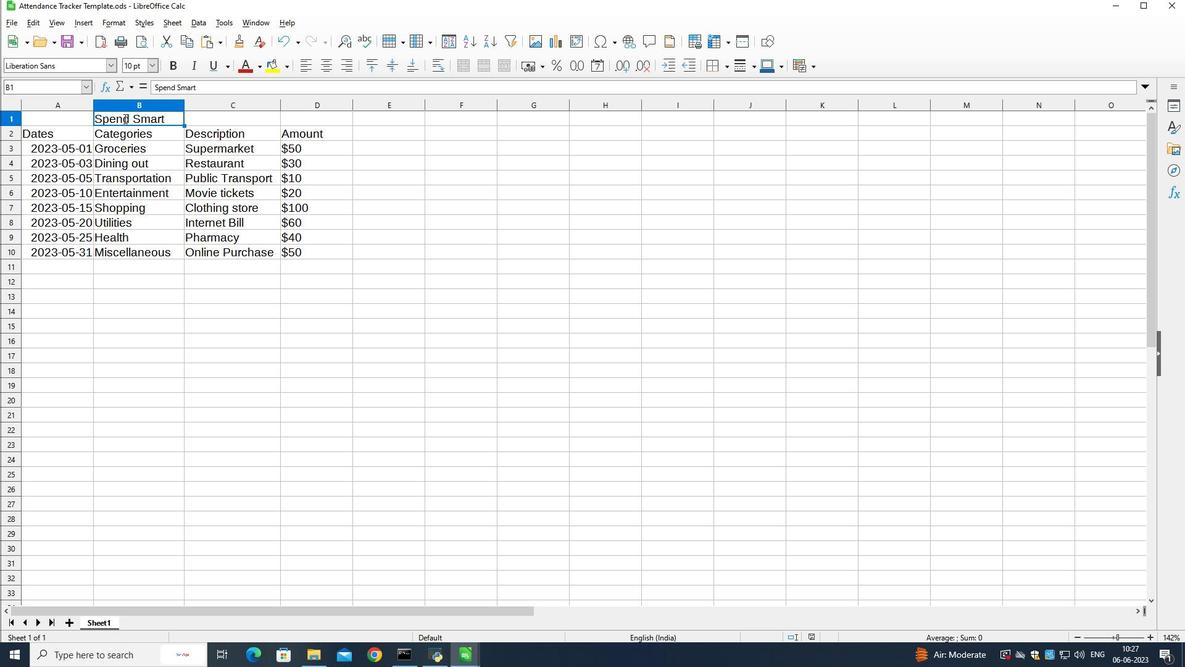 
Action: Mouse moved to (63, 67)
Screenshot: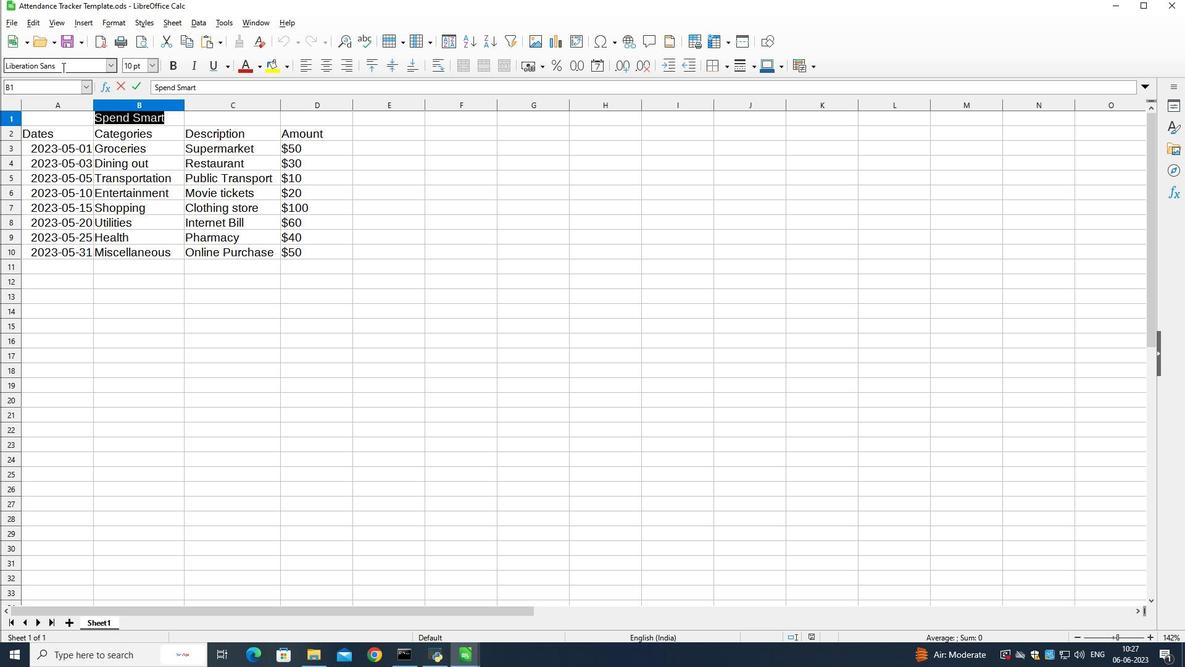 
Action: Mouse pressed left at (63, 67)
Screenshot: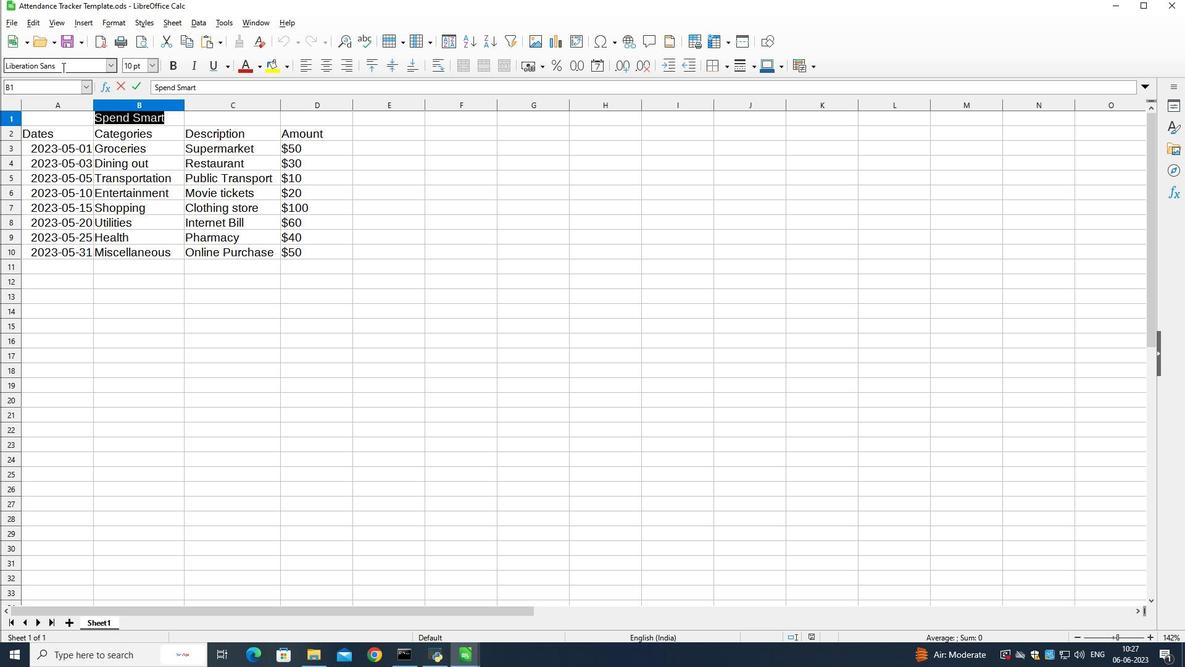 
Action: Mouse moved to (63, 67)
Screenshot: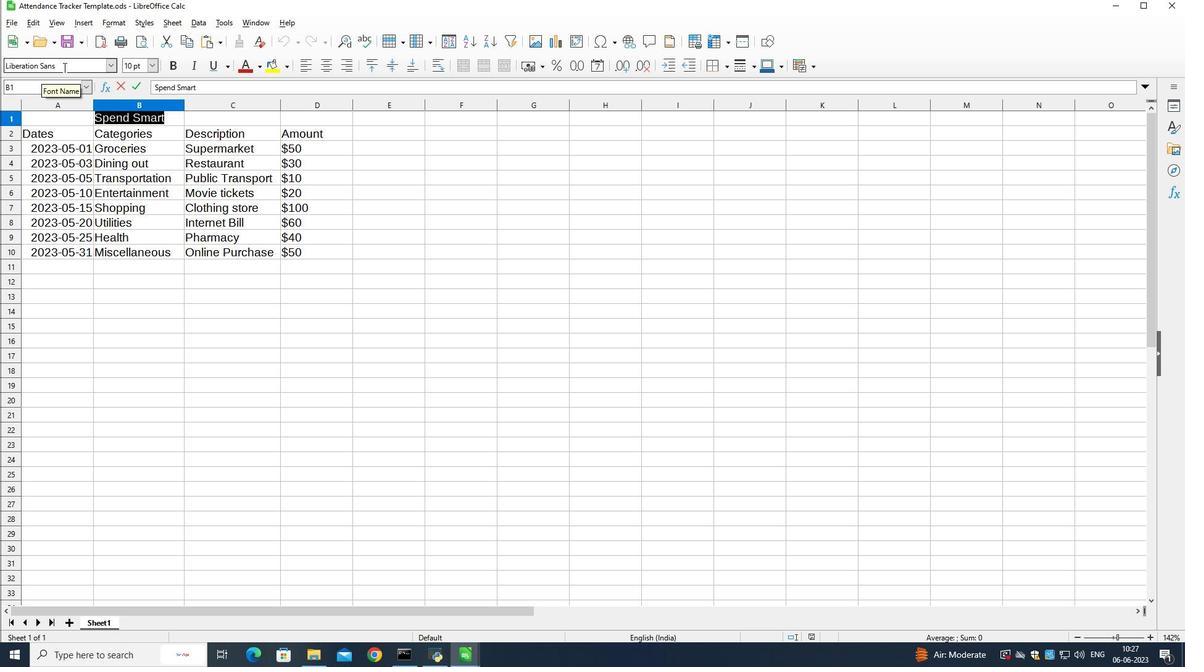 
Action: Mouse pressed left at (63, 67)
Screenshot: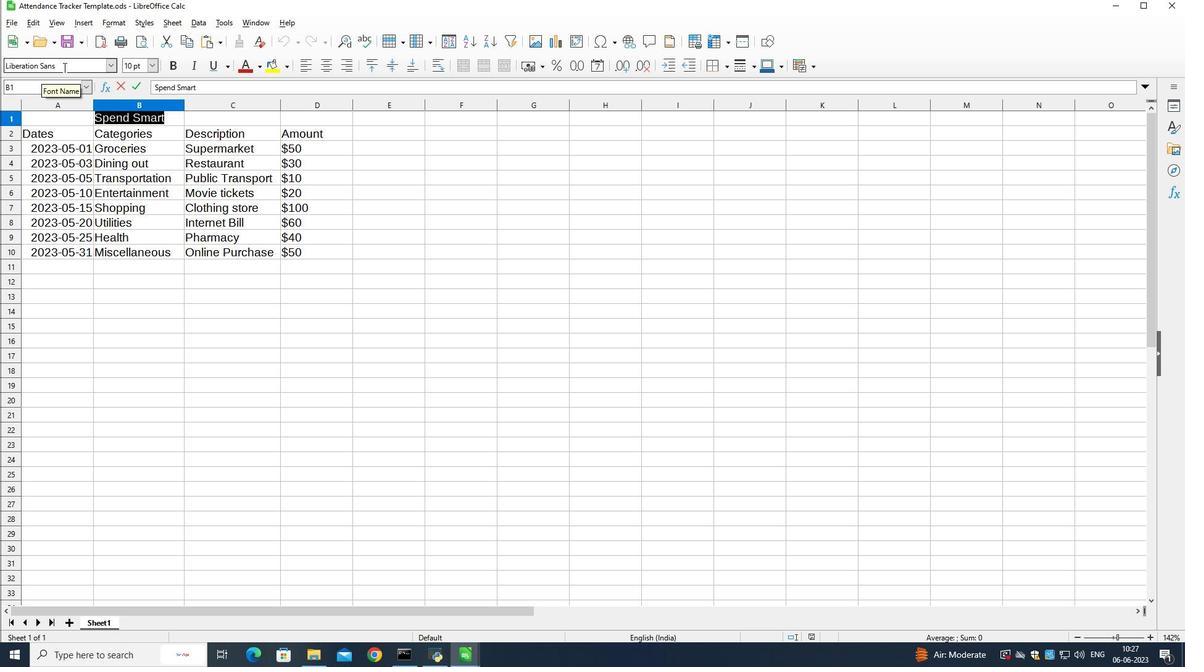 
Action: Mouse pressed left at (63, 67)
Screenshot: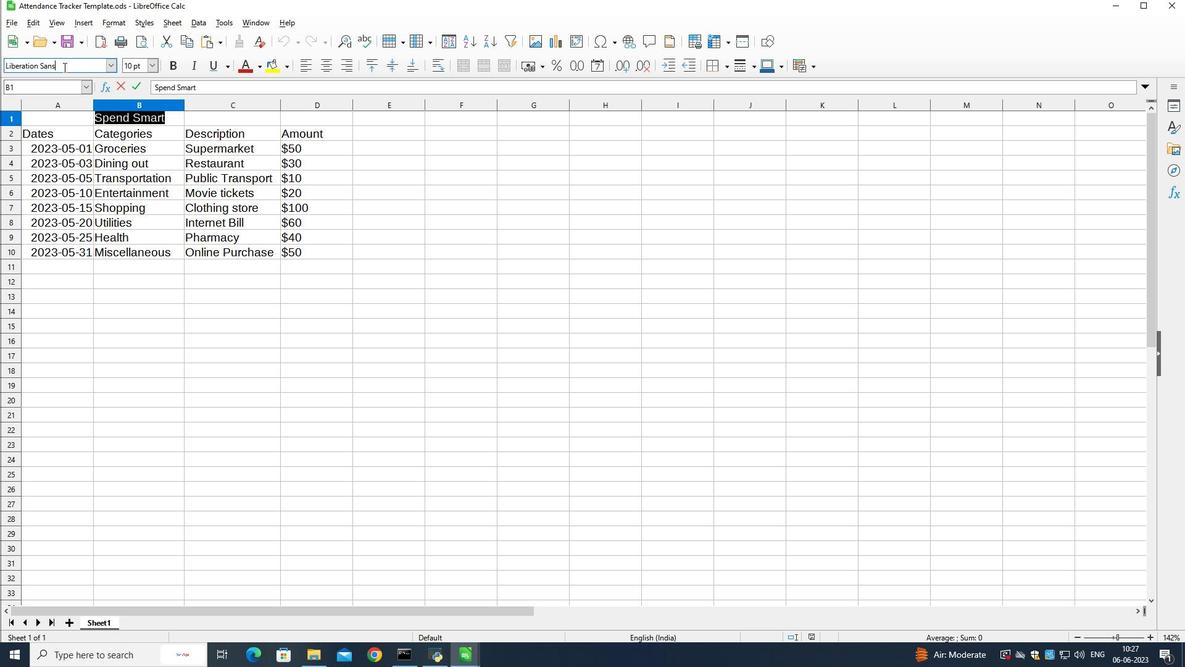 
Action: Key pressed <Key.shift><Key.shift><Key.shift><Key.shift>Alef<Key.enter>
Screenshot: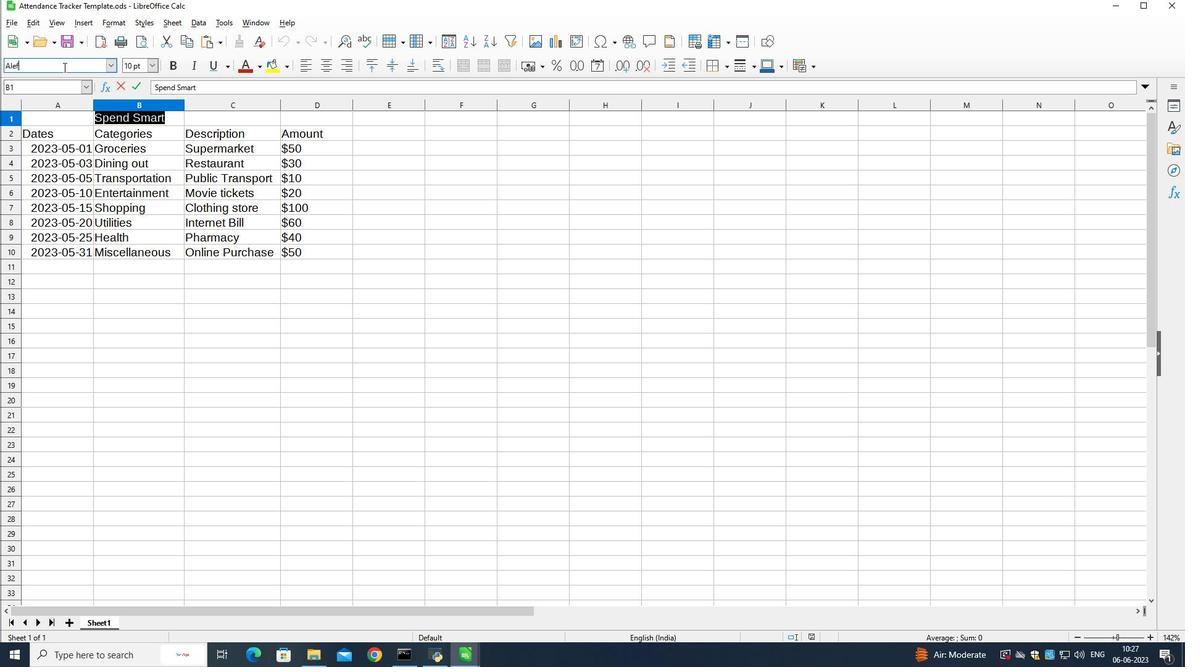 
Action: Mouse moved to (261, 67)
Screenshot: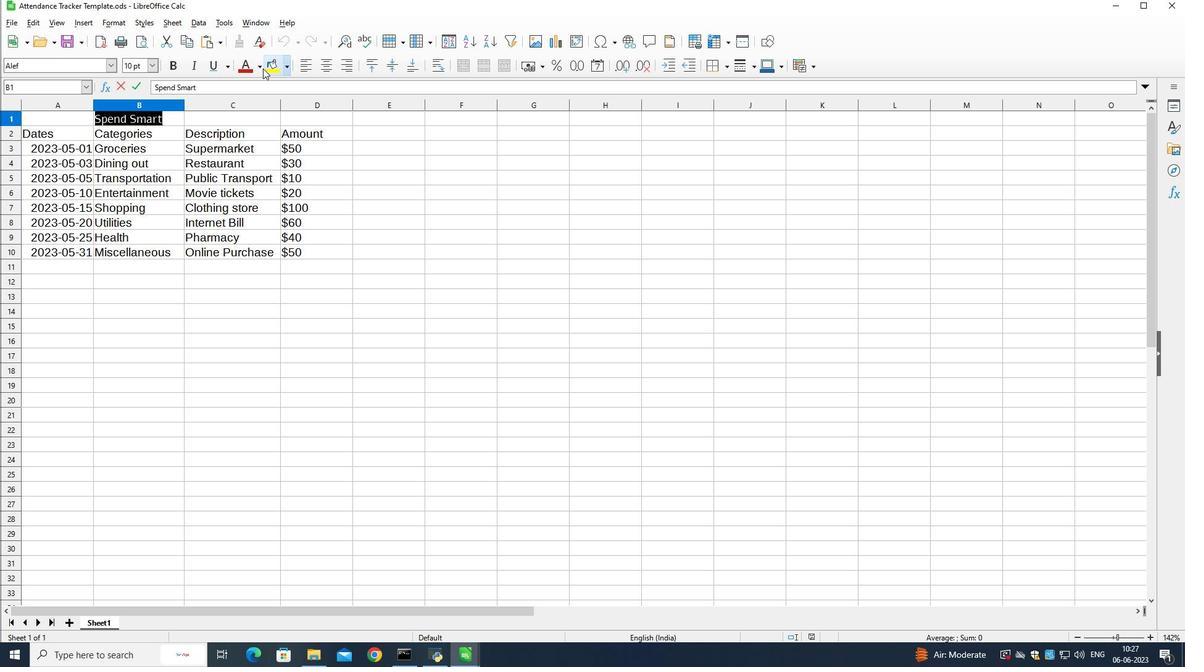 
Action: Mouse pressed left at (261, 67)
Screenshot: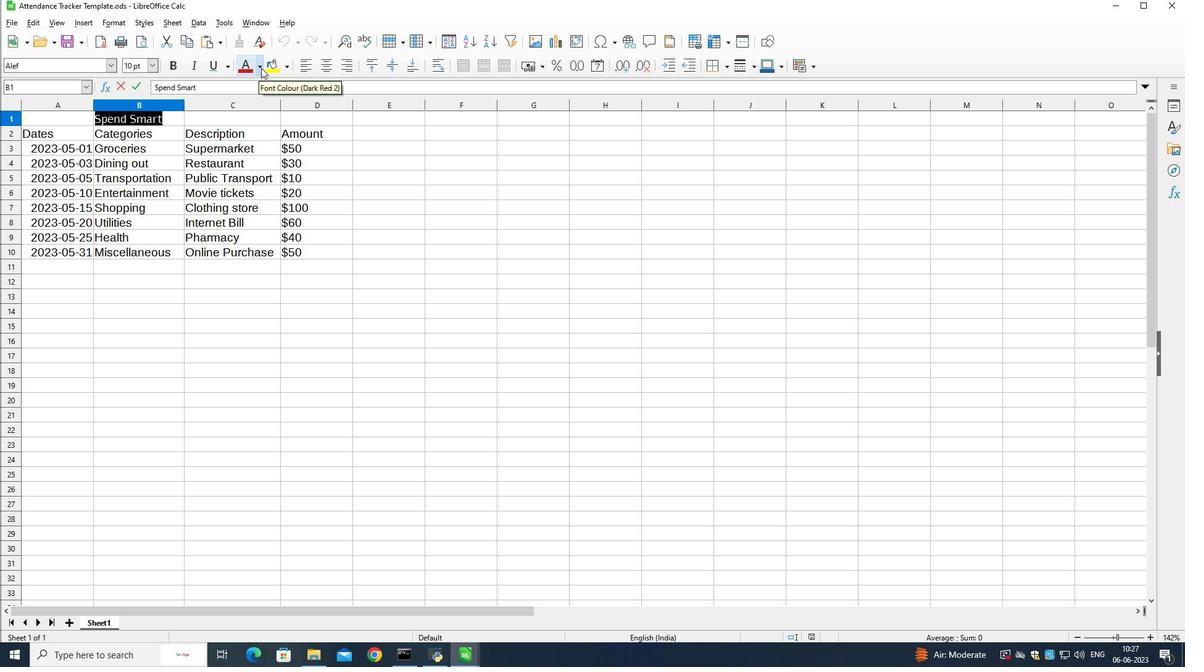 
Action: Mouse moved to (274, 140)
Screenshot: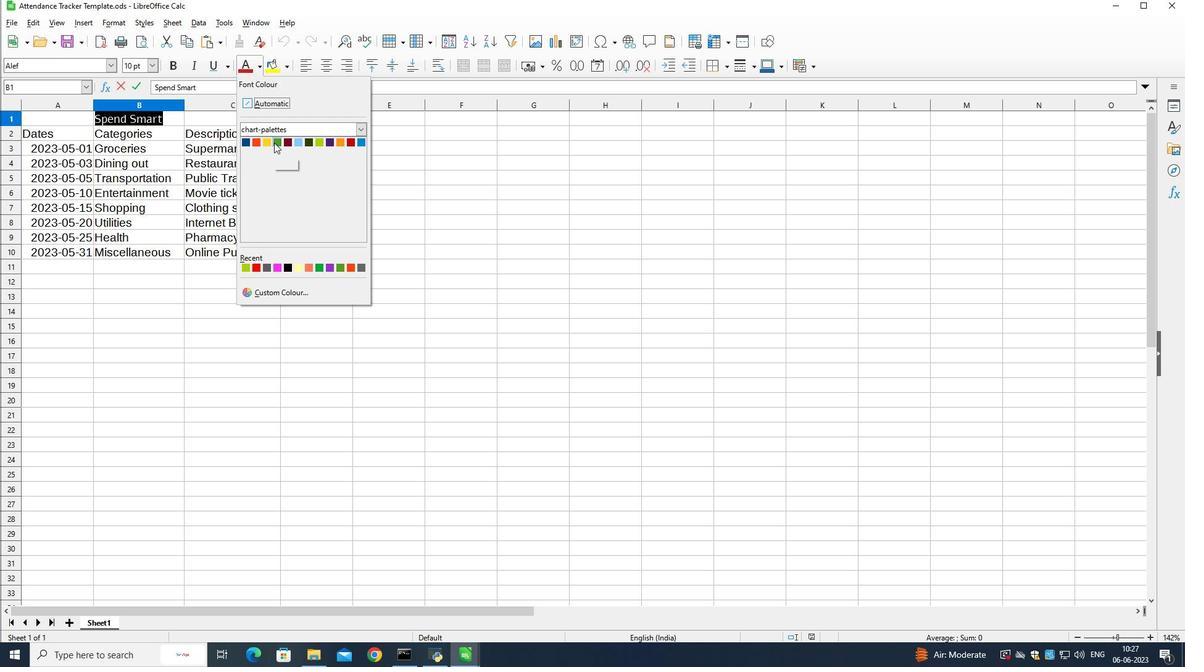 
Action: Mouse pressed left at (274, 140)
Screenshot: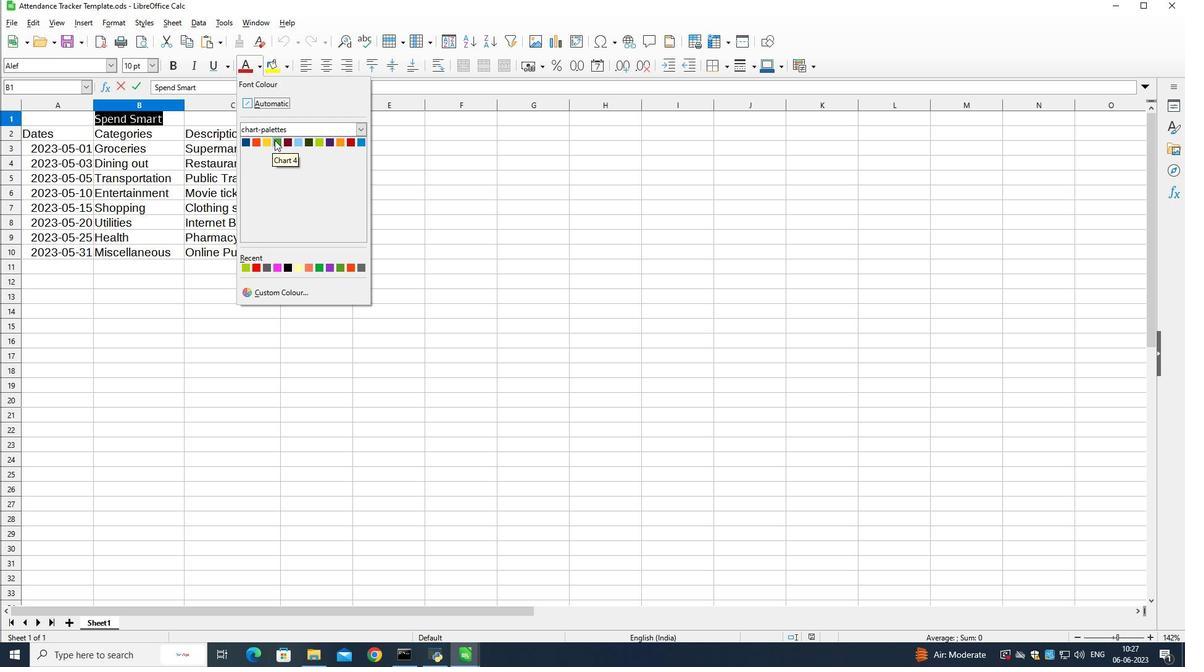 
Action: Mouse moved to (170, 65)
Screenshot: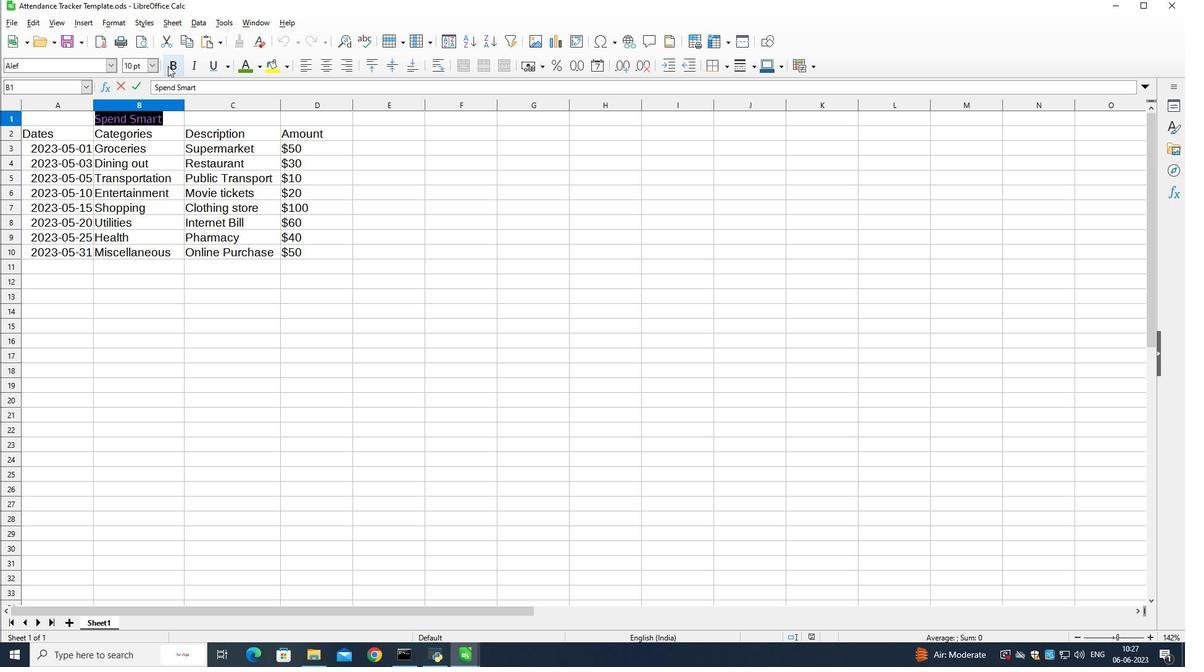 
Action: Mouse pressed left at (170, 65)
Screenshot: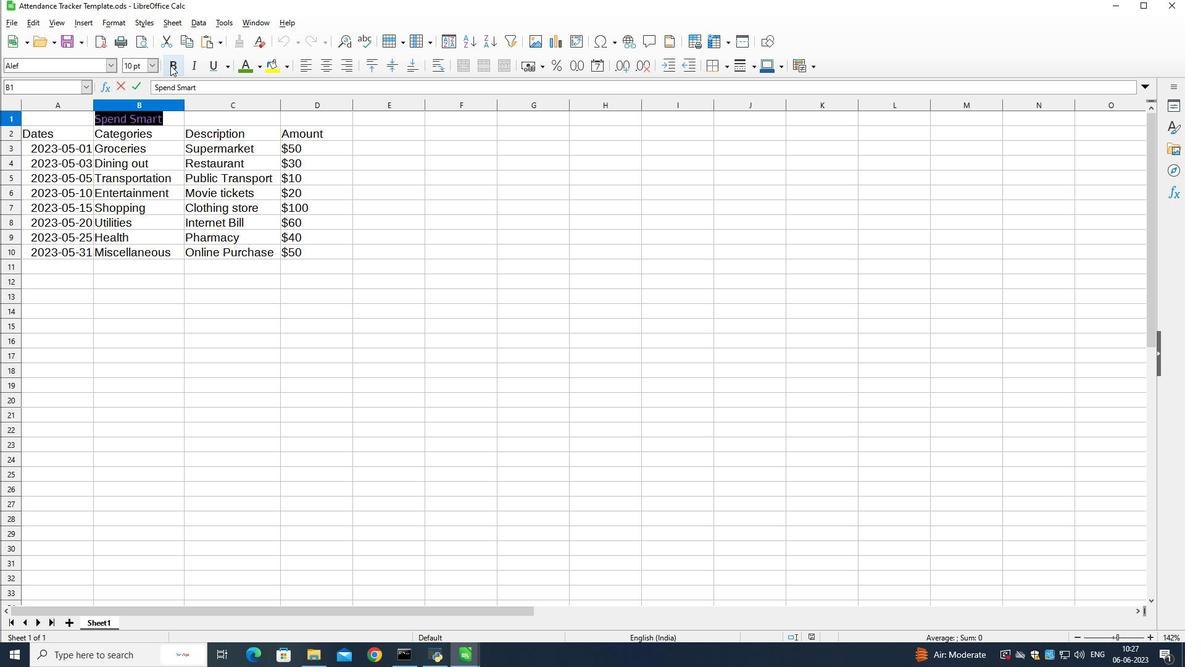 
Action: Mouse moved to (206, 61)
Screenshot: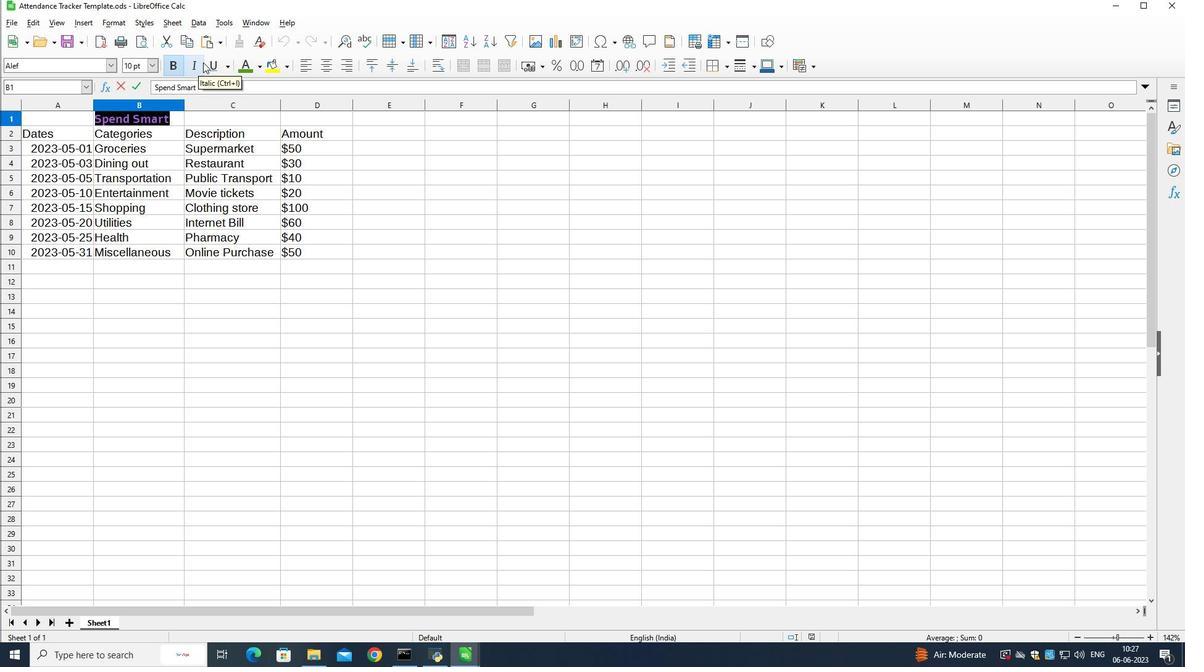 
Action: Mouse pressed left at (206, 61)
Screenshot: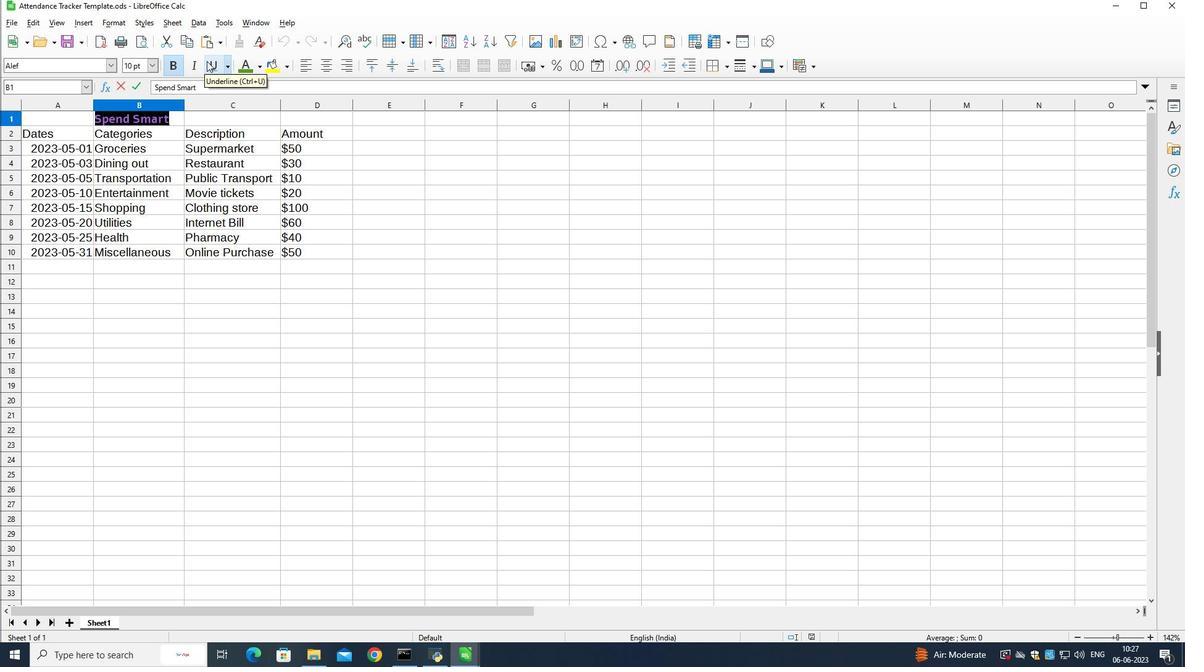 
Action: Mouse moved to (153, 65)
Screenshot: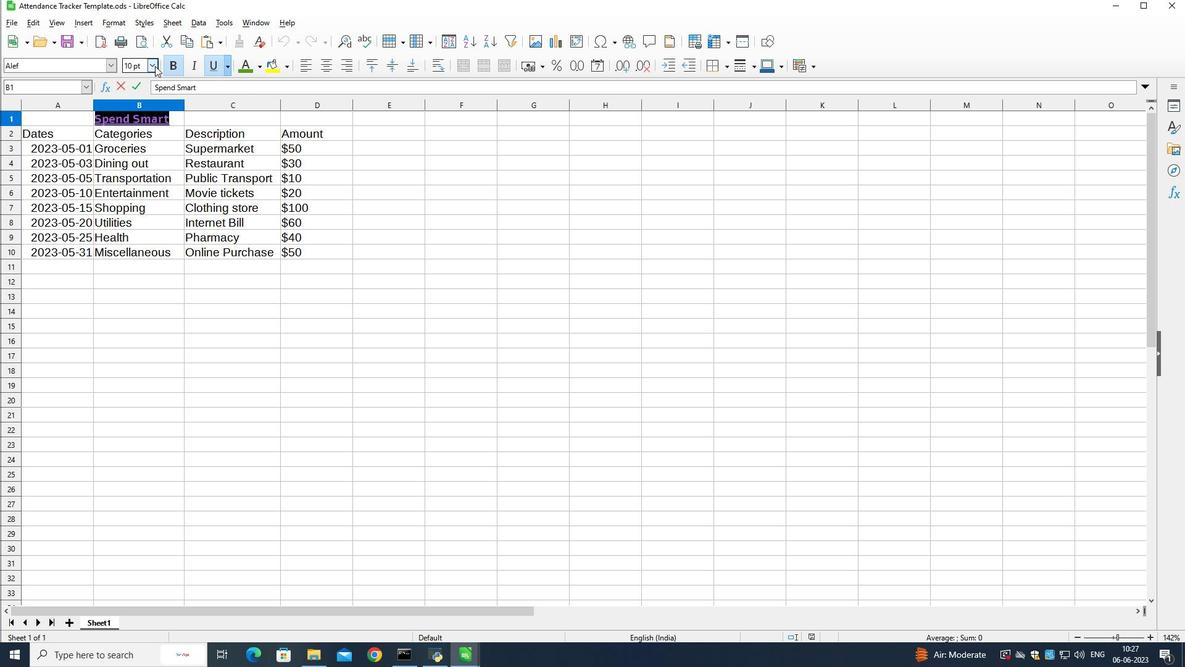 
Action: Mouse pressed left at (153, 65)
Screenshot: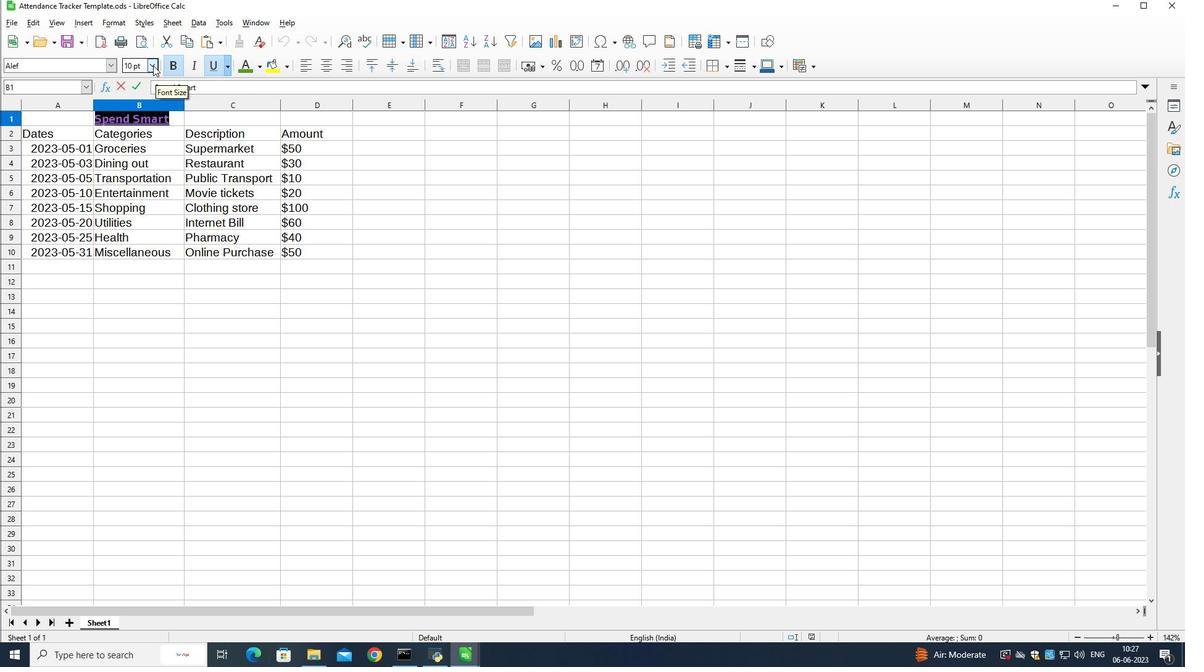 
Action: Mouse moved to (129, 249)
Screenshot: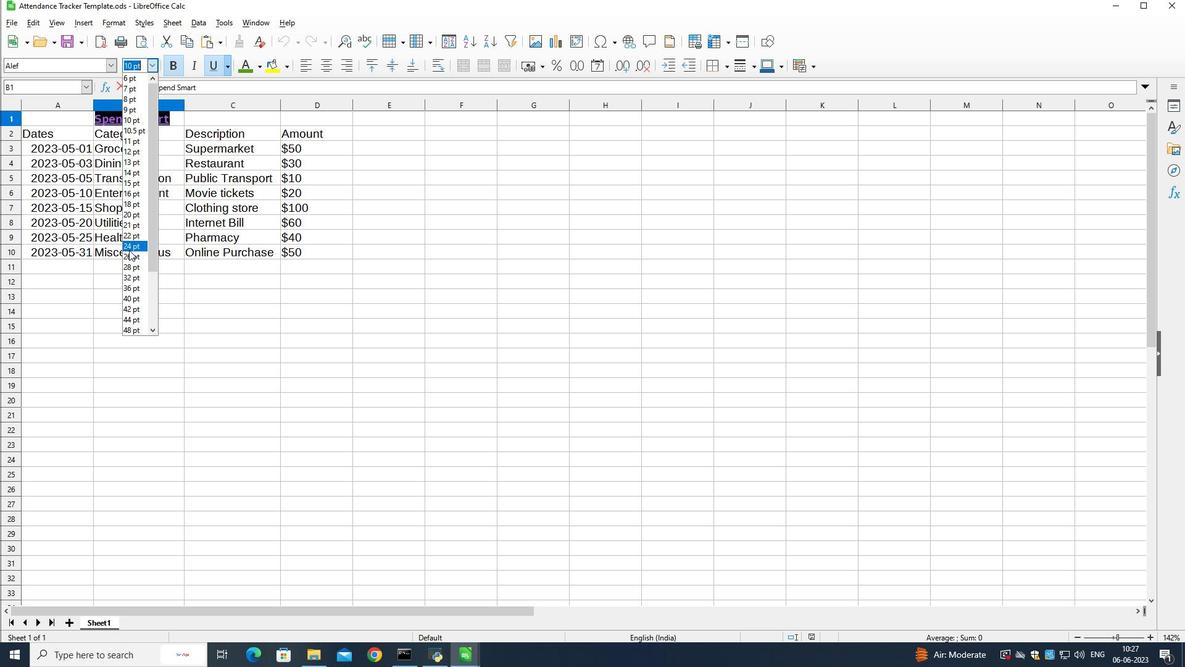 
Action: Mouse pressed left at (129, 249)
Screenshot: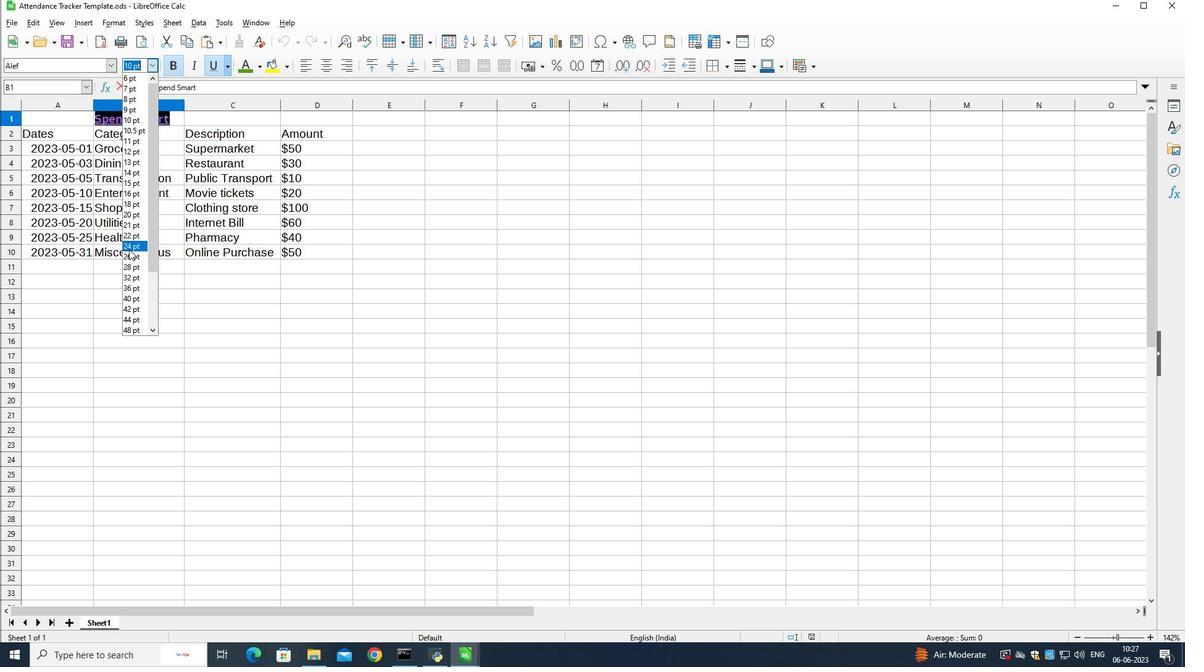 
Action: Mouse moved to (126, 271)
Screenshot: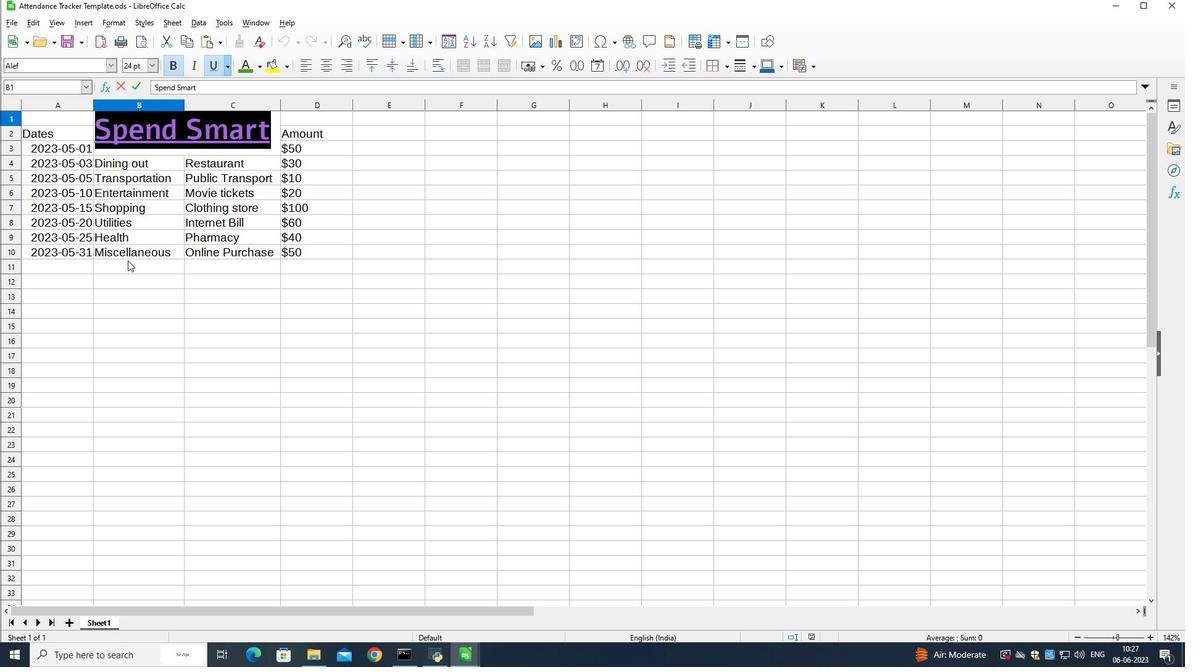
Action: Mouse pressed left at (126, 271)
Screenshot: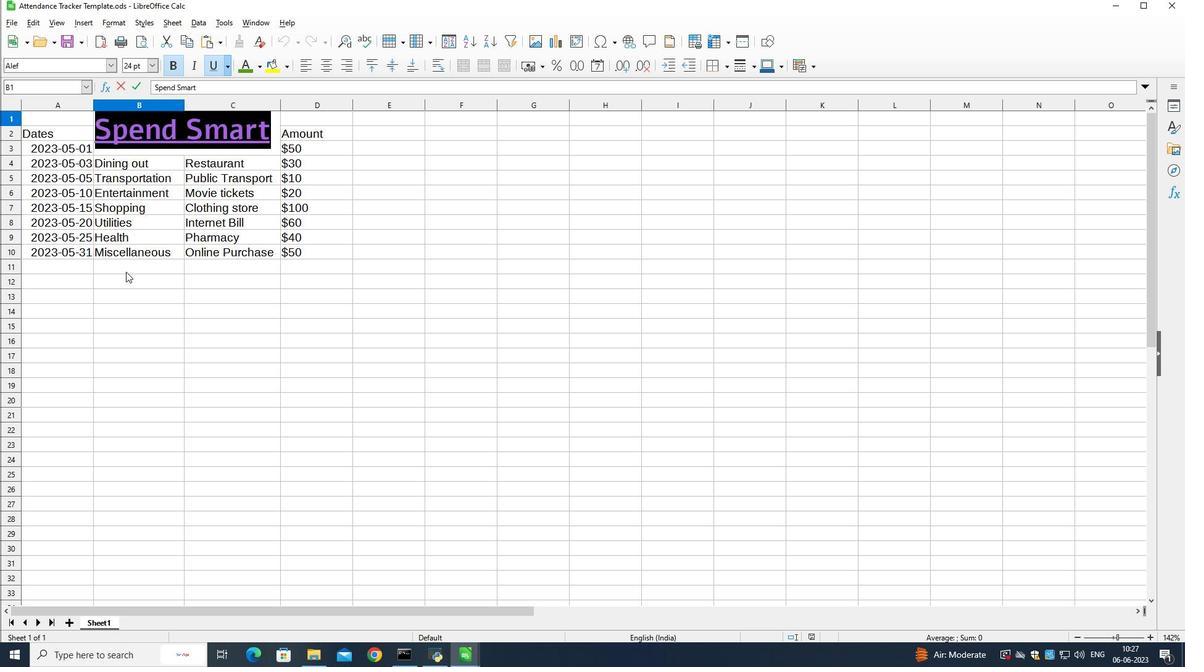 
Action: Mouse moved to (51, 153)
Screenshot: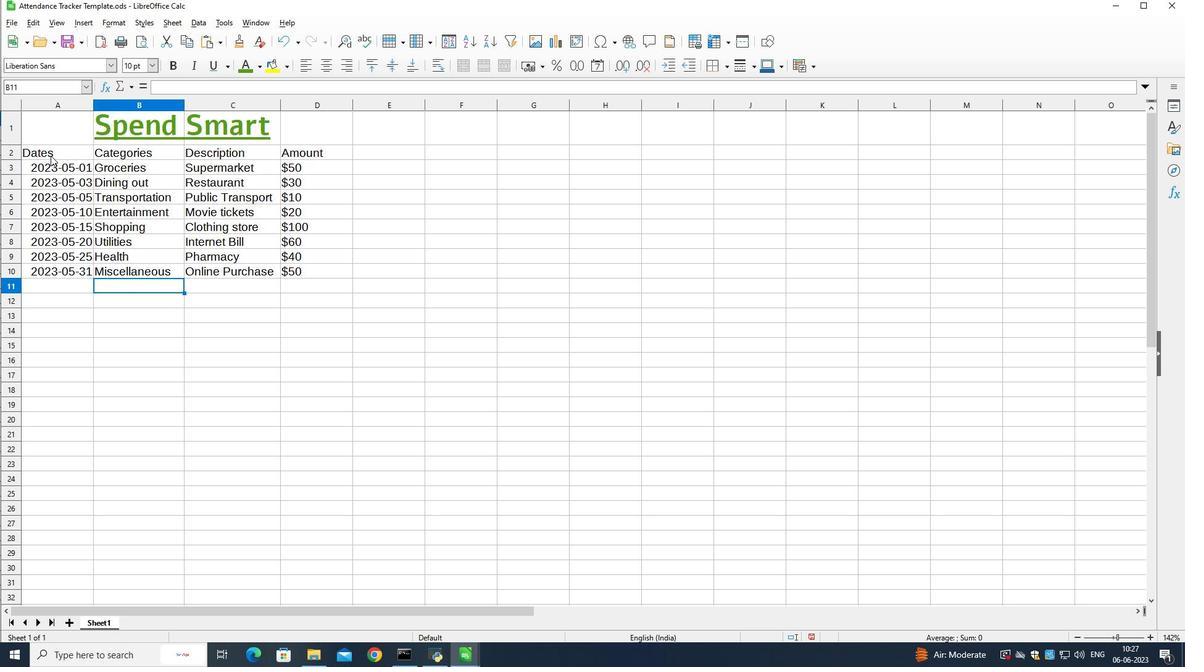 
Action: Mouse pressed left at (51, 153)
Screenshot: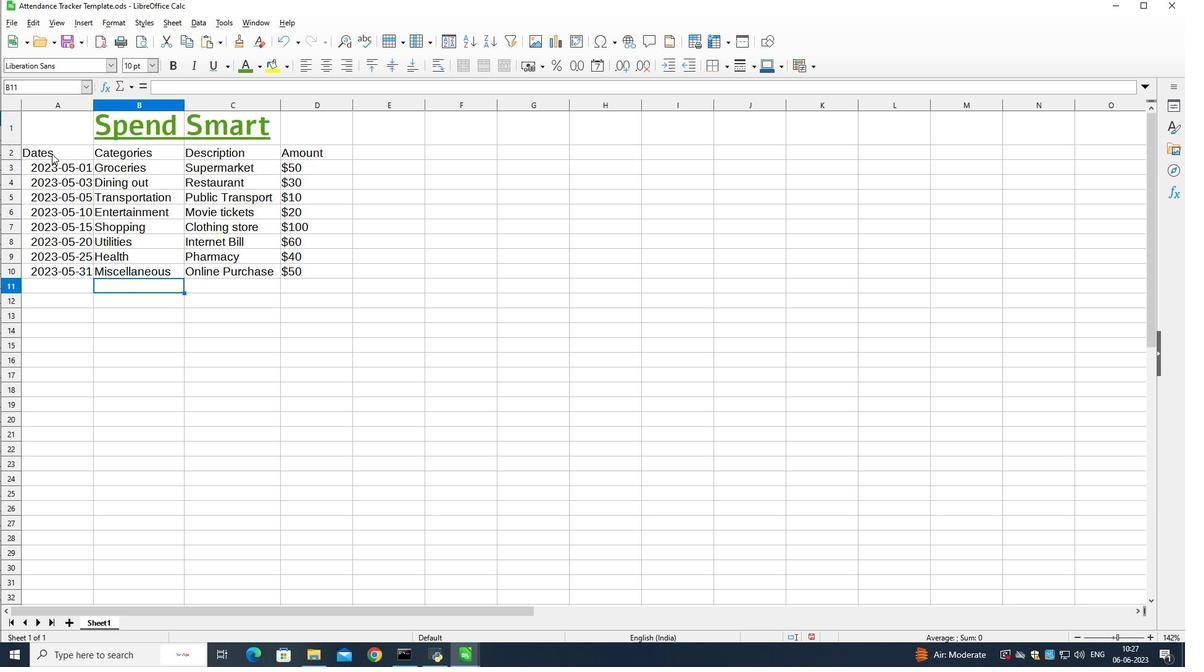 
Action: Mouse moved to (80, 63)
Screenshot: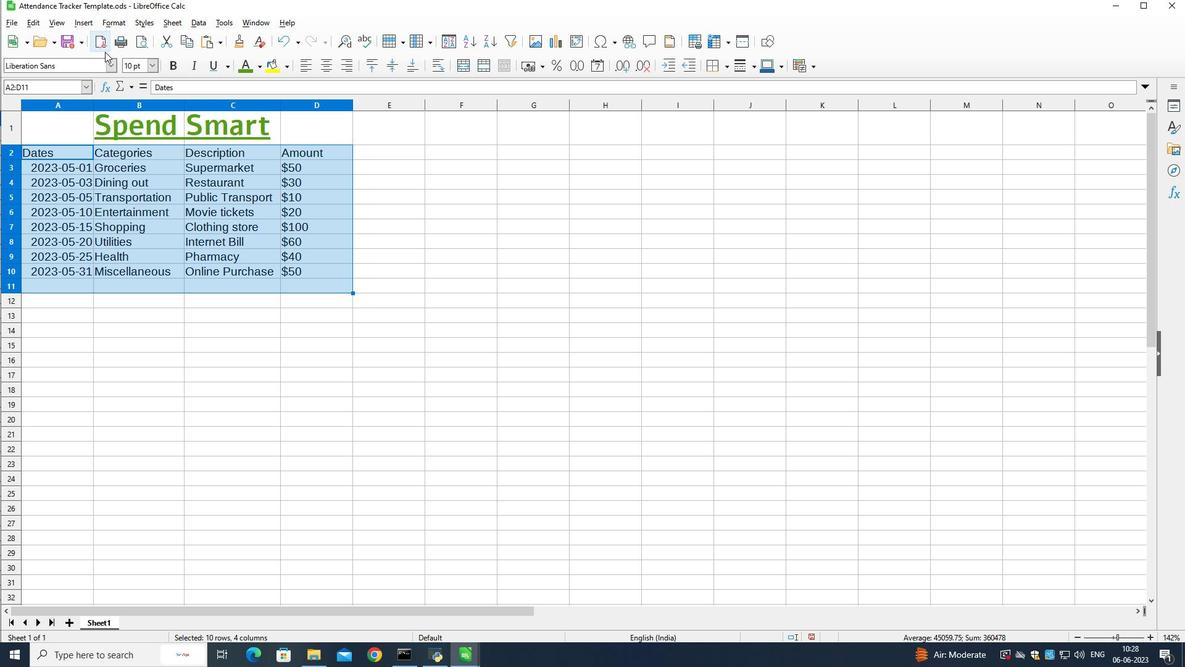 
Action: Mouse pressed left at (80, 63)
Screenshot: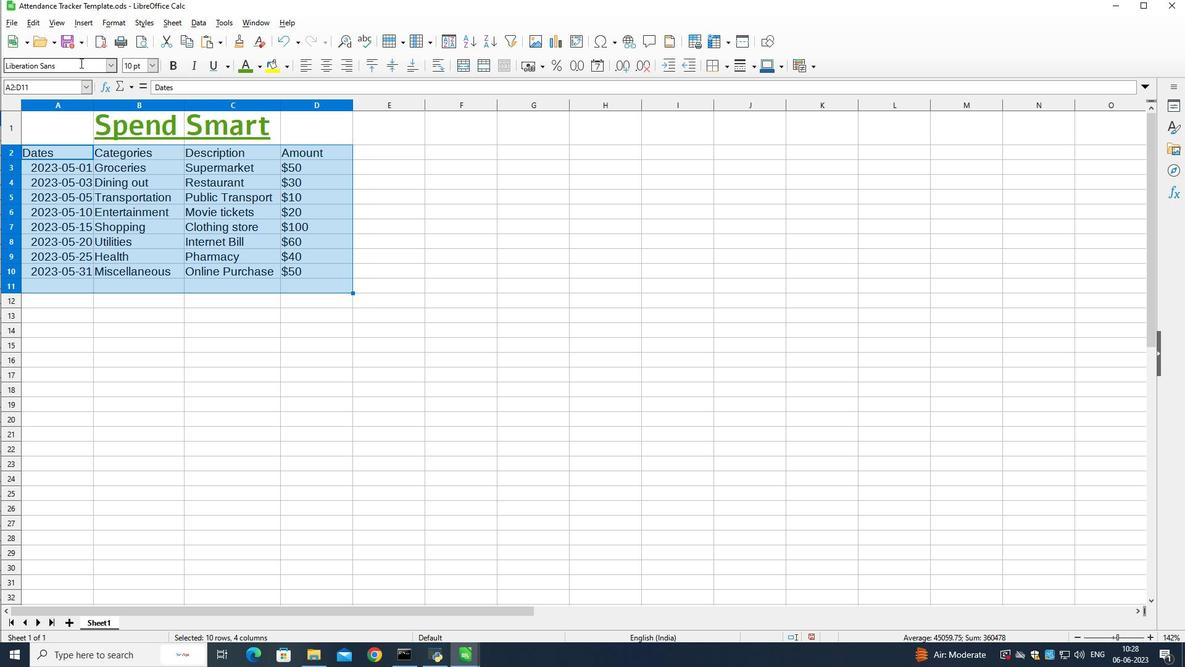 
Action: Mouse pressed left at (80, 63)
Screenshot: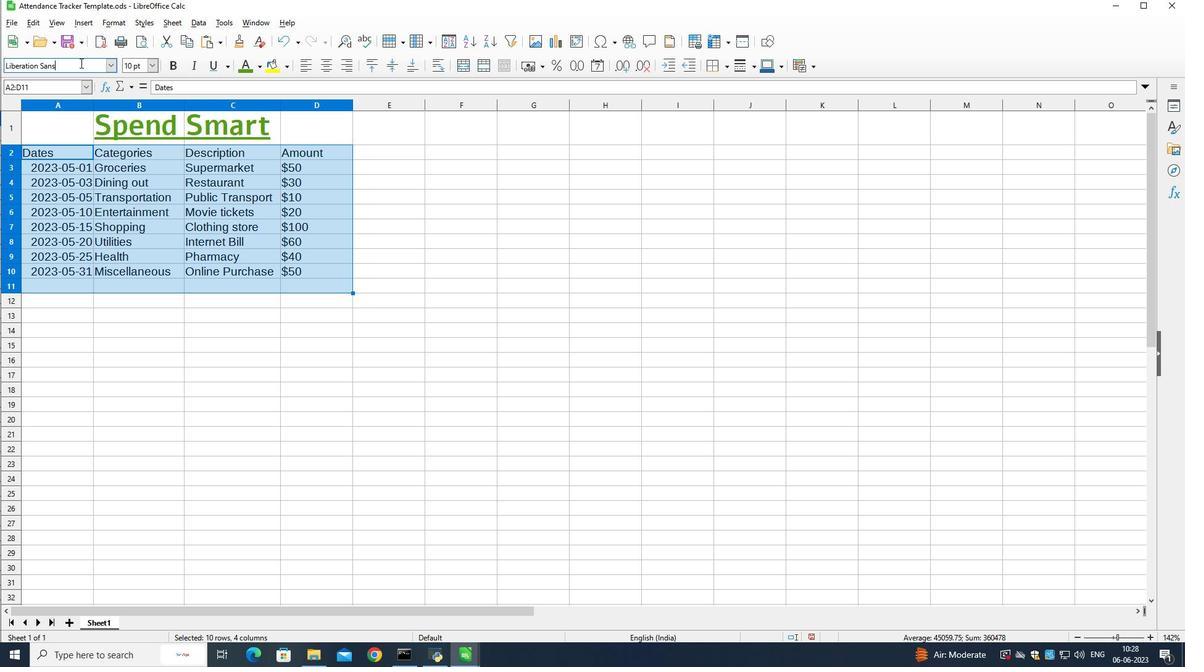 
Action: Mouse pressed left at (80, 63)
Screenshot: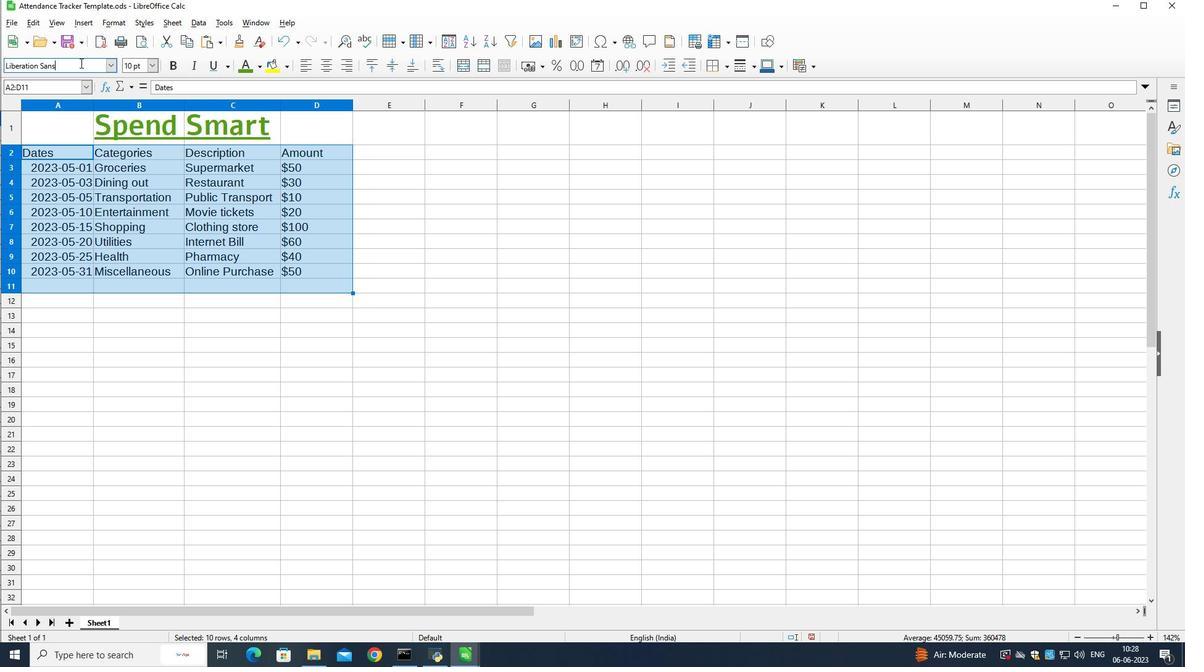 
Action: Mouse pressed left at (80, 63)
Screenshot: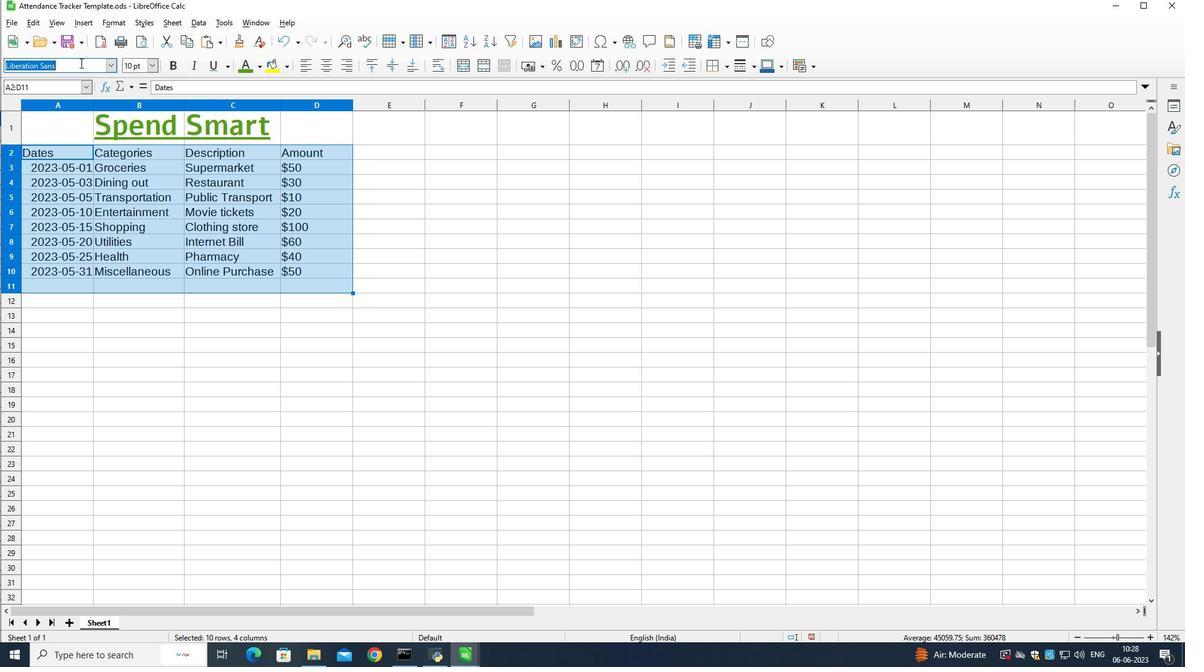 
Action: Mouse pressed left at (80, 63)
Screenshot: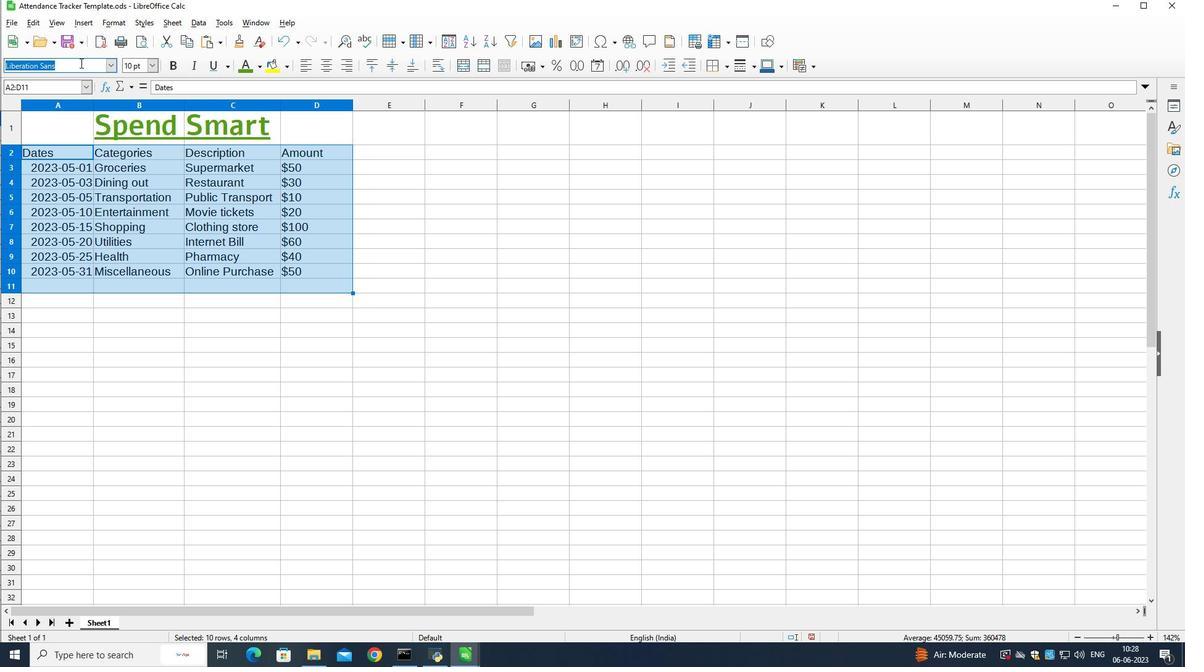 
Action: Mouse pressed left at (80, 63)
Screenshot: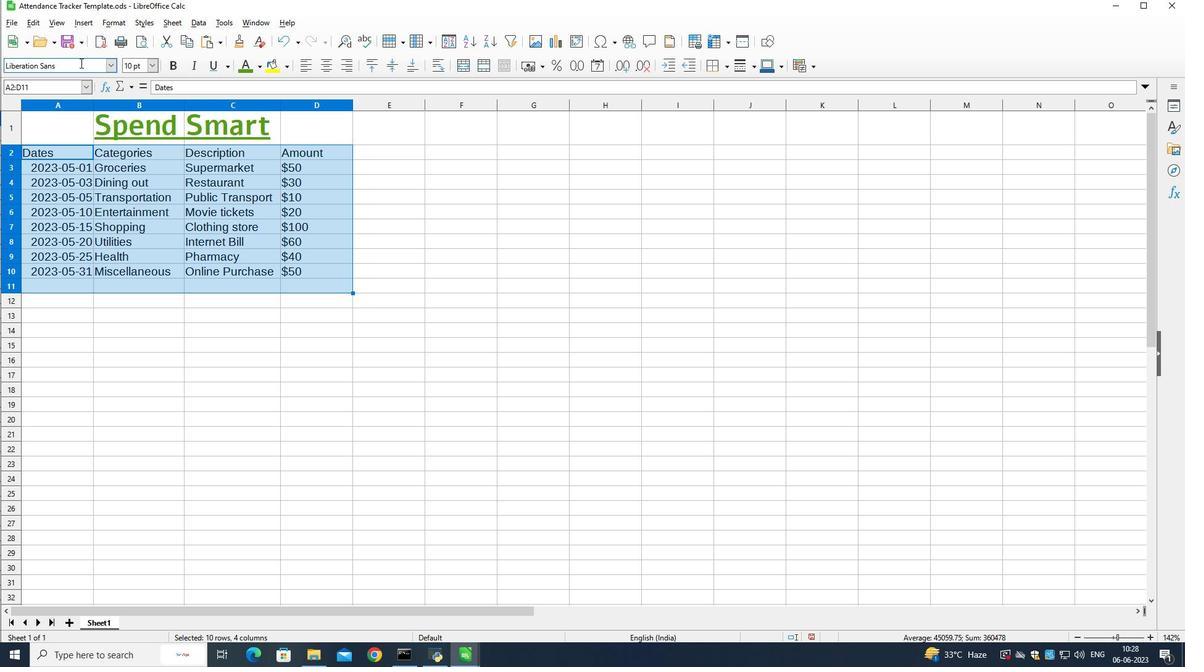 
Action: Mouse pressed left at (80, 63)
Screenshot: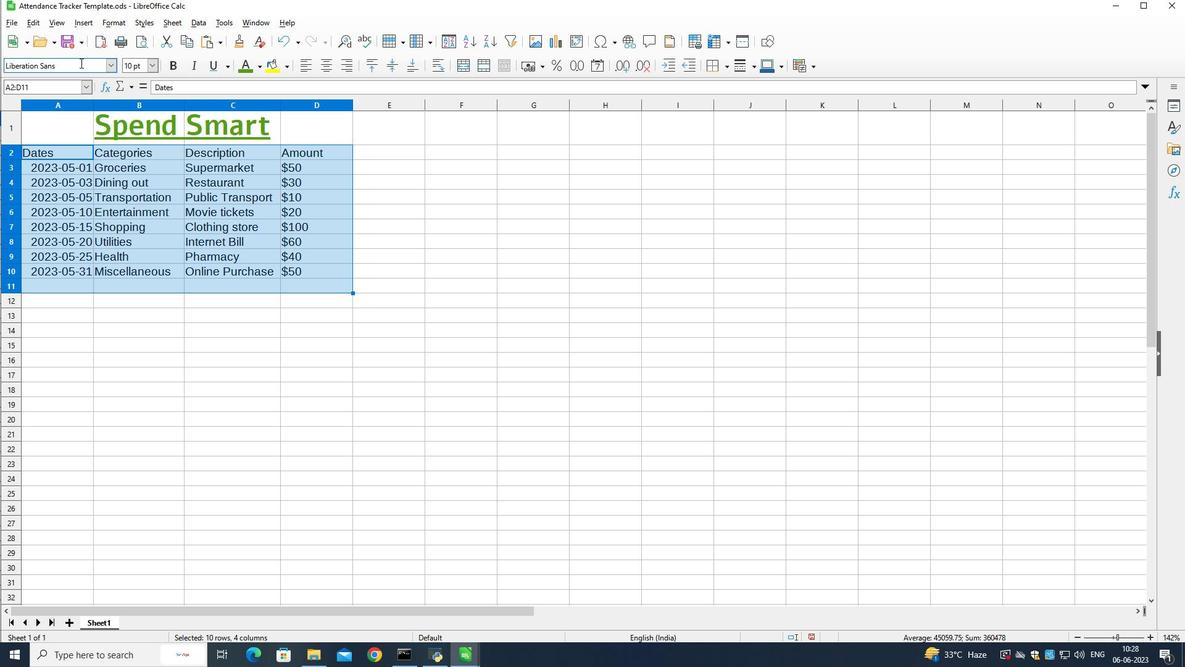 
Action: Mouse pressed left at (80, 63)
Screenshot: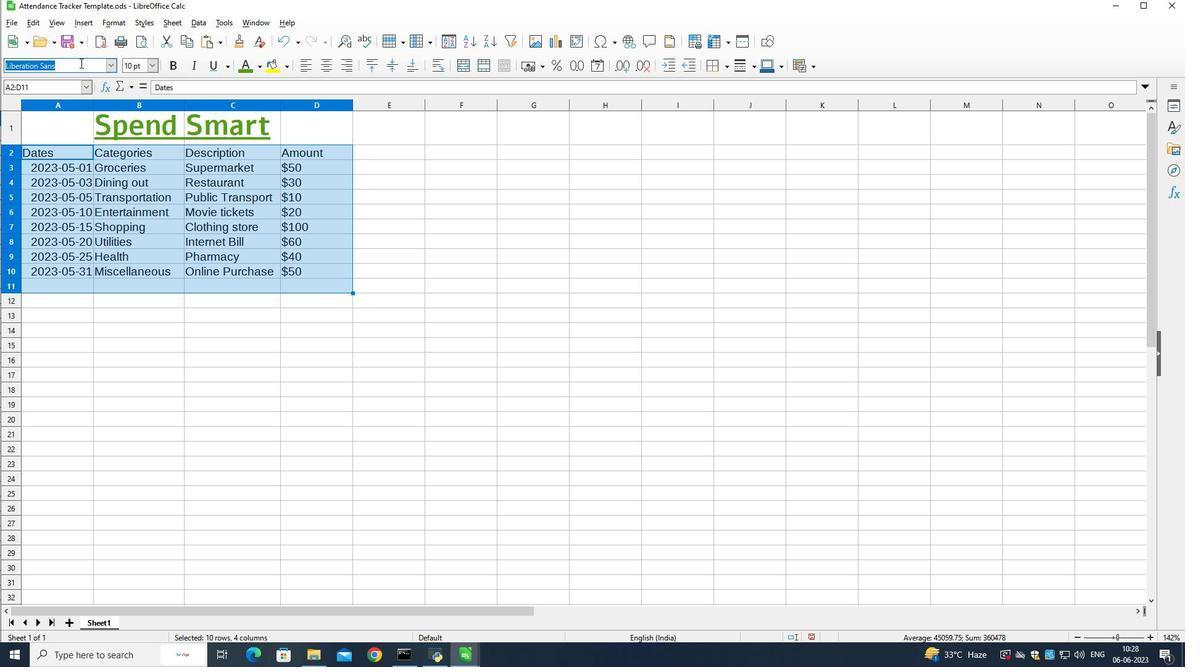 
Action: Key pressed <Key.shift>A
Screenshot: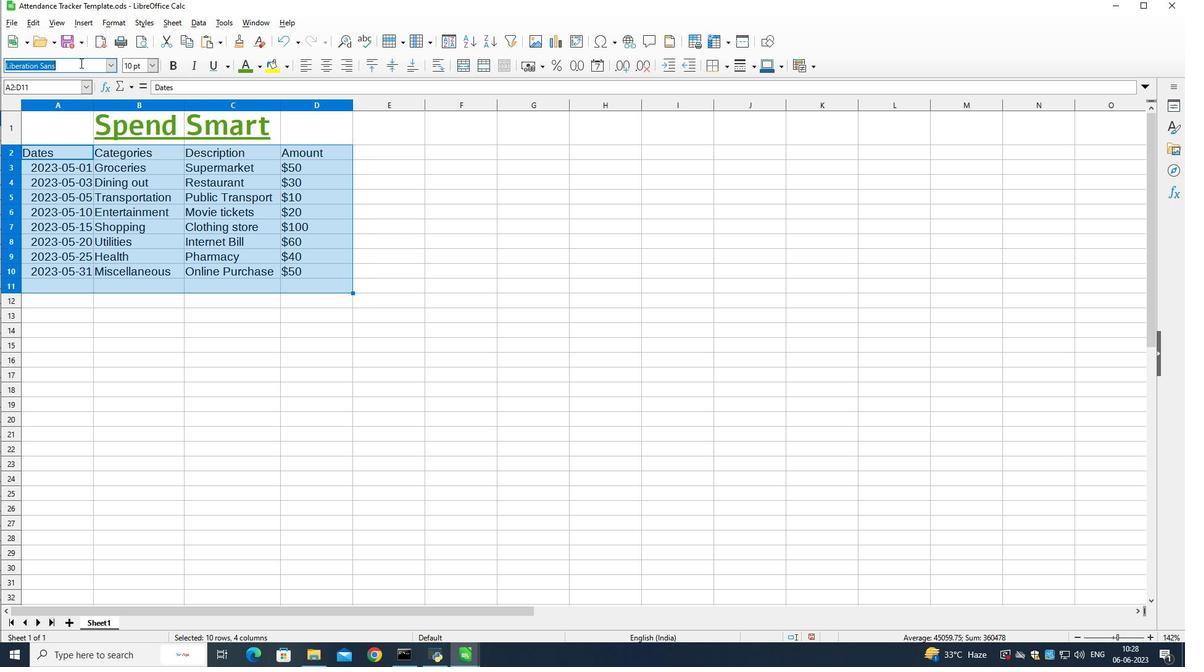 
Action: Mouse moved to (79, 71)
Screenshot: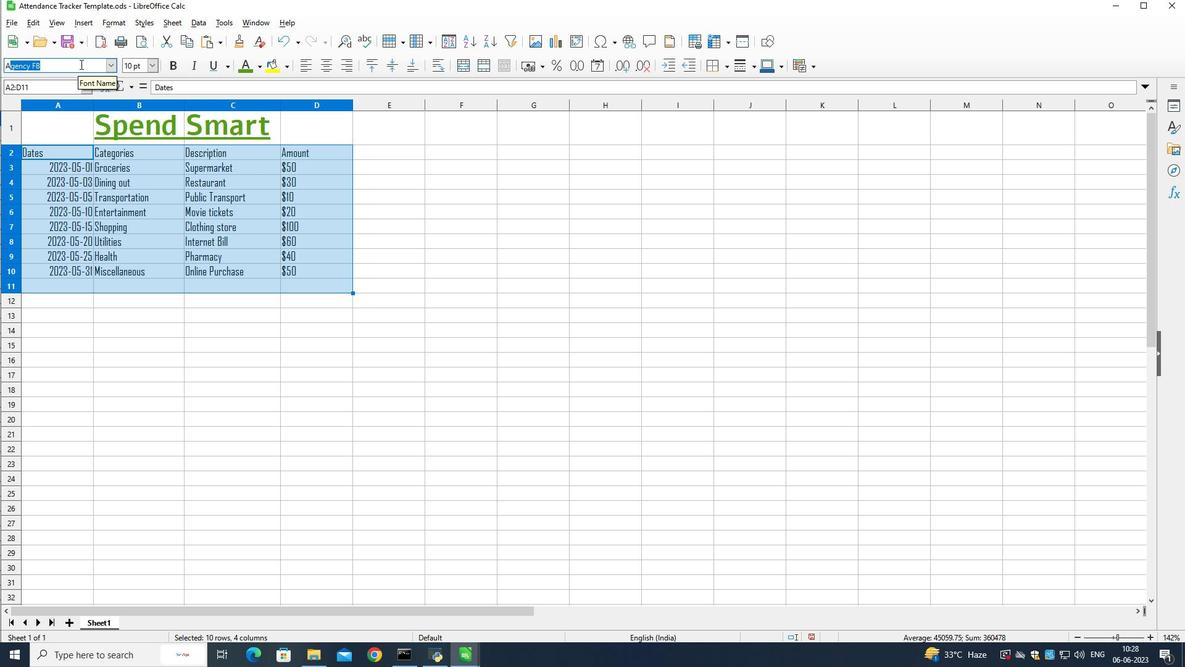 
Action: Key pressed lef
Screenshot: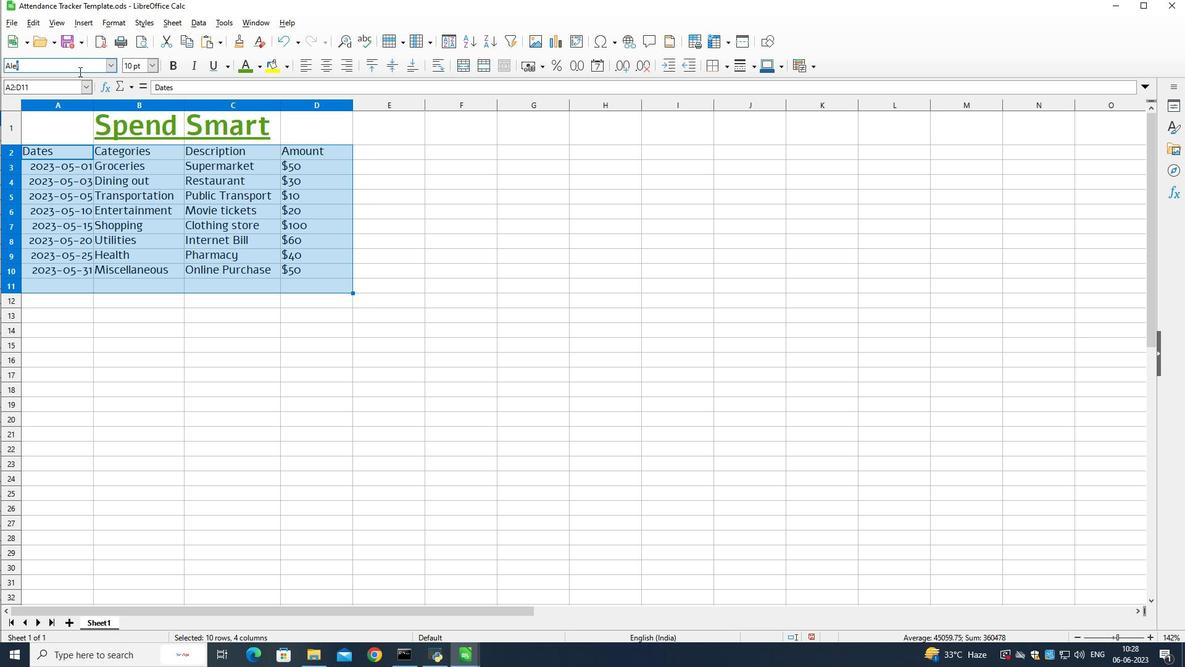 
Action: Mouse moved to (78, 72)
Screenshot: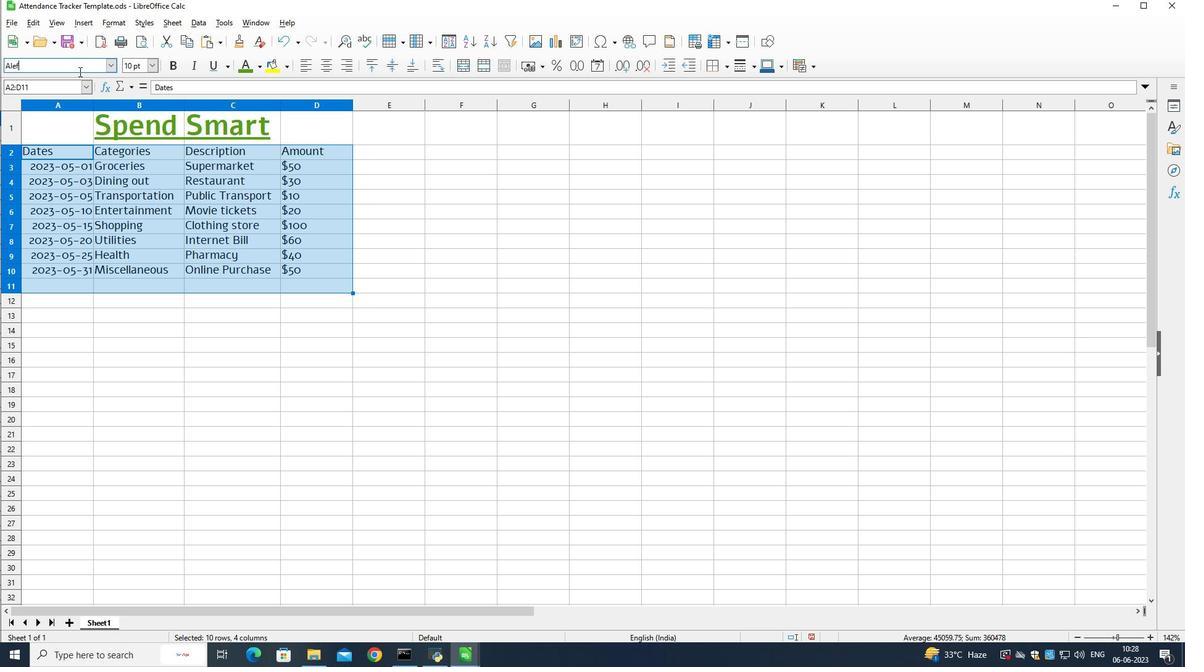 
Action: Key pressed <Key.enter>
Screenshot: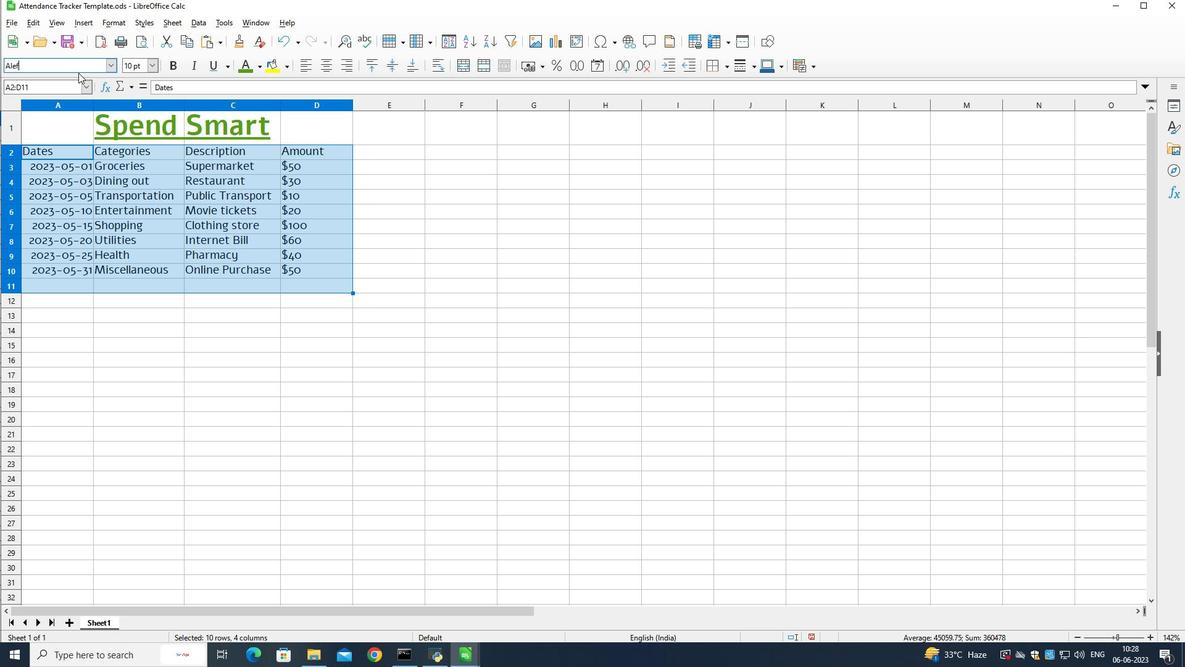 
Action: Mouse moved to (151, 64)
Screenshot: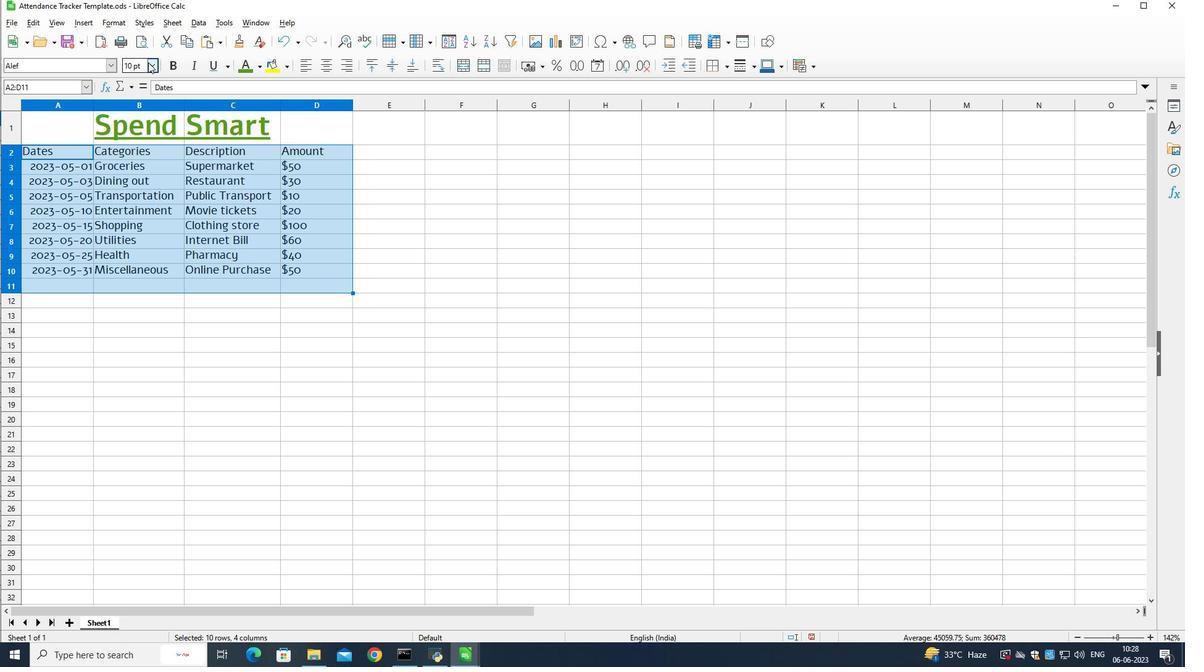 
Action: Mouse pressed left at (151, 64)
Screenshot: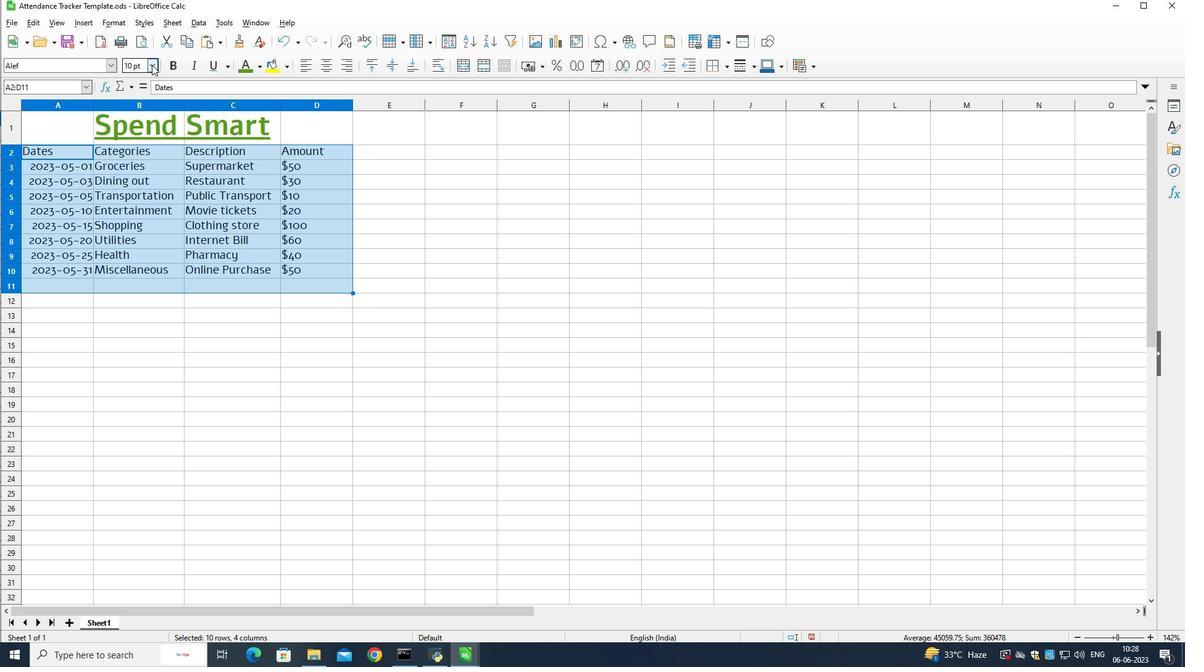 
Action: Mouse moved to (126, 148)
Screenshot: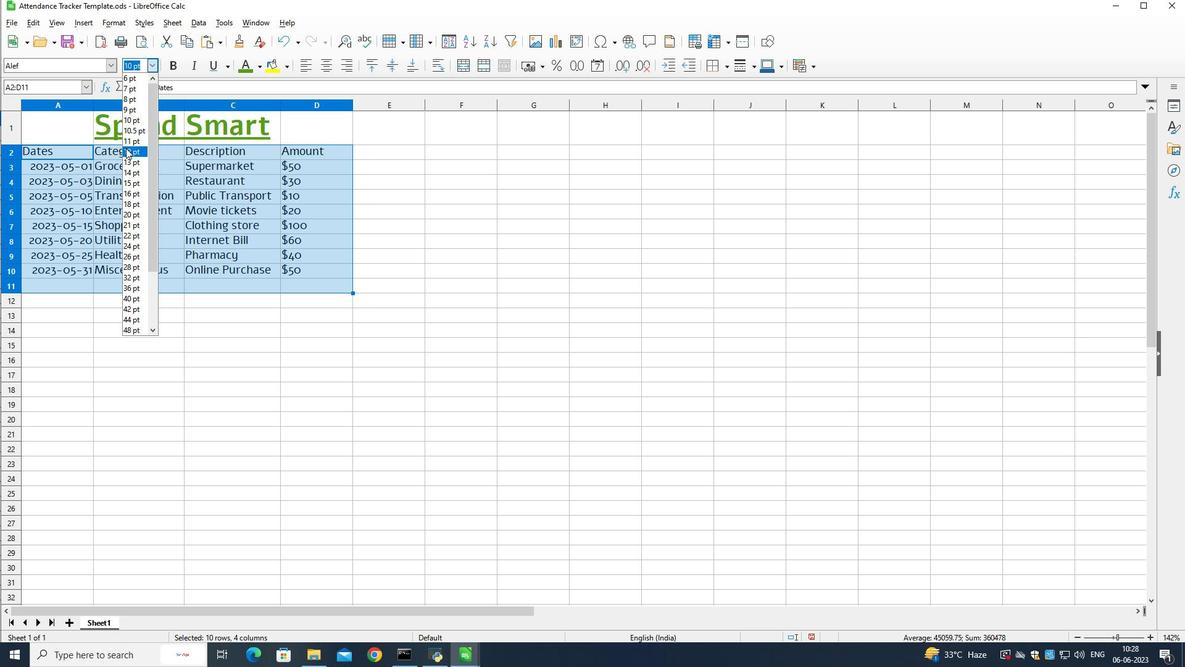 
Action: Mouse pressed left at (126, 148)
Screenshot: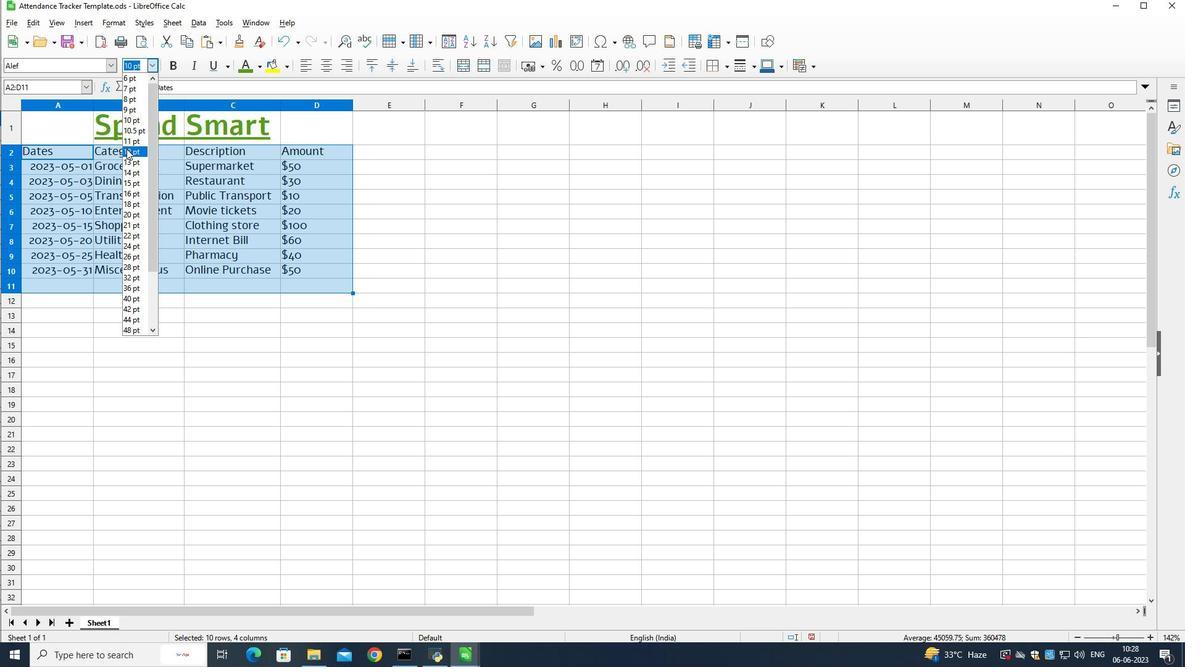 
Action: Mouse moved to (504, 276)
Screenshot: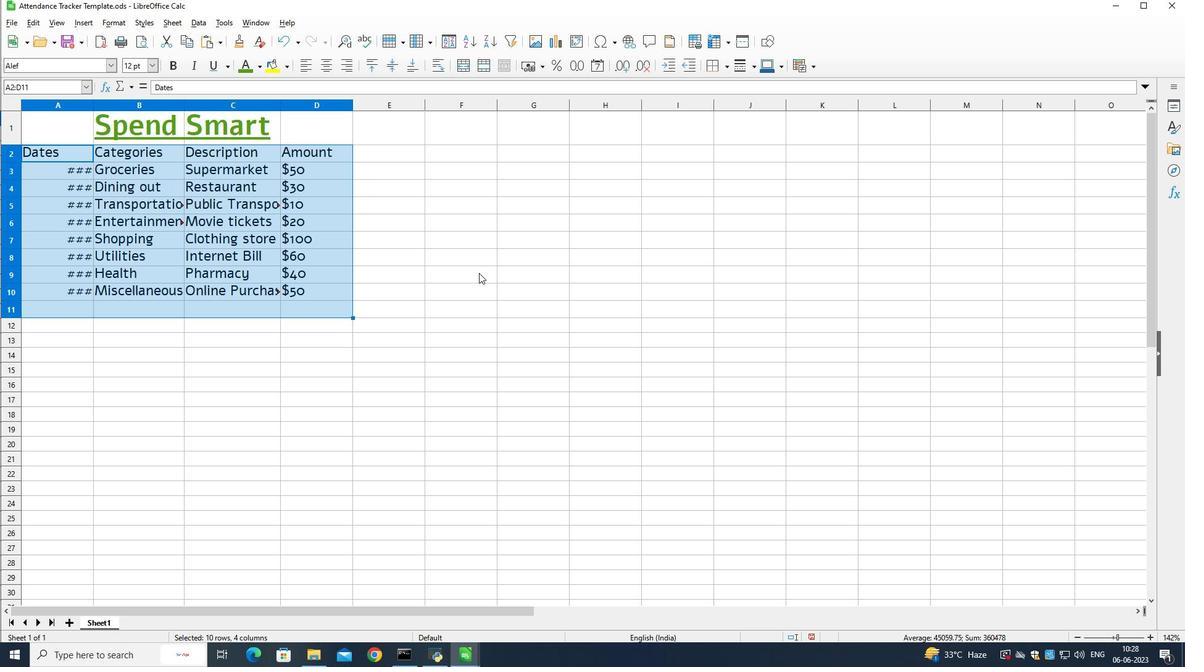 
Action: Mouse pressed left at (504, 276)
Screenshot: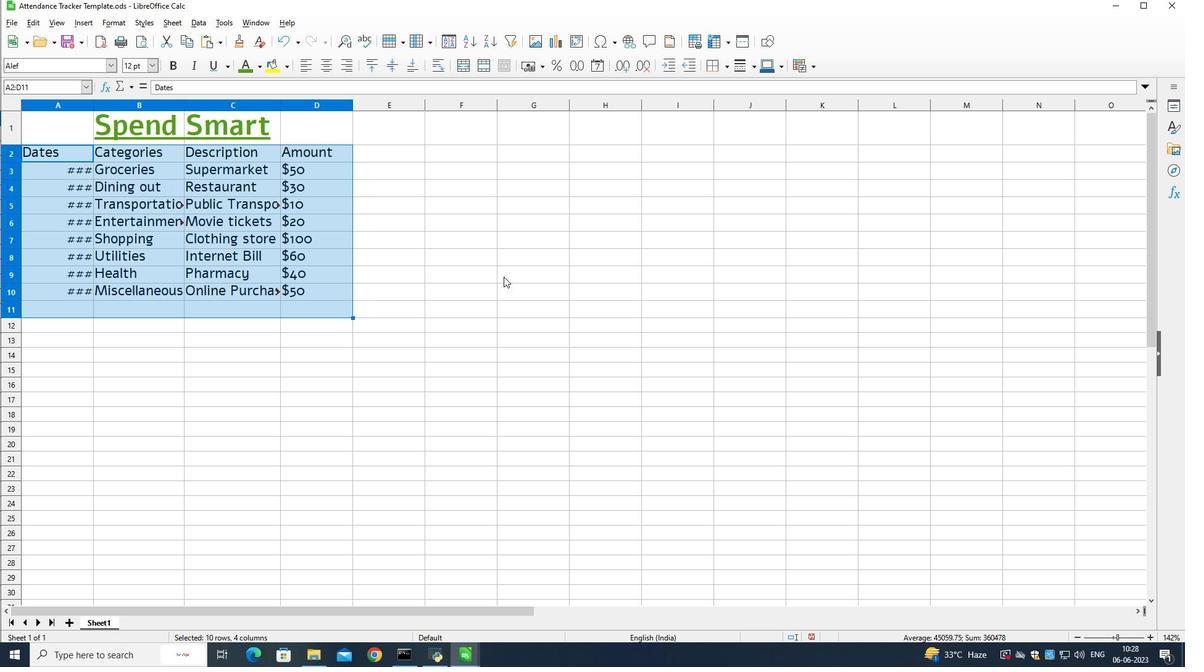 
Action: Mouse moved to (69, 100)
Screenshot: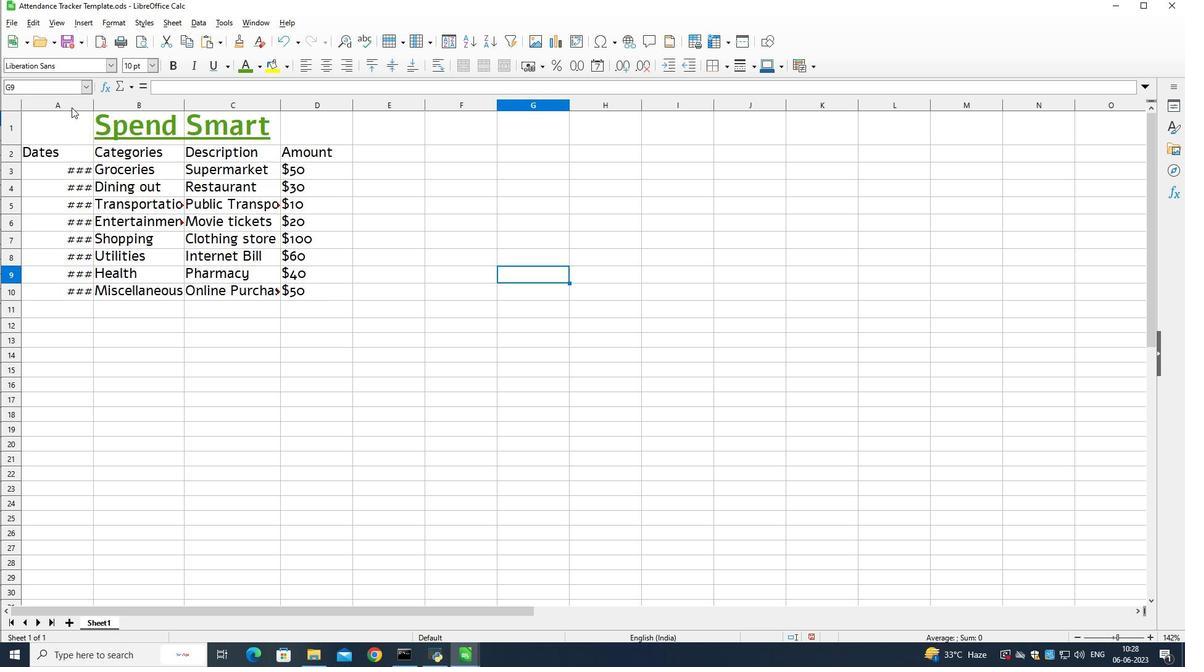 
Action: Mouse pressed left at (69, 100)
Screenshot: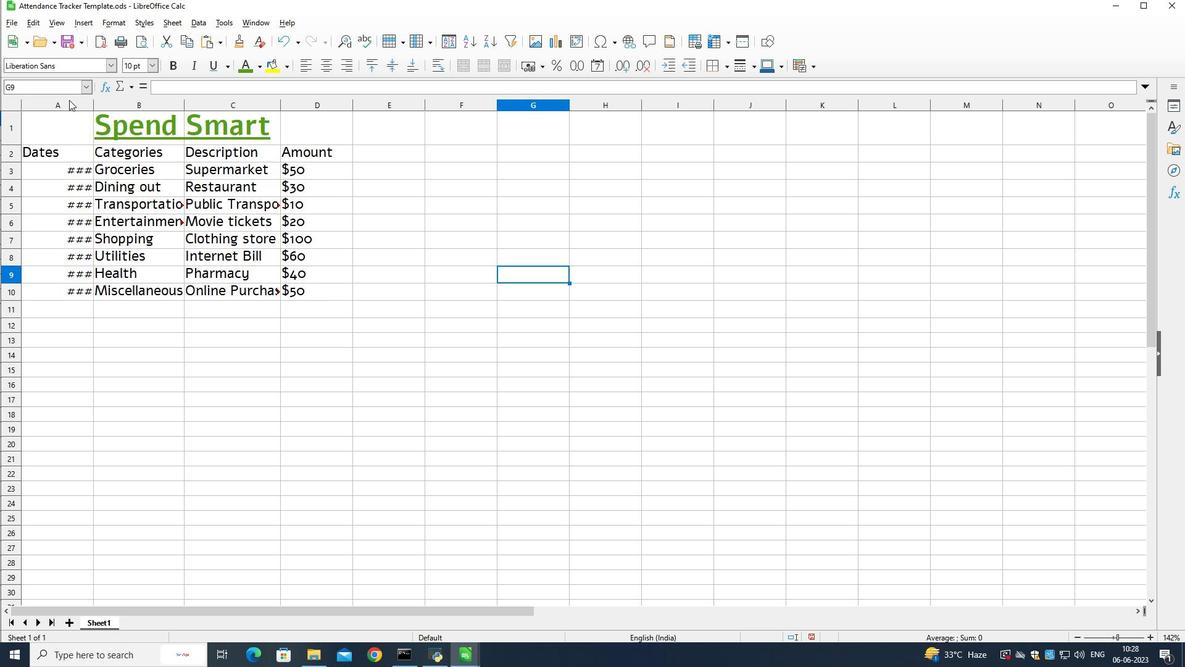 
Action: Mouse moved to (94, 104)
Screenshot: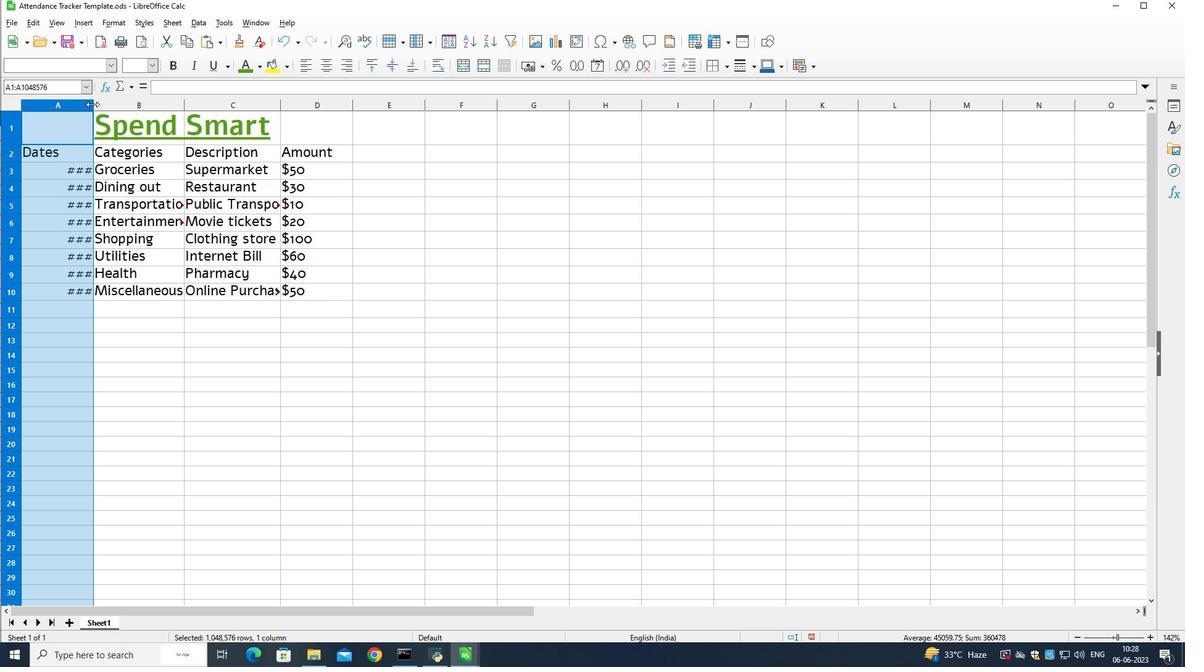 
Action: Mouse pressed left at (94, 104)
Screenshot: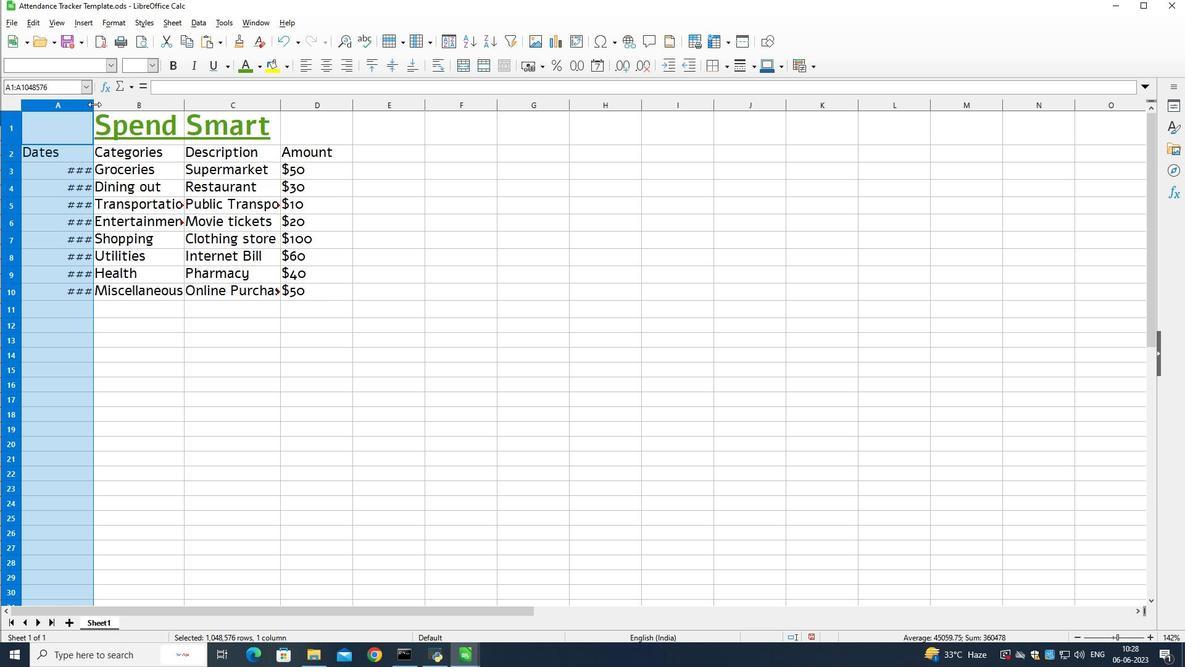 
Action: Mouse moved to (109, 104)
Screenshot: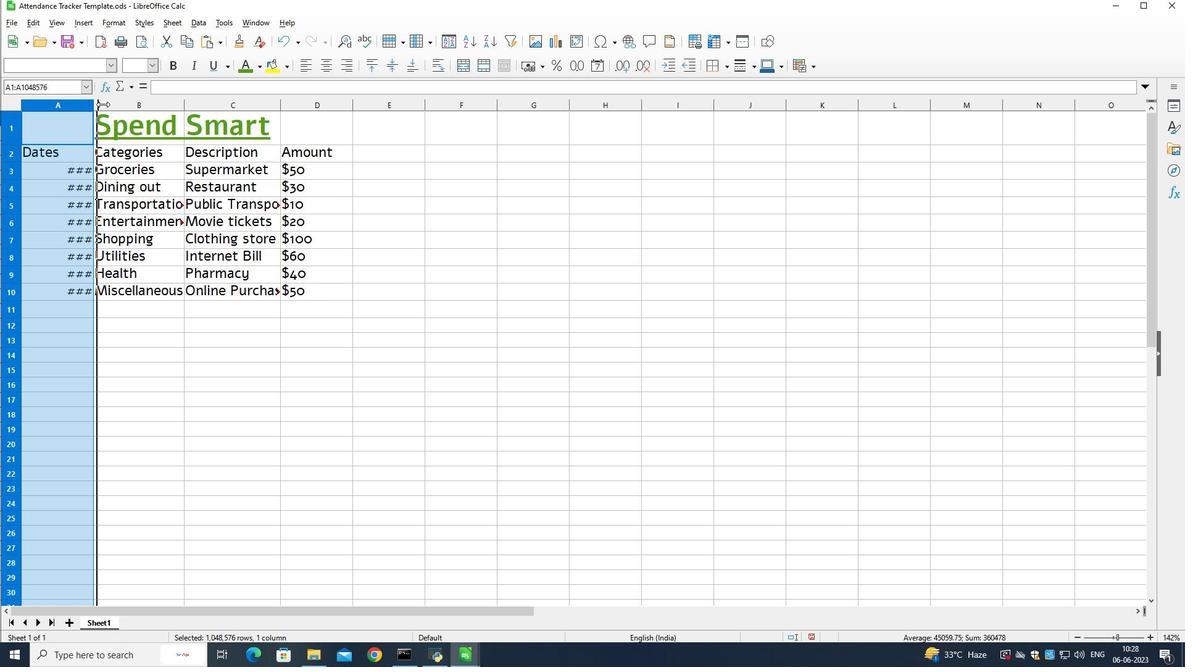 
Action: Mouse pressed left at (109, 104)
Screenshot: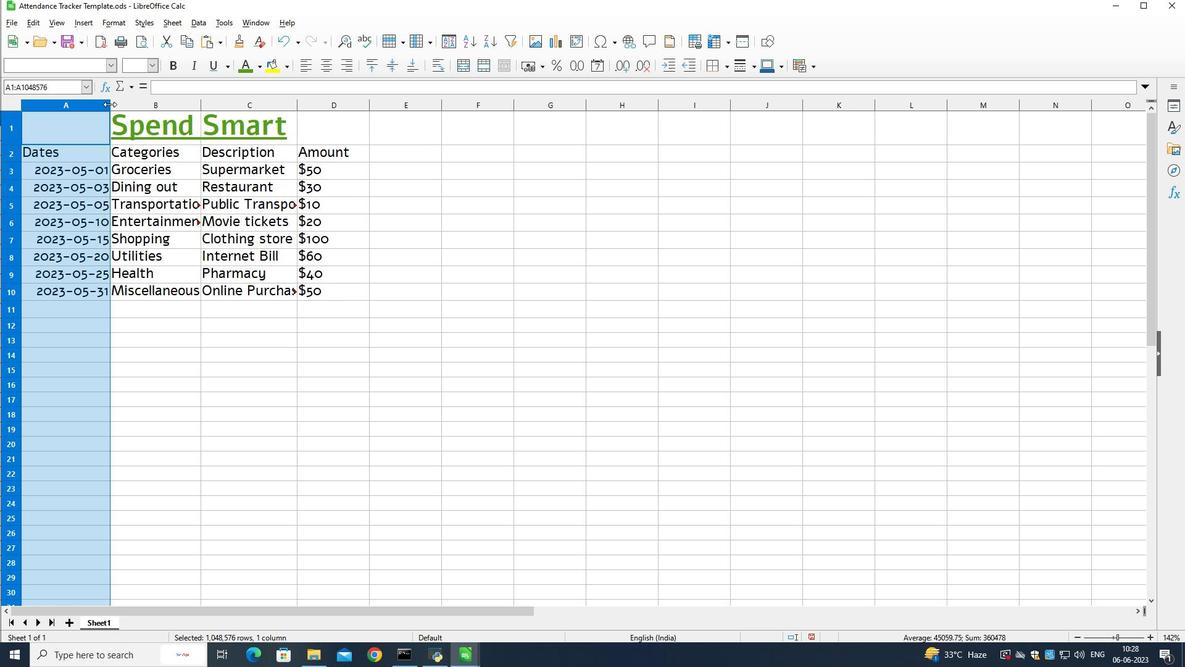 
Action: Mouse moved to (442, 263)
Screenshot: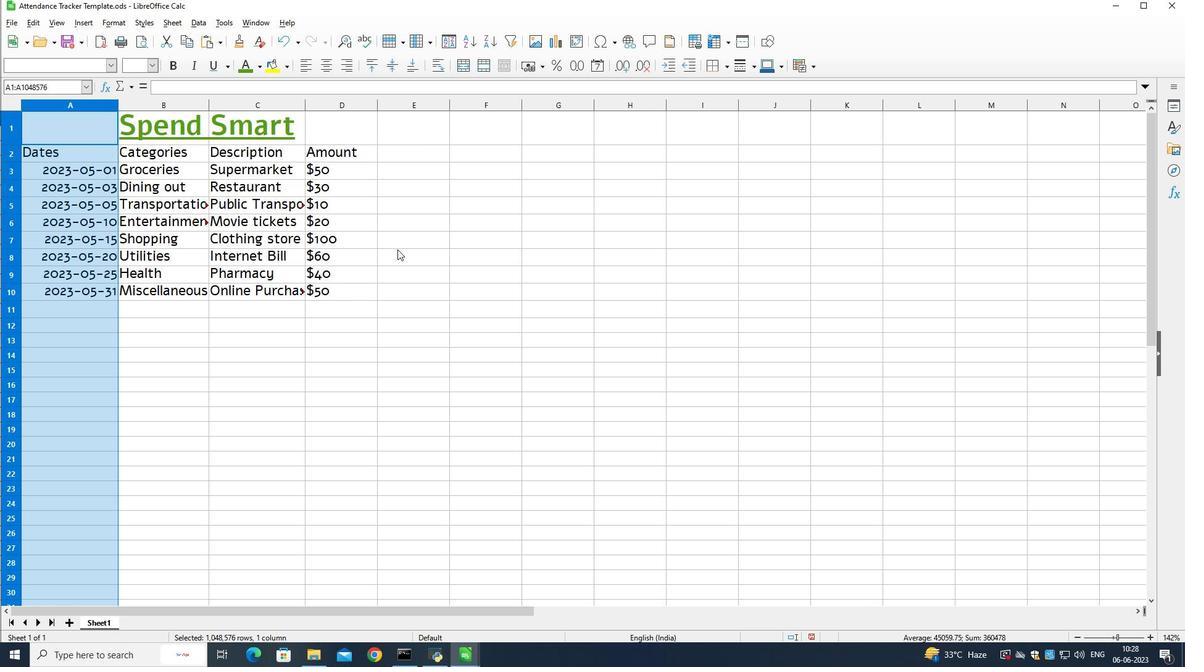 
Action: Mouse pressed left at (442, 263)
Screenshot: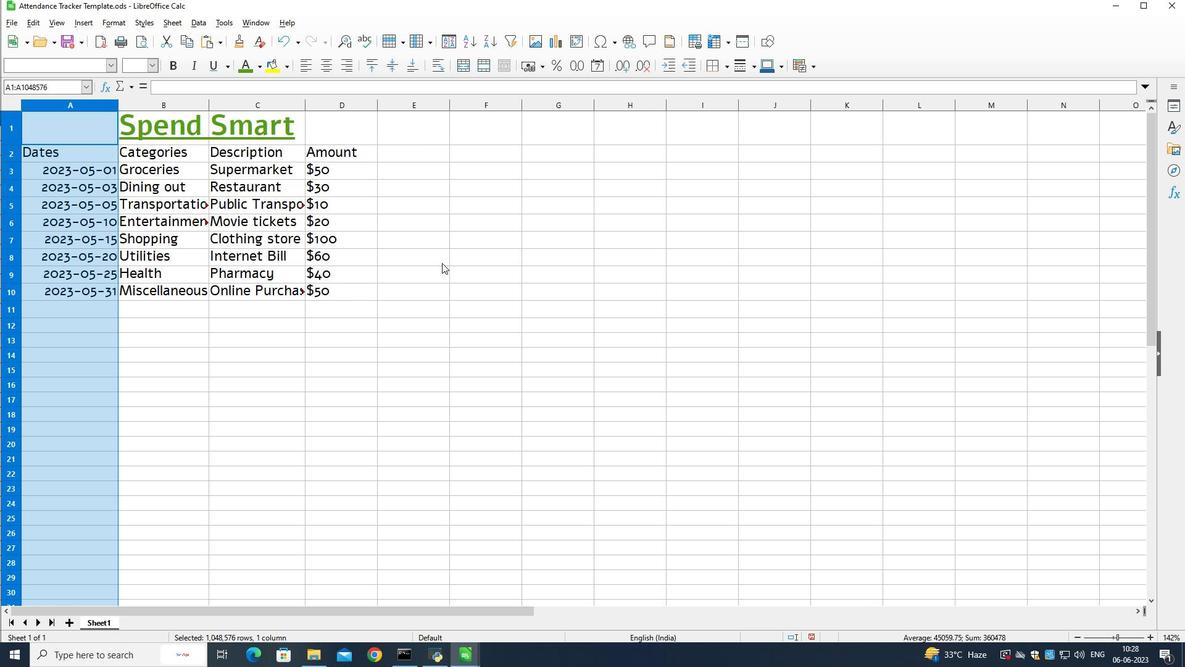 
Action: Mouse moved to (80, 132)
Screenshot: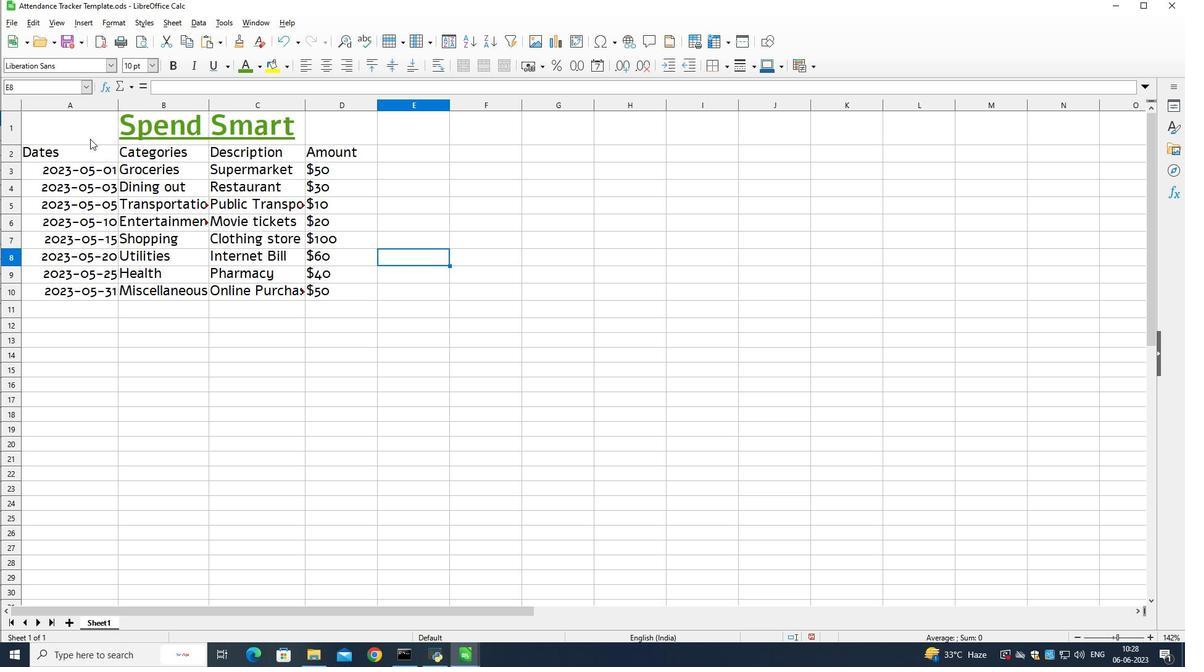 
Action: Mouse pressed left at (80, 132)
Screenshot: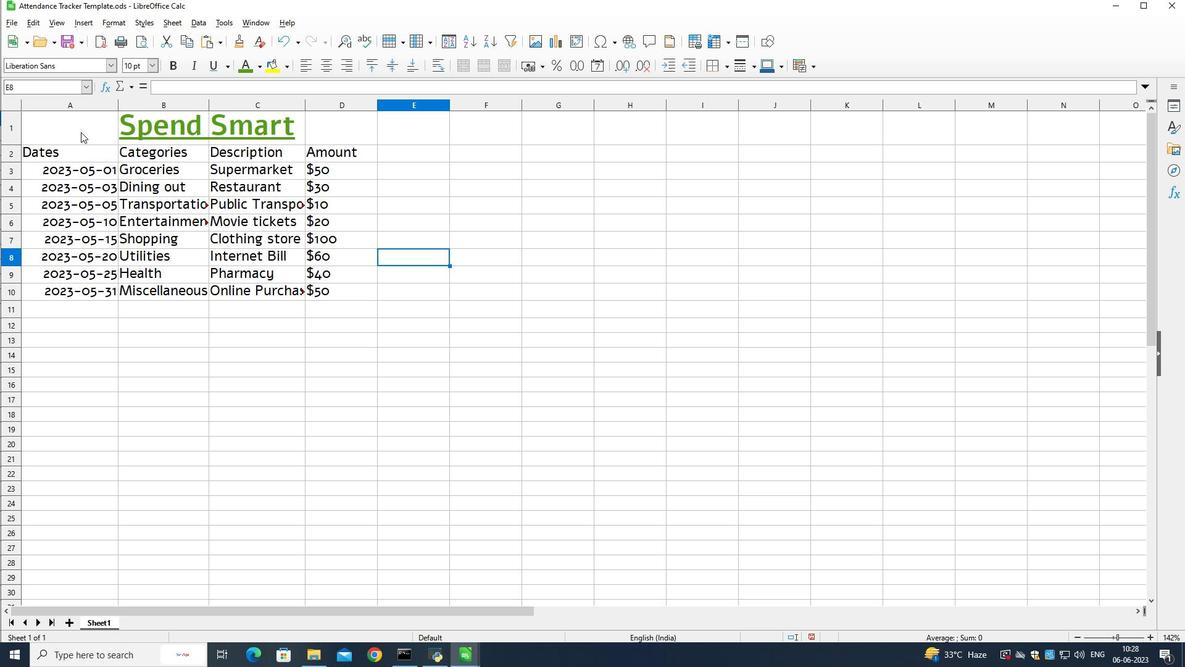 
Action: Mouse moved to (368, 64)
Screenshot: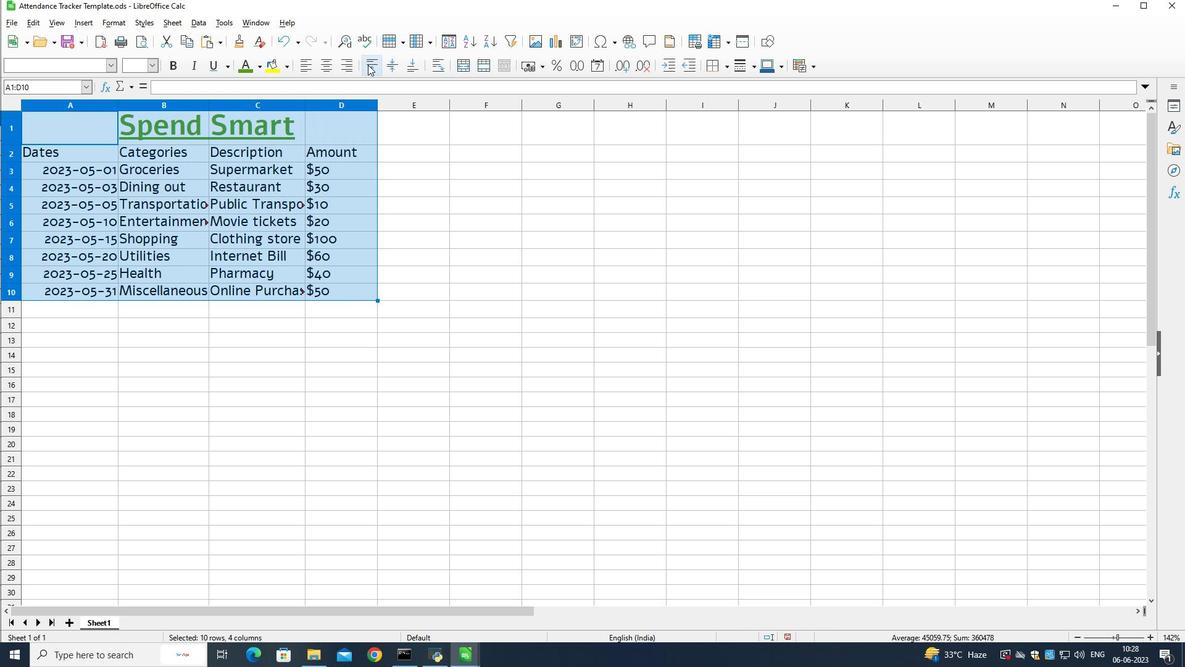 
Action: Mouse pressed left at (368, 64)
Screenshot: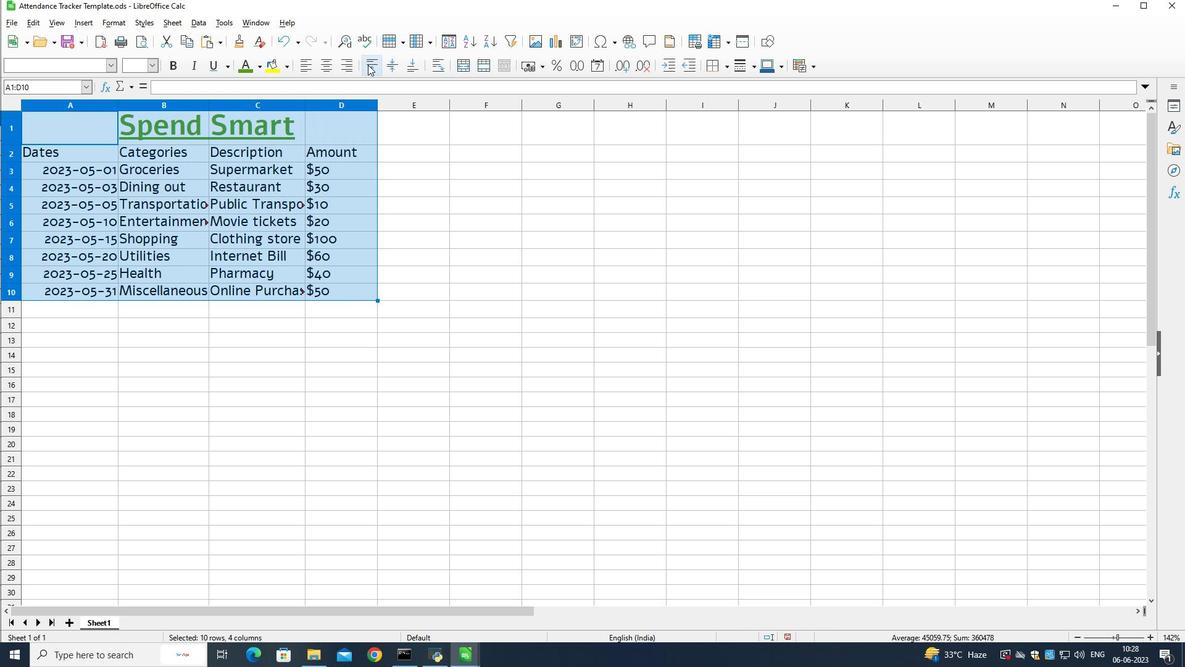 
Action: Mouse moved to (440, 210)
Screenshot: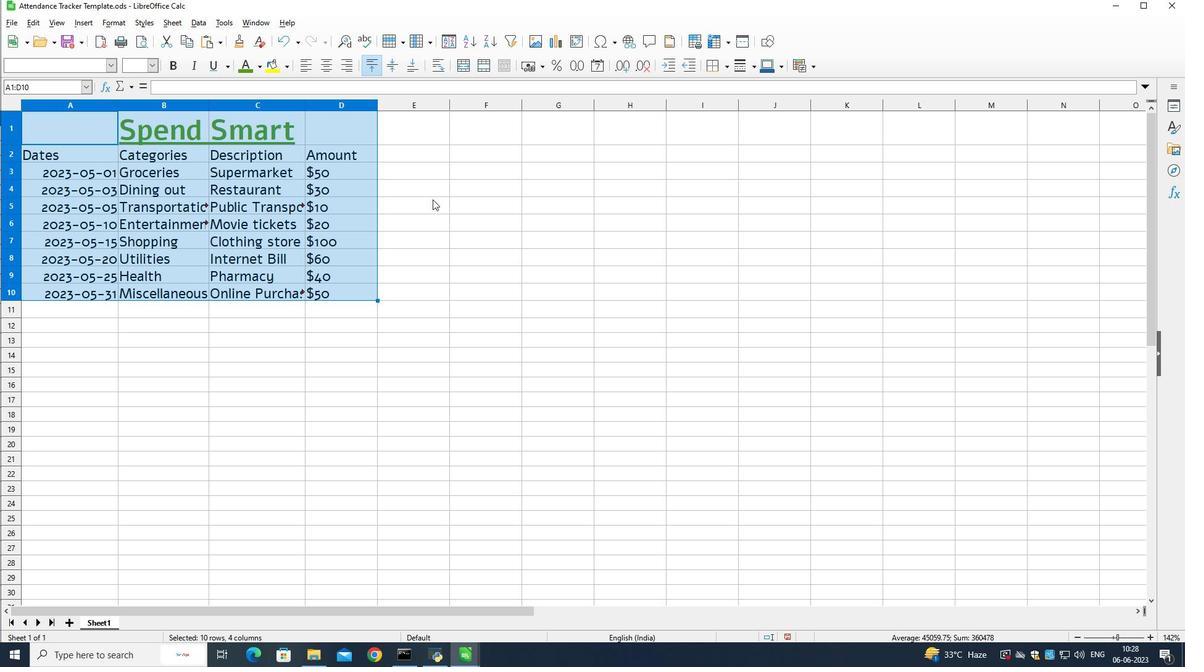 
Action: Mouse pressed left at (440, 210)
Screenshot: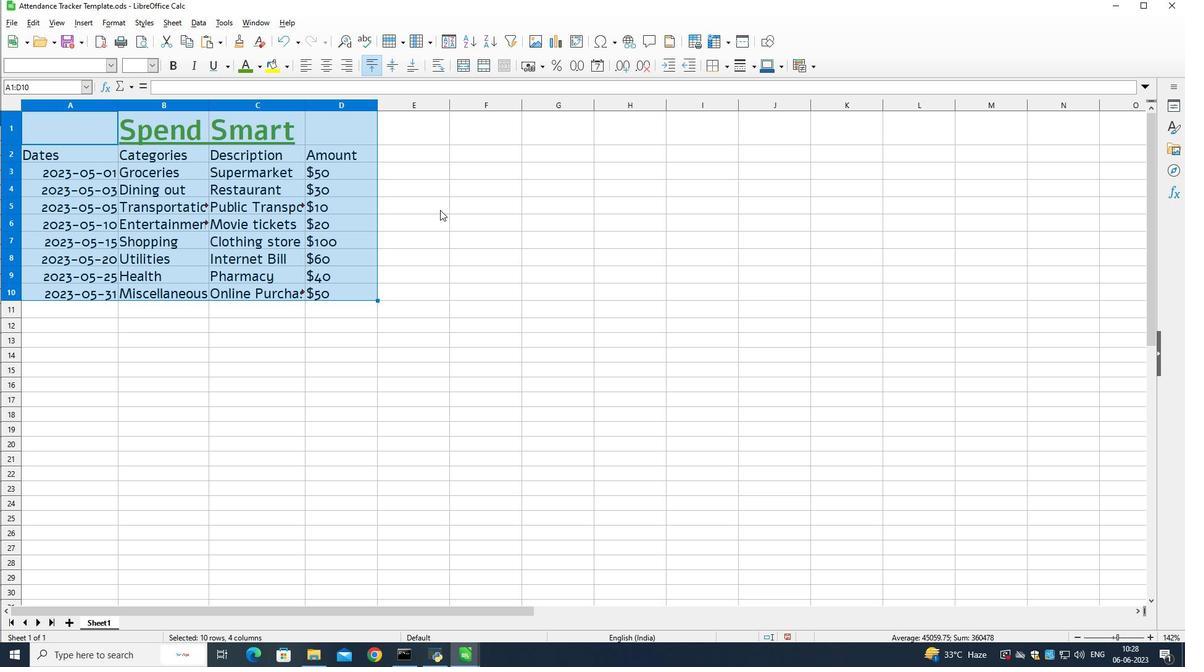 
